 Task: Toggle the enabled animation.
Action: Mouse moved to (18, 518)
Screenshot: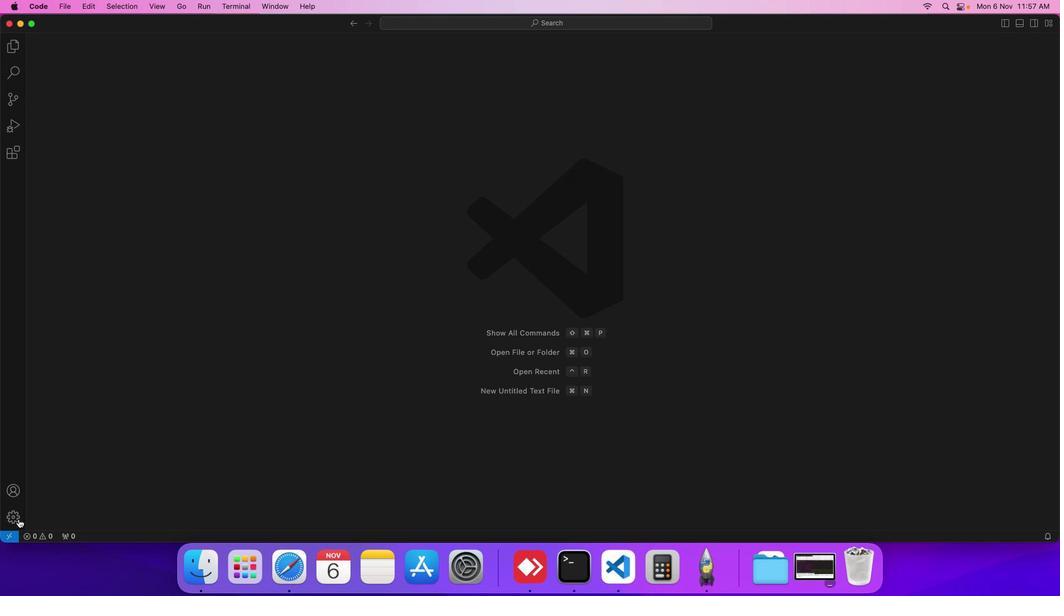 
Action: Mouse pressed left at (18, 518)
Screenshot: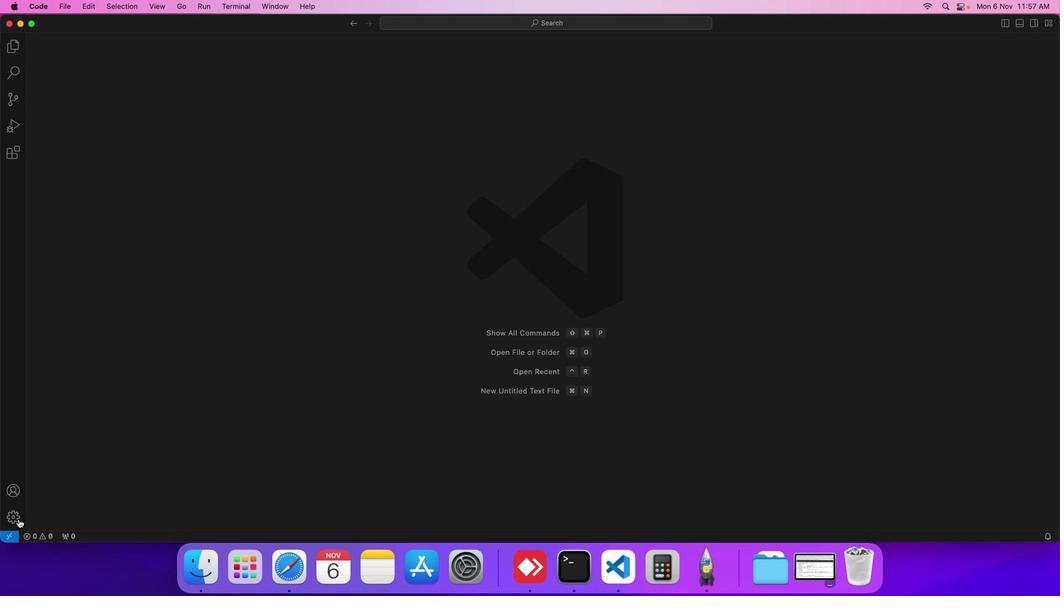 
Action: Mouse moved to (64, 432)
Screenshot: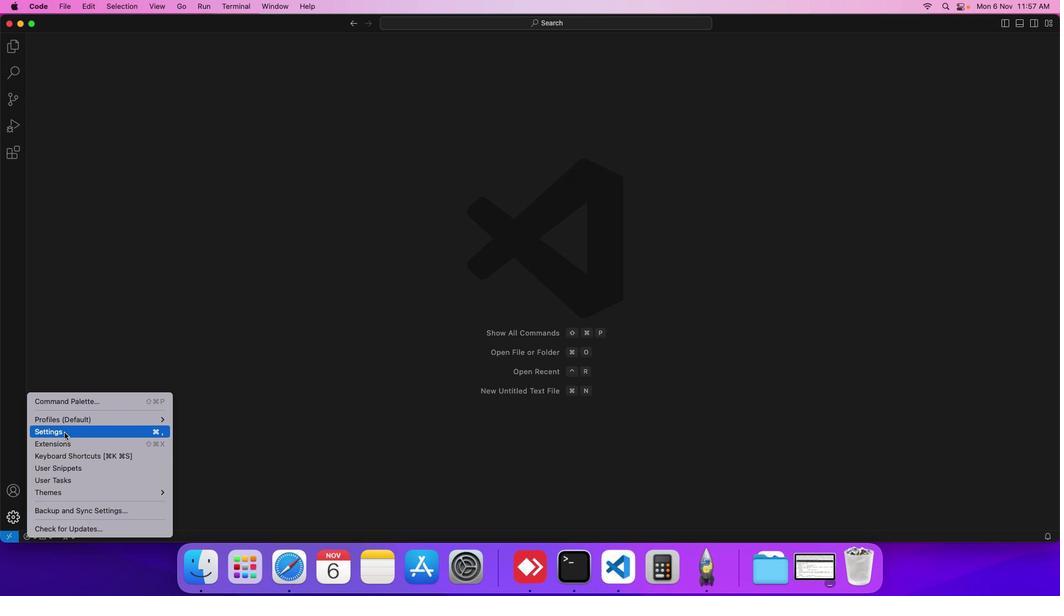 
Action: Mouse pressed left at (64, 432)
Screenshot: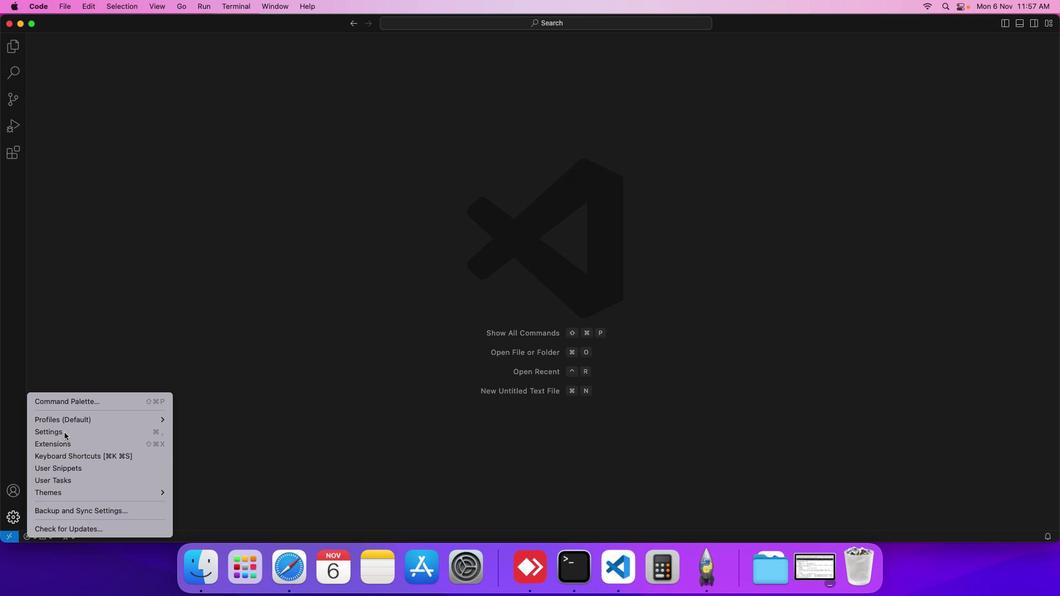 
Action: Mouse moved to (256, 160)
Screenshot: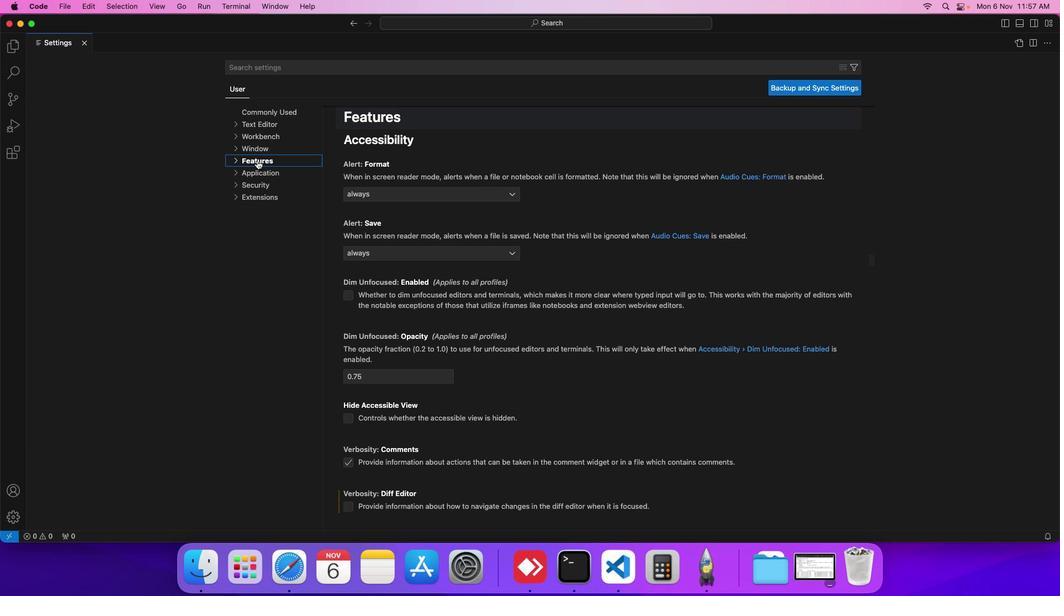 
Action: Mouse pressed left at (256, 160)
Screenshot: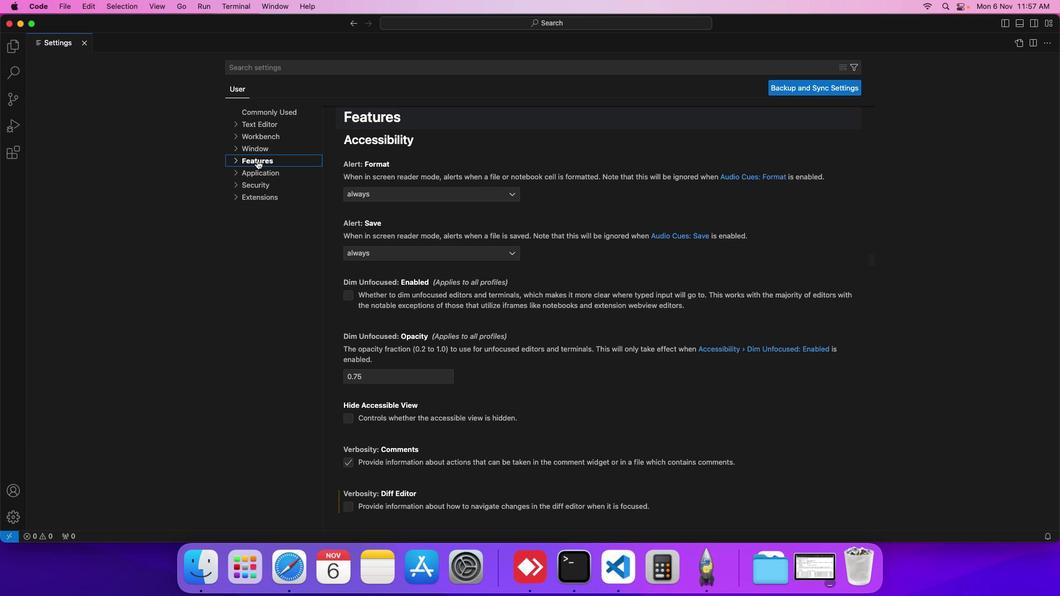 
Action: Mouse moved to (273, 261)
Screenshot: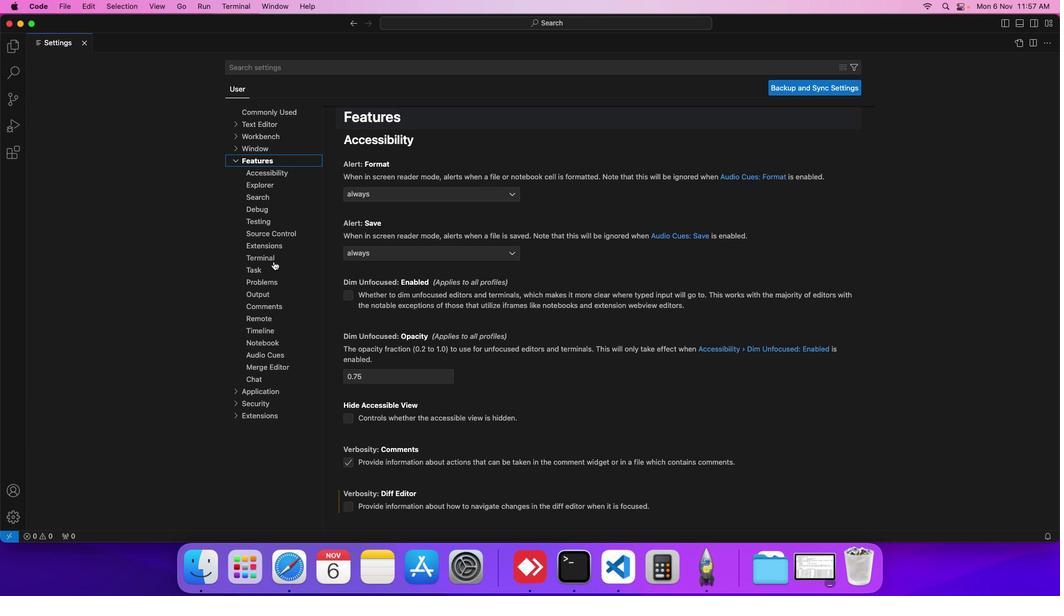 
Action: Mouse pressed left at (273, 261)
Screenshot: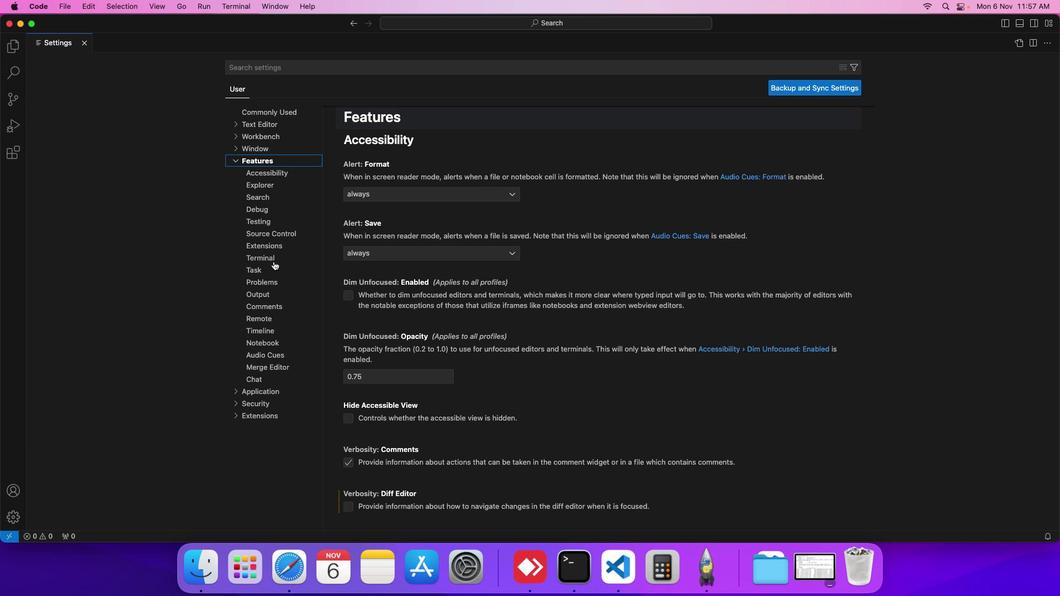 
Action: Mouse moved to (335, 352)
Screenshot: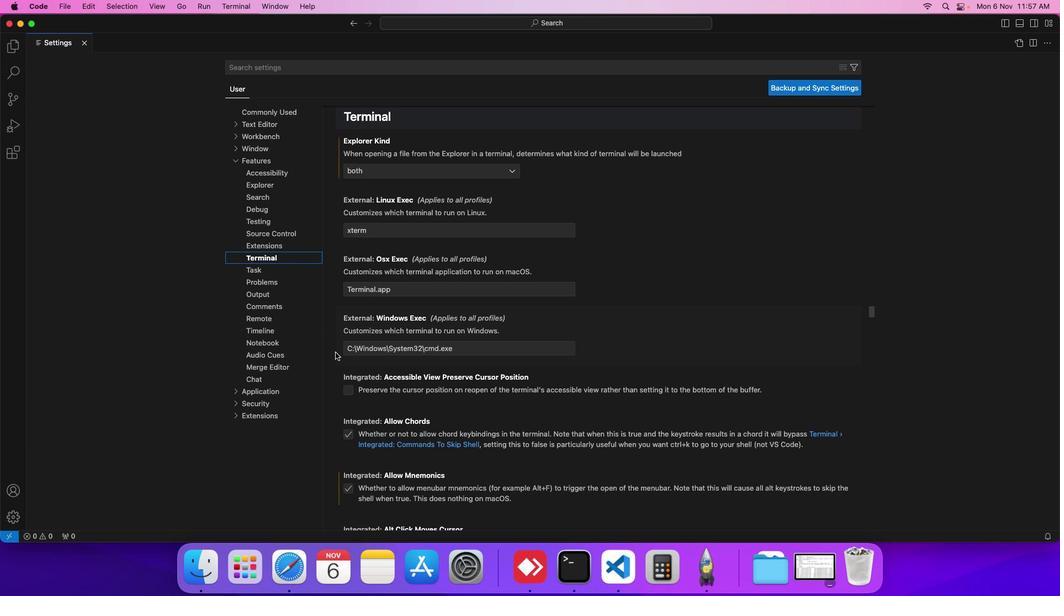 
Action: Mouse scrolled (335, 352) with delta (0, 0)
Screenshot: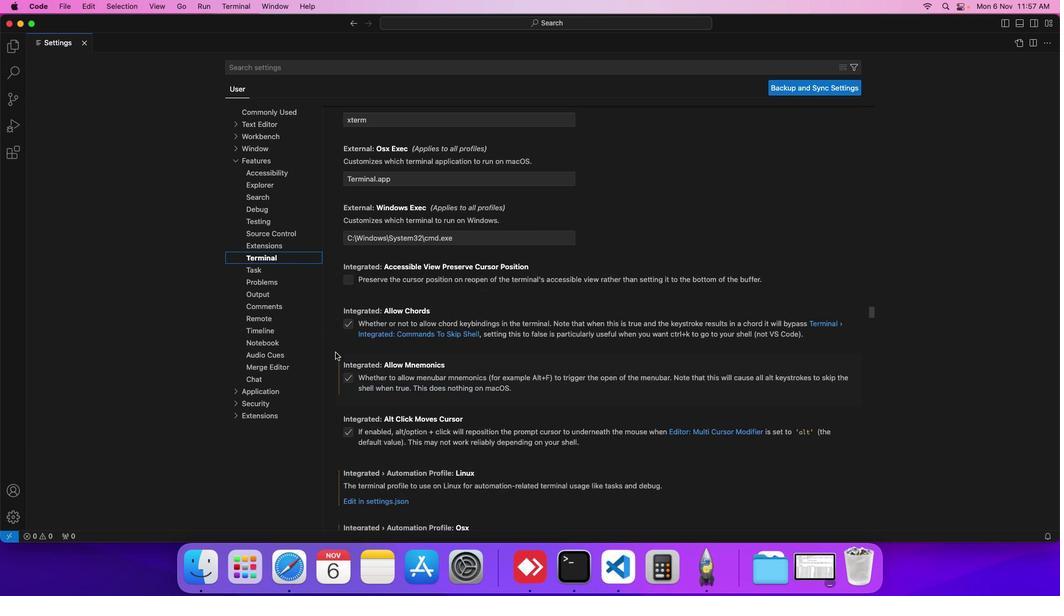 
Action: Mouse scrolled (335, 352) with delta (0, 0)
Screenshot: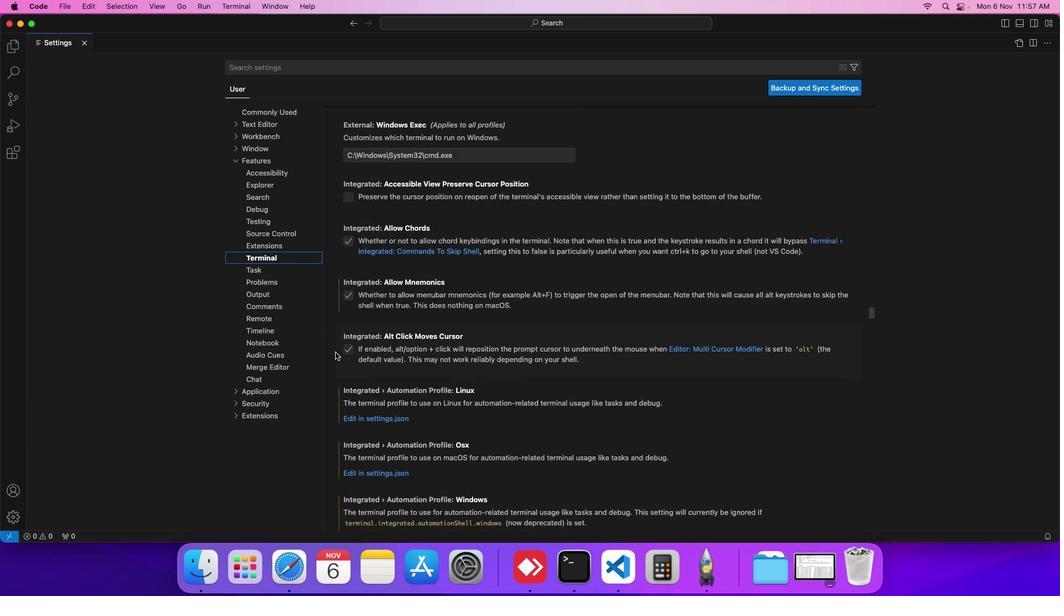 
Action: Mouse scrolled (335, 352) with delta (0, -1)
Screenshot: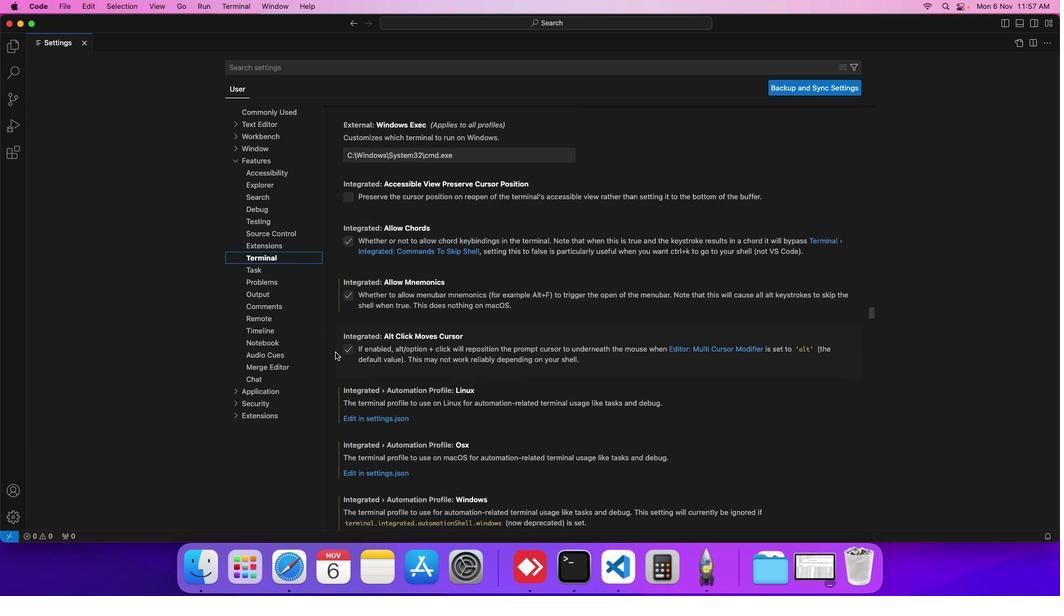 
Action: Mouse scrolled (335, 352) with delta (0, -1)
Screenshot: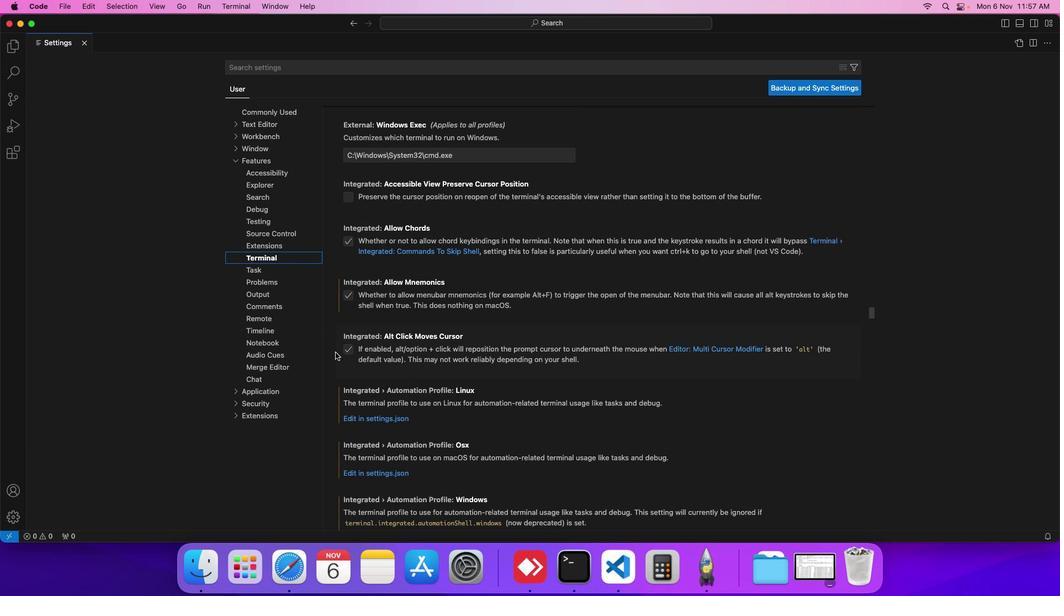 
Action: Mouse scrolled (335, 352) with delta (0, 0)
Screenshot: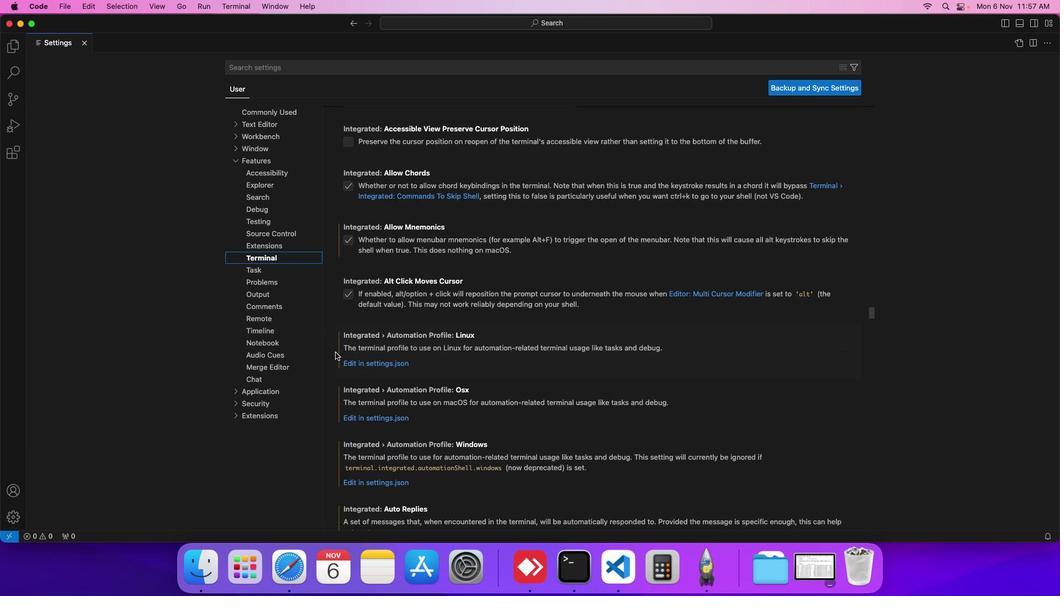 
Action: Mouse scrolled (335, 352) with delta (0, 0)
Screenshot: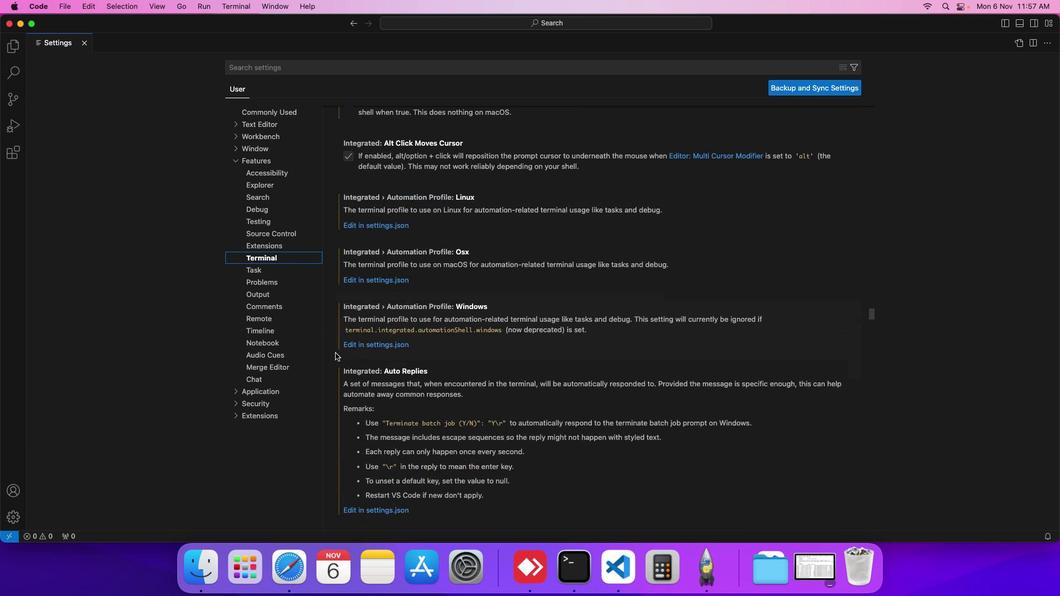 
Action: Mouse moved to (335, 352)
Screenshot: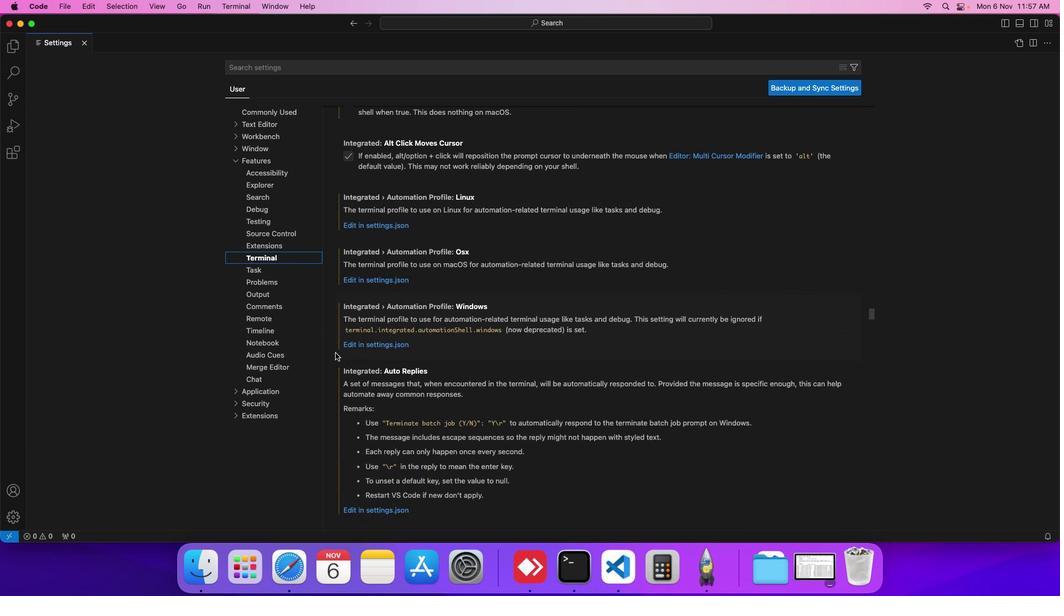 
Action: Mouse scrolled (335, 352) with delta (0, -1)
Screenshot: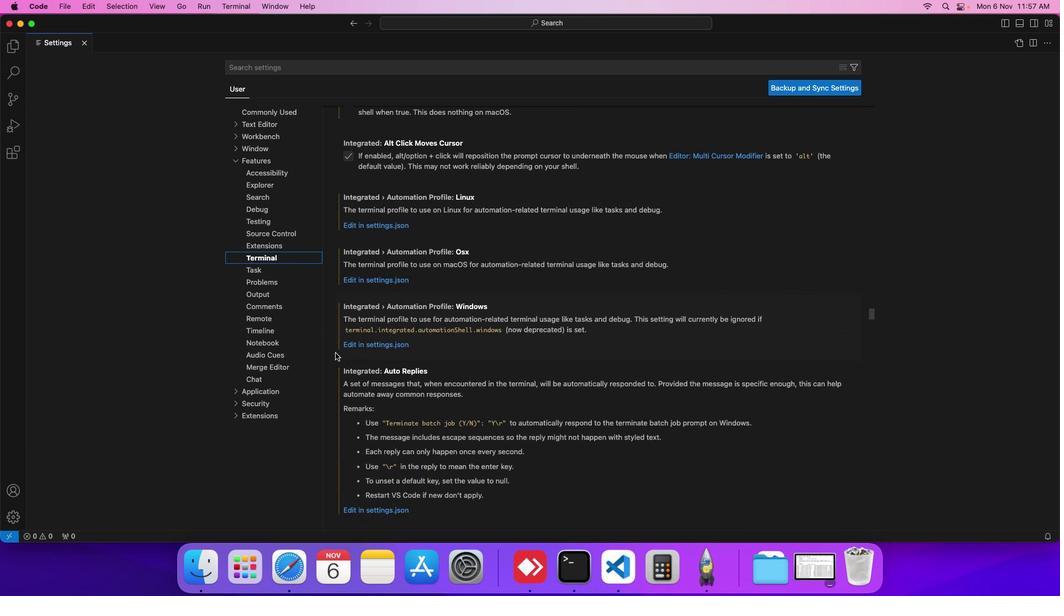 
Action: Mouse moved to (335, 352)
Screenshot: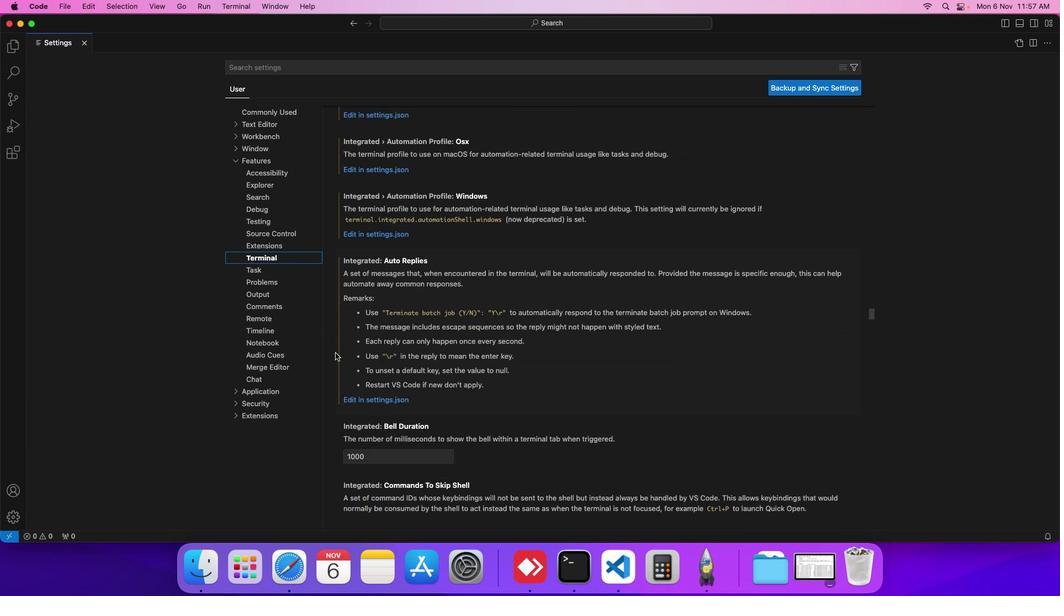 
Action: Mouse scrolled (335, 352) with delta (0, -1)
Screenshot: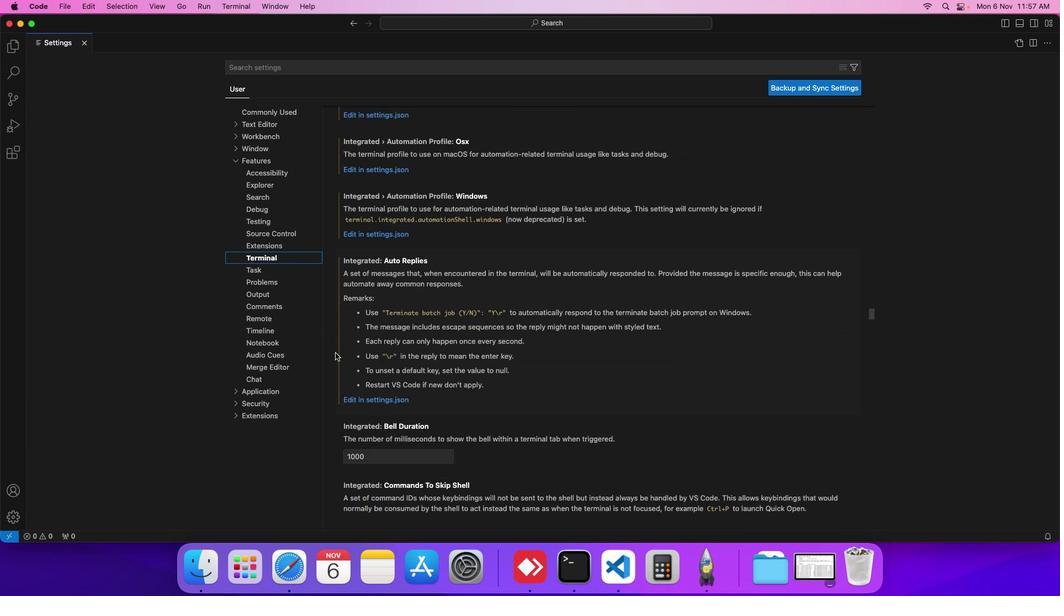 
Action: Mouse scrolled (335, 352) with delta (0, -2)
Screenshot: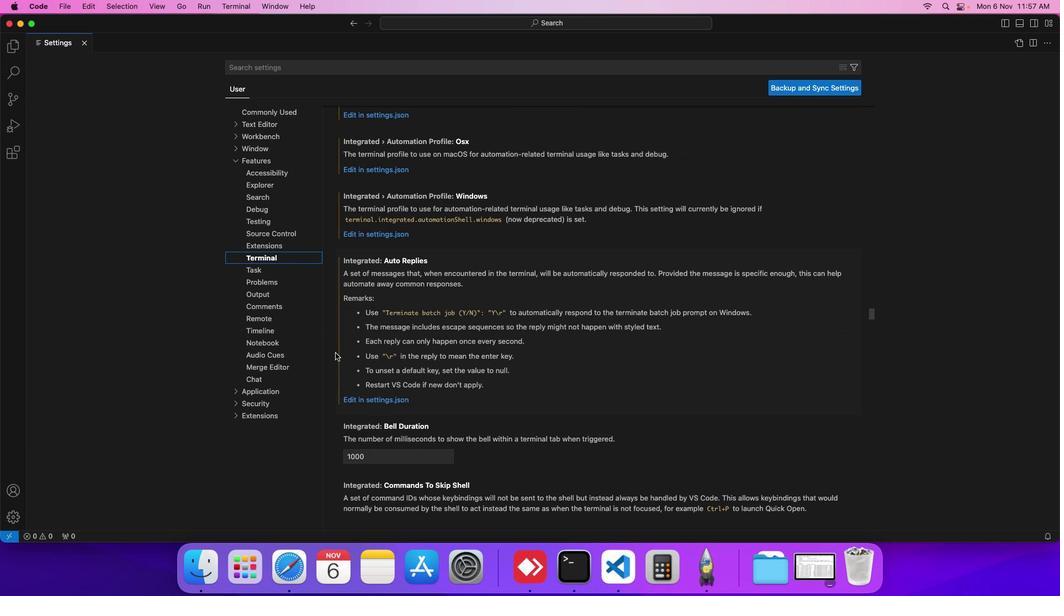 
Action: Mouse scrolled (335, 352) with delta (0, 0)
Screenshot: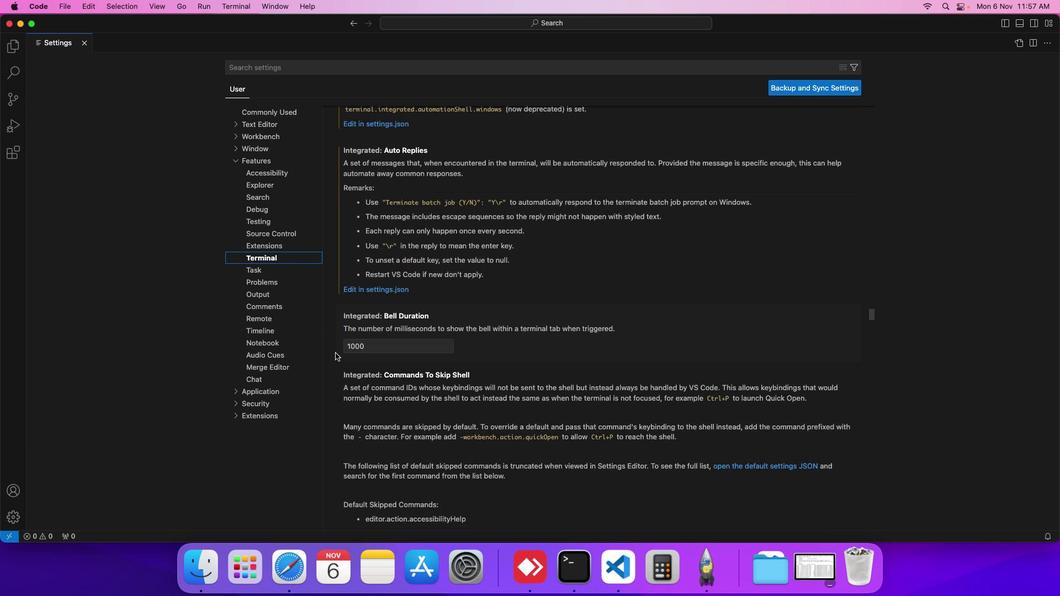 
Action: Mouse scrolled (335, 352) with delta (0, 0)
Screenshot: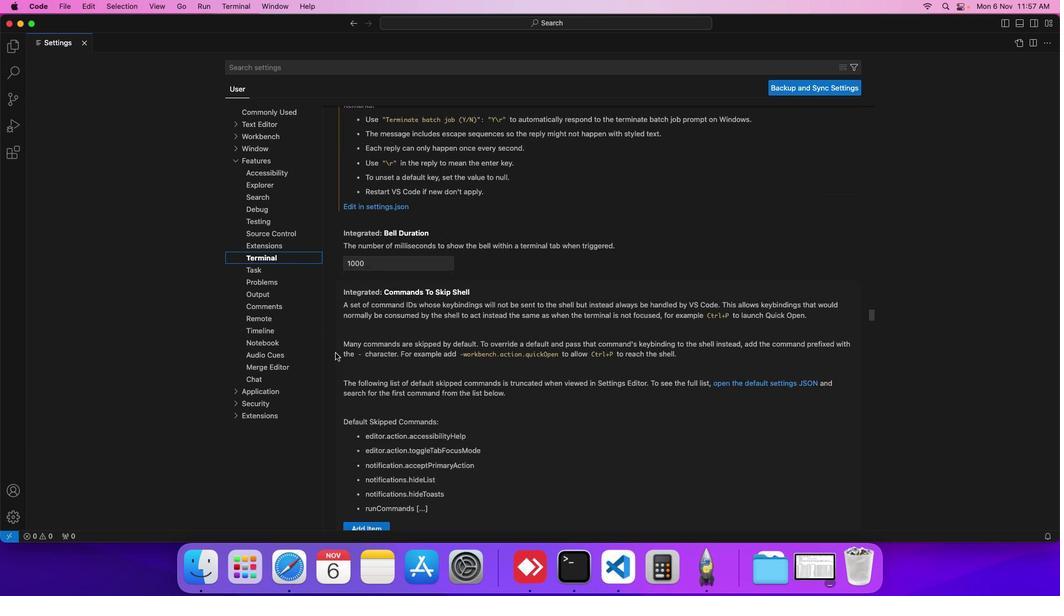 
Action: Mouse scrolled (335, 352) with delta (0, -1)
Screenshot: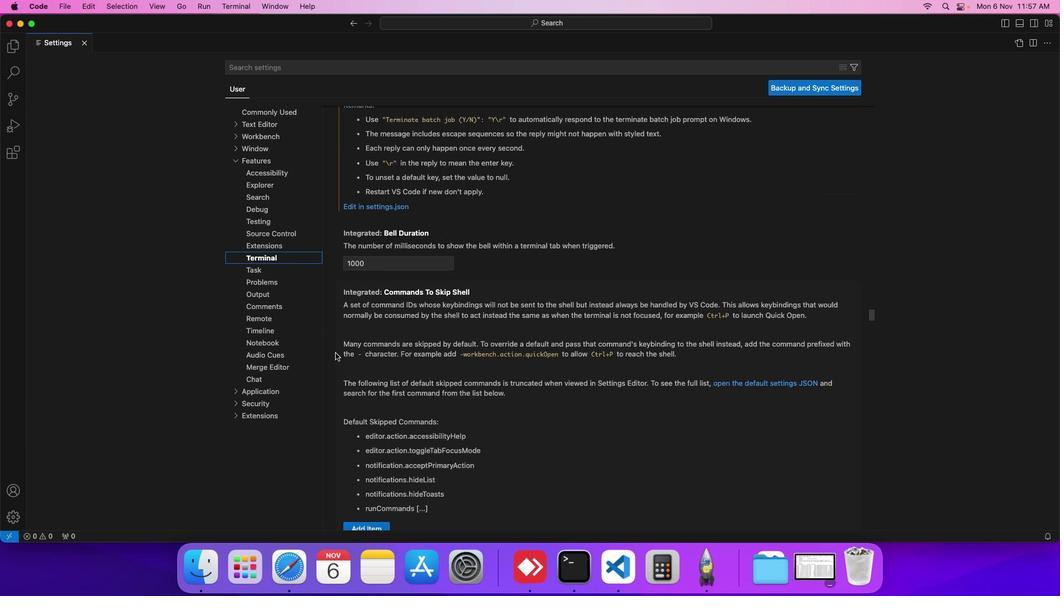 
Action: Mouse scrolled (335, 352) with delta (0, -1)
Screenshot: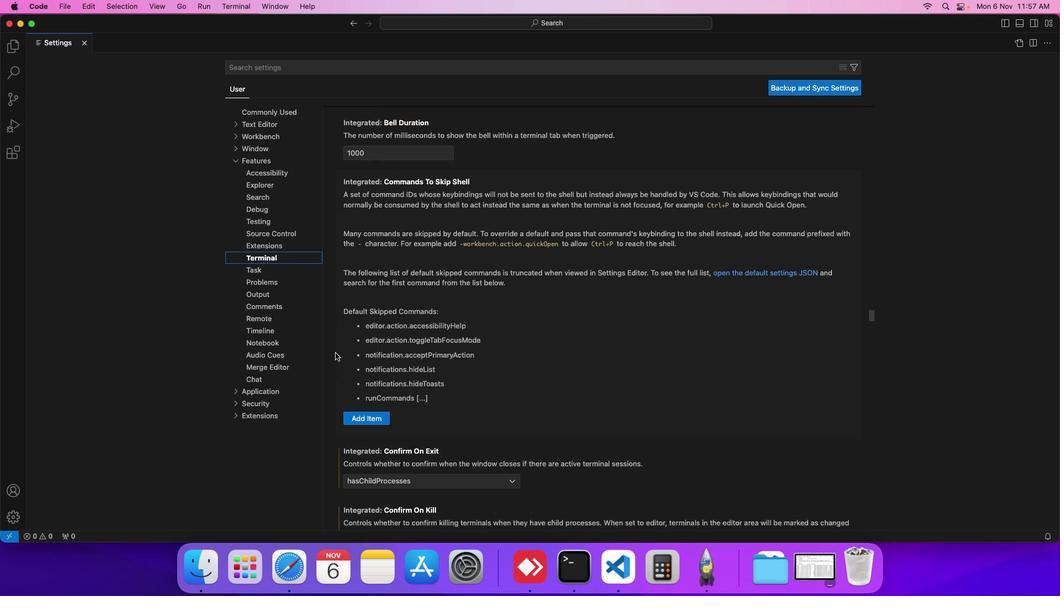 
Action: Mouse scrolled (335, 352) with delta (0, -2)
Screenshot: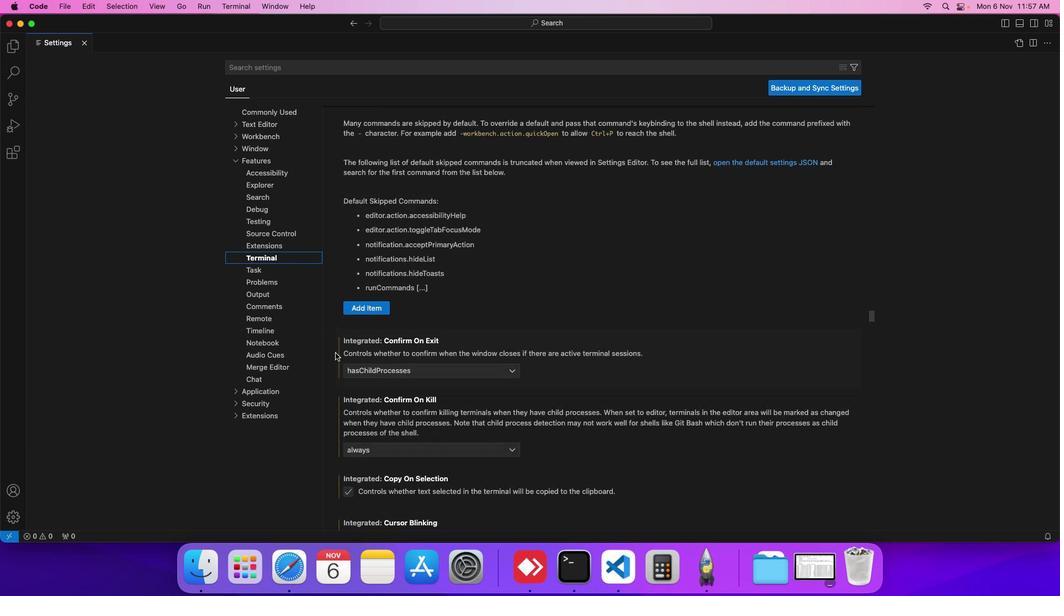 
Action: Mouse scrolled (335, 352) with delta (0, -2)
Screenshot: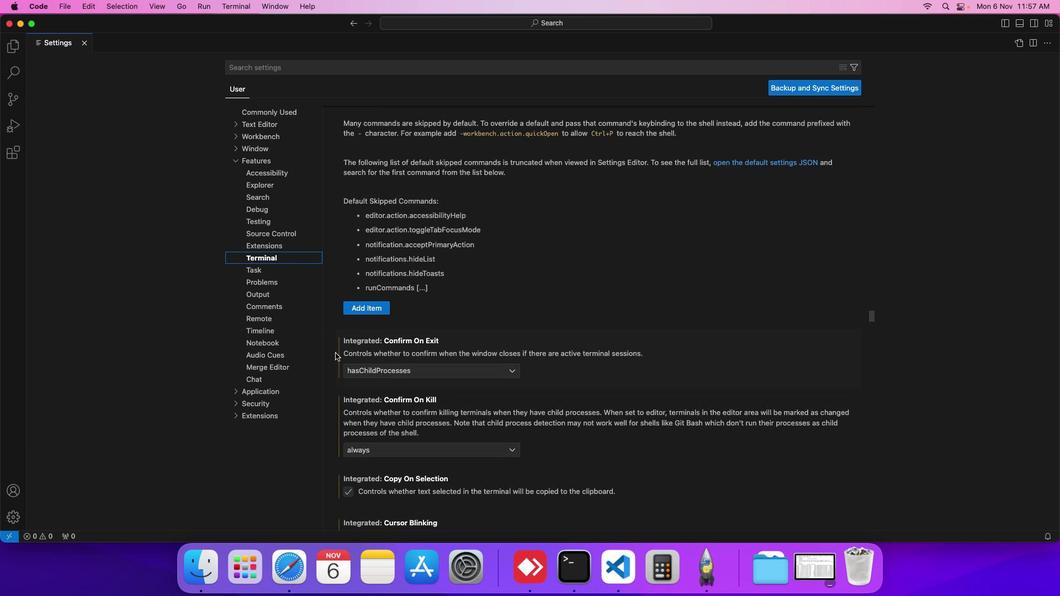 
Action: Mouse scrolled (335, 352) with delta (0, 0)
Screenshot: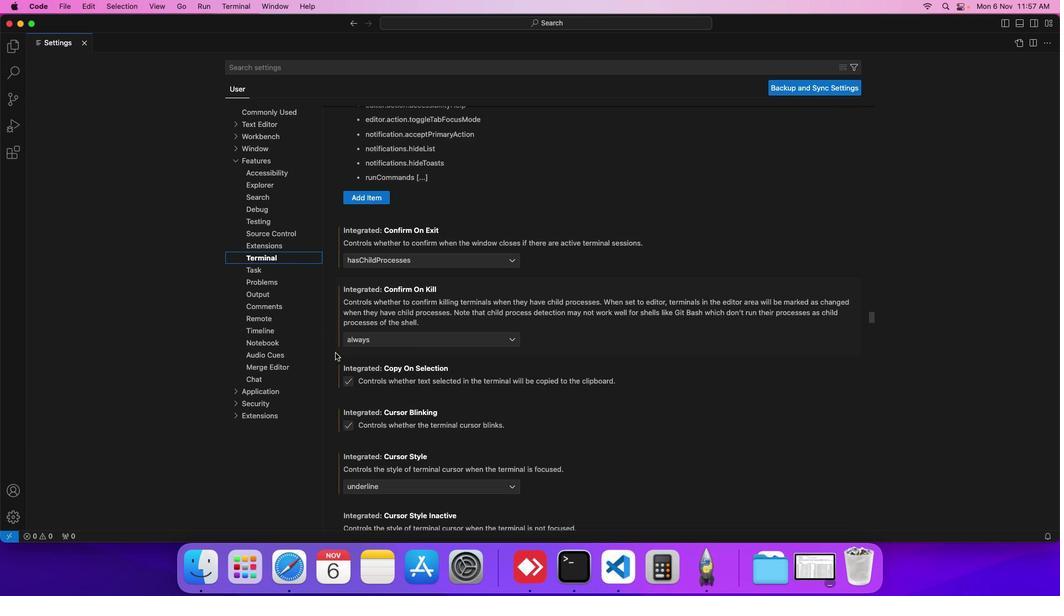 
Action: Mouse scrolled (335, 352) with delta (0, 0)
Screenshot: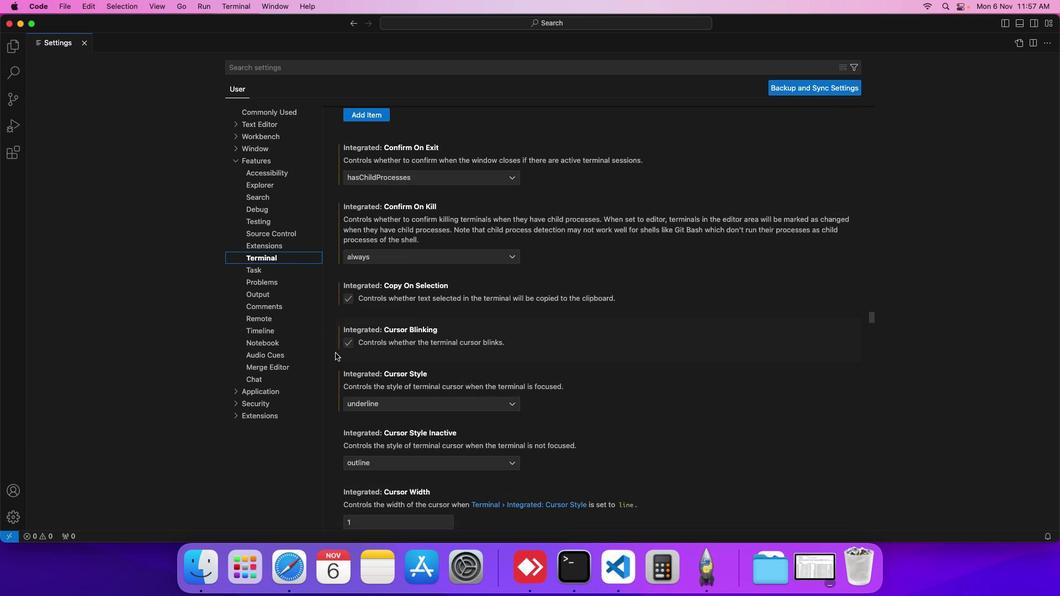 
Action: Mouse scrolled (335, 352) with delta (0, -1)
Screenshot: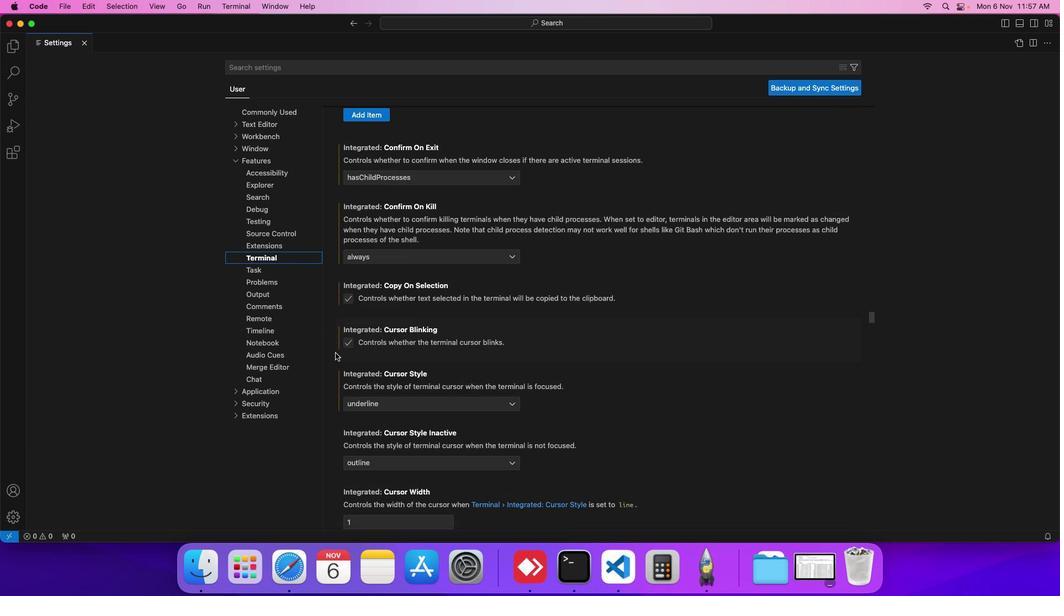 
Action: Mouse scrolled (335, 352) with delta (0, -1)
Screenshot: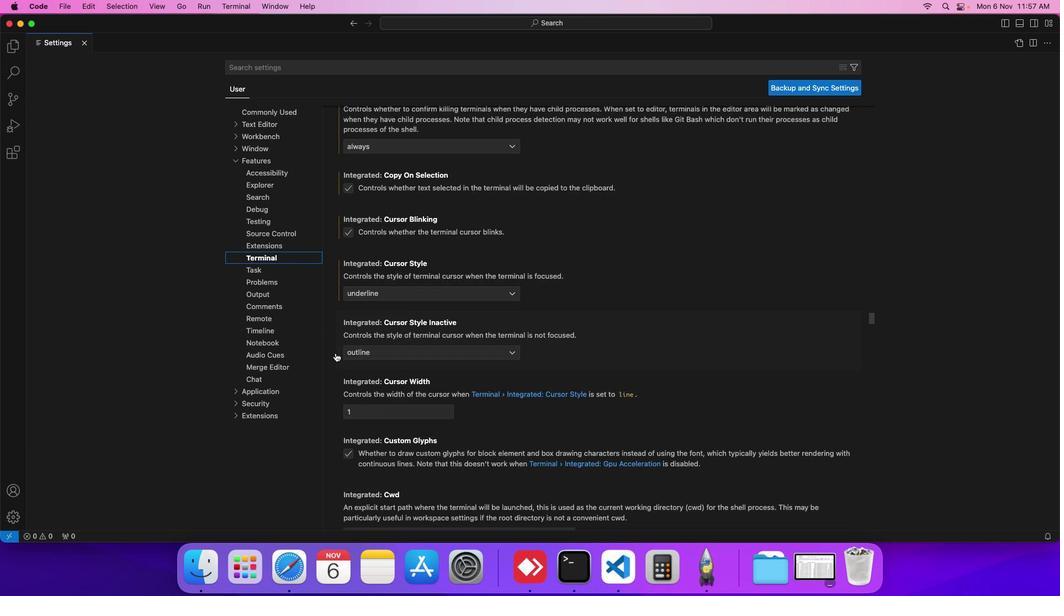 
Action: Mouse scrolled (335, 352) with delta (0, -2)
Screenshot: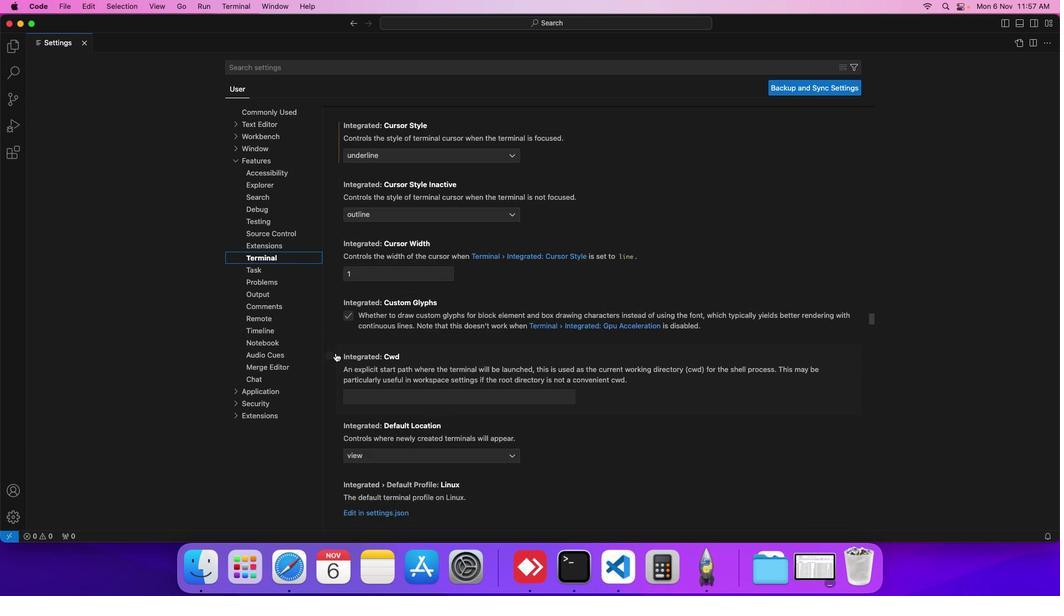 
Action: Mouse scrolled (335, 352) with delta (0, -2)
Screenshot: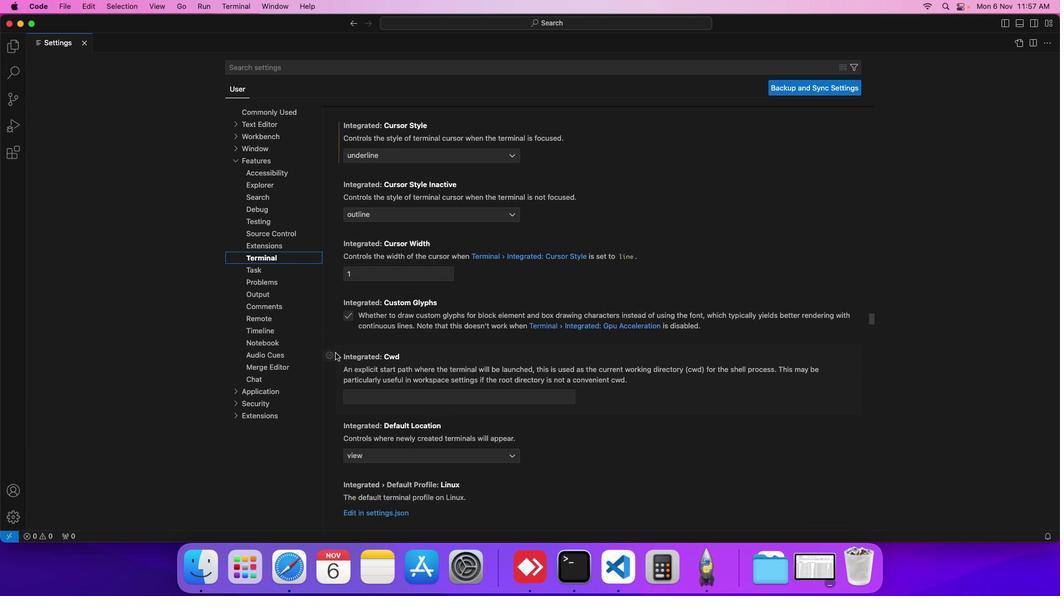 
Action: Mouse scrolled (335, 352) with delta (0, -2)
Screenshot: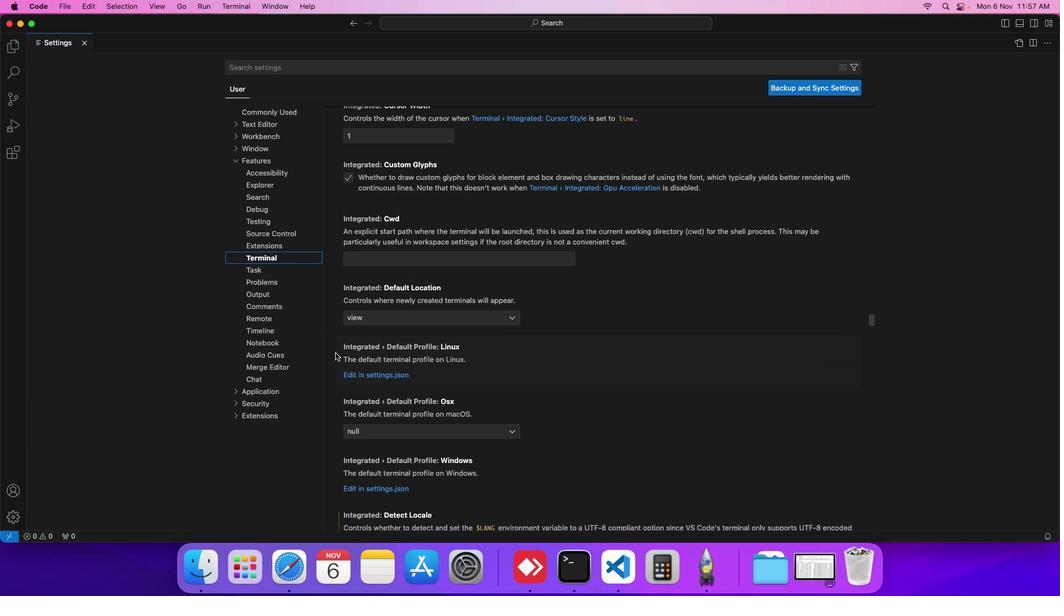 
Action: Mouse scrolled (335, 352) with delta (0, 0)
Screenshot: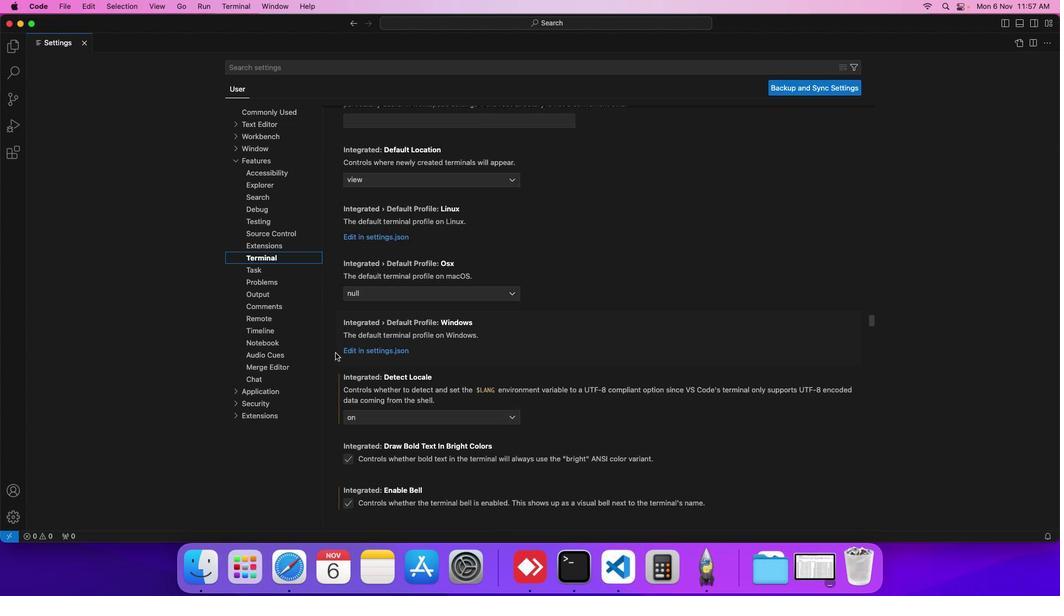 
Action: Mouse scrolled (335, 352) with delta (0, 0)
Screenshot: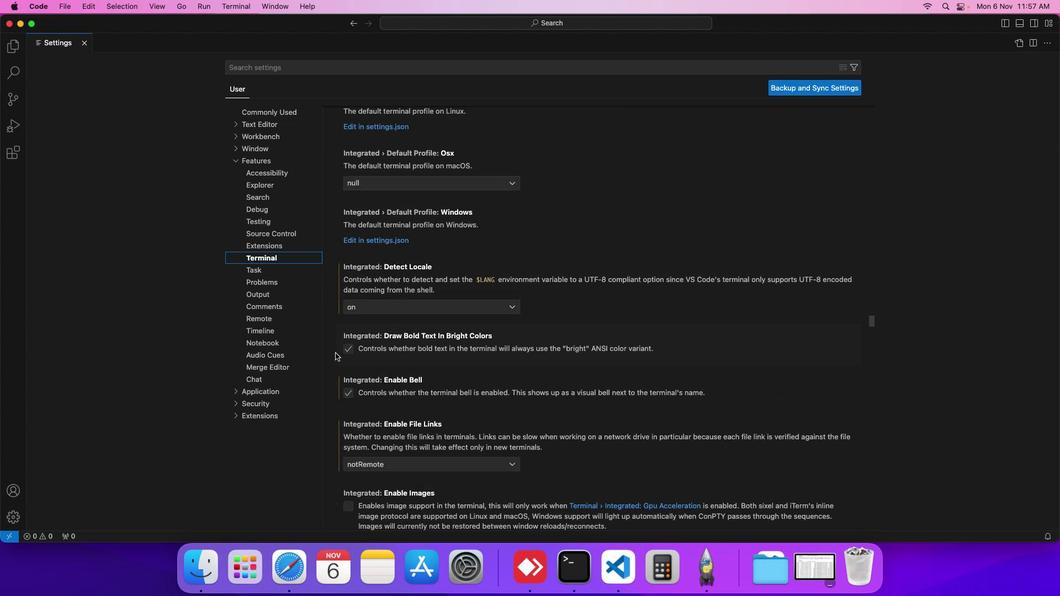 
Action: Mouse scrolled (335, 352) with delta (0, -1)
Screenshot: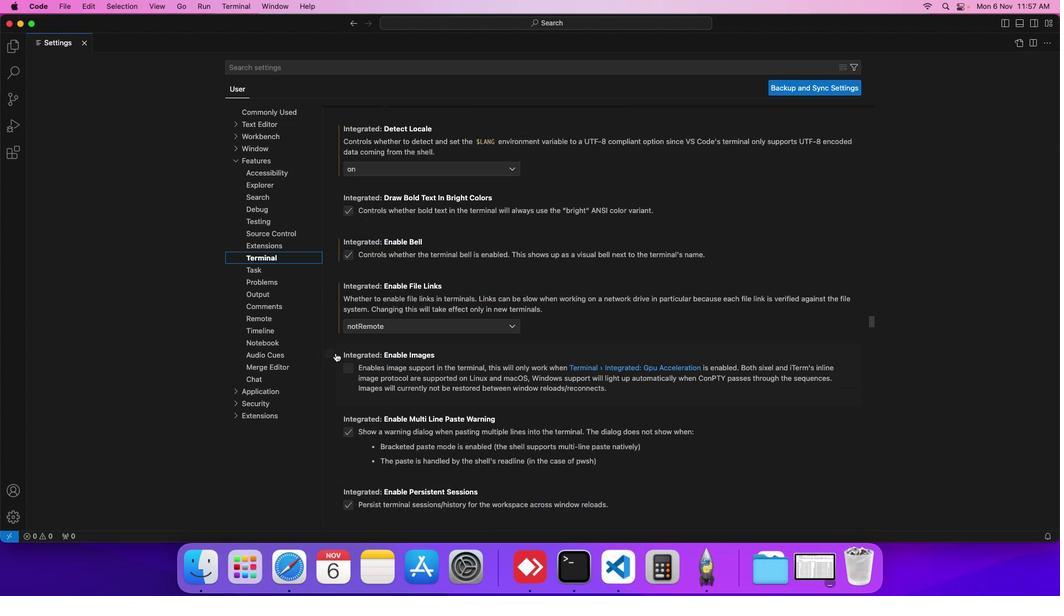 
Action: Mouse scrolled (335, 352) with delta (0, -2)
Screenshot: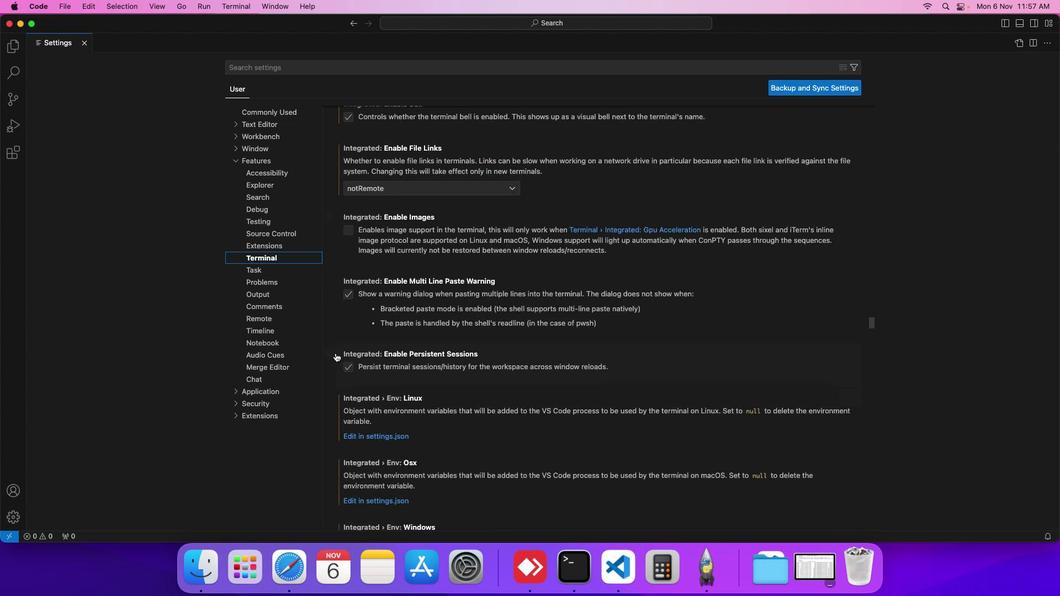 
Action: Mouse scrolled (335, 352) with delta (0, -2)
Screenshot: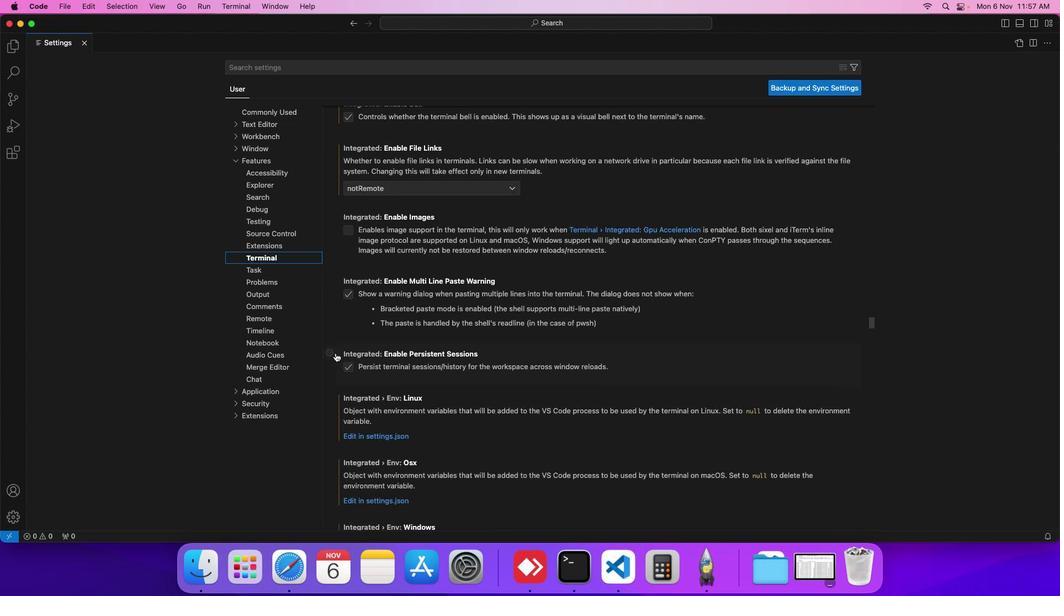 
Action: Mouse scrolled (335, 352) with delta (0, -2)
Screenshot: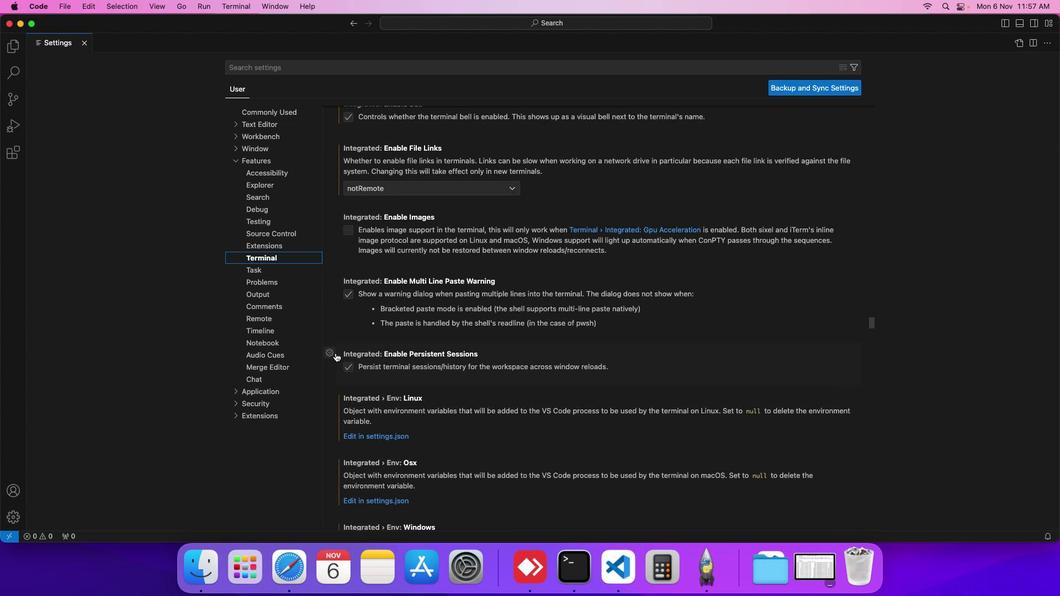 
Action: Mouse scrolled (335, 352) with delta (0, 0)
Screenshot: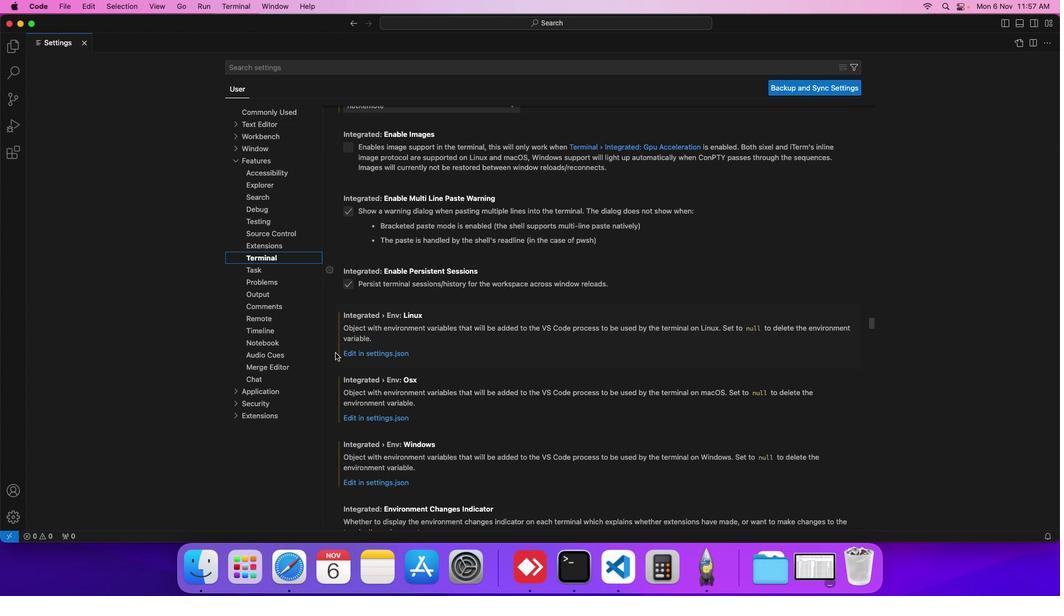 
Action: Mouse scrolled (335, 352) with delta (0, 0)
Screenshot: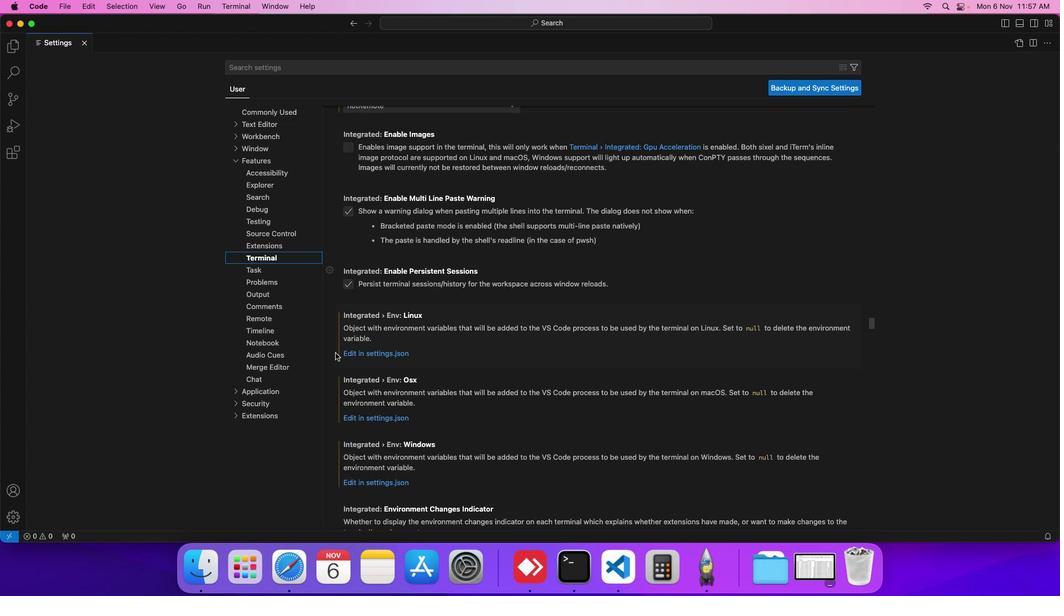 
Action: Mouse scrolled (335, 352) with delta (0, 0)
Screenshot: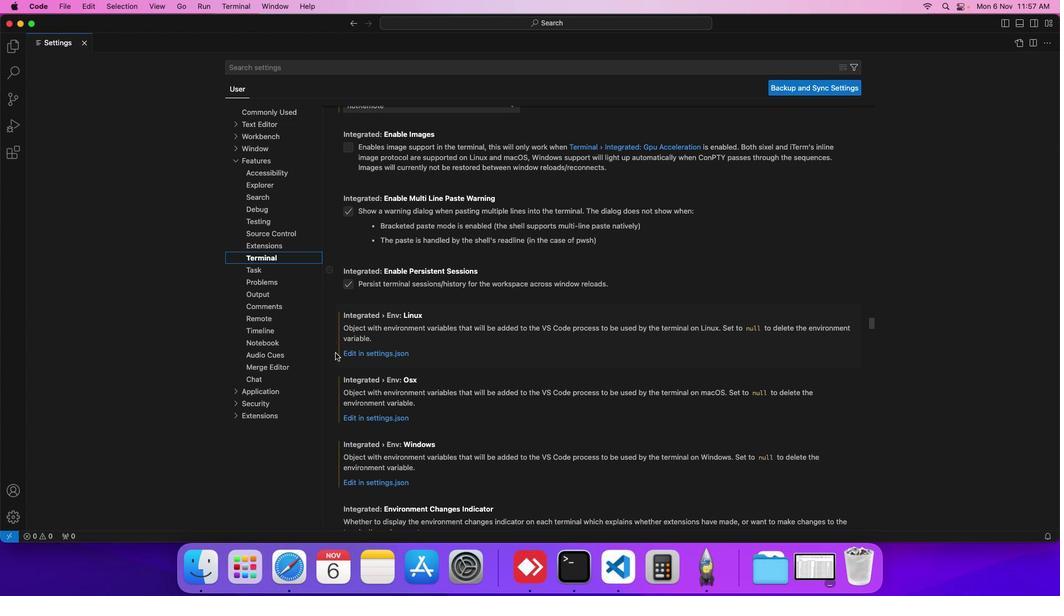 
Action: Mouse scrolled (335, 352) with delta (0, -1)
Screenshot: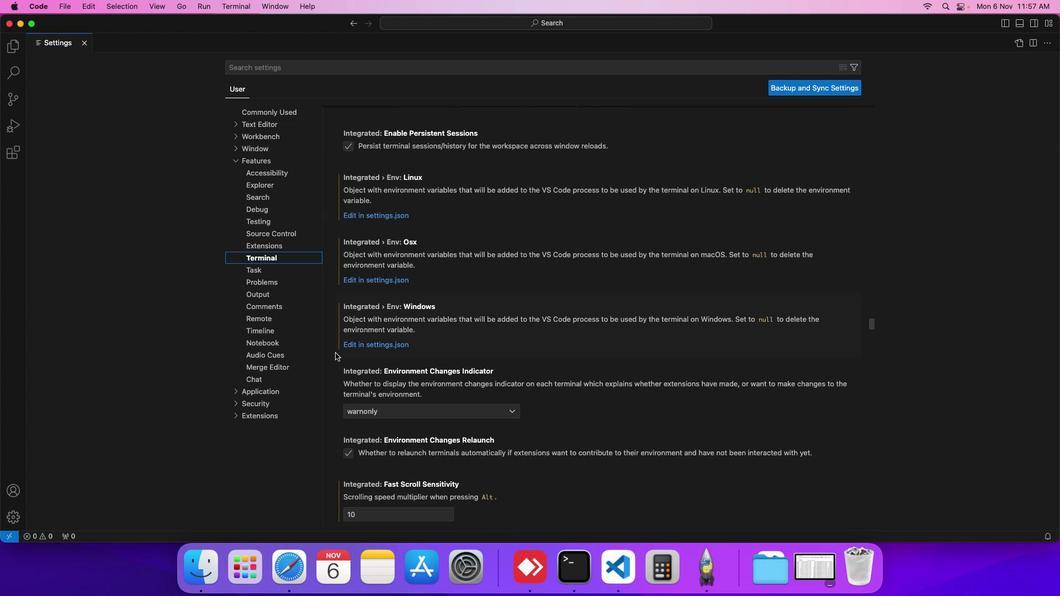 
Action: Mouse scrolled (335, 352) with delta (0, -1)
Screenshot: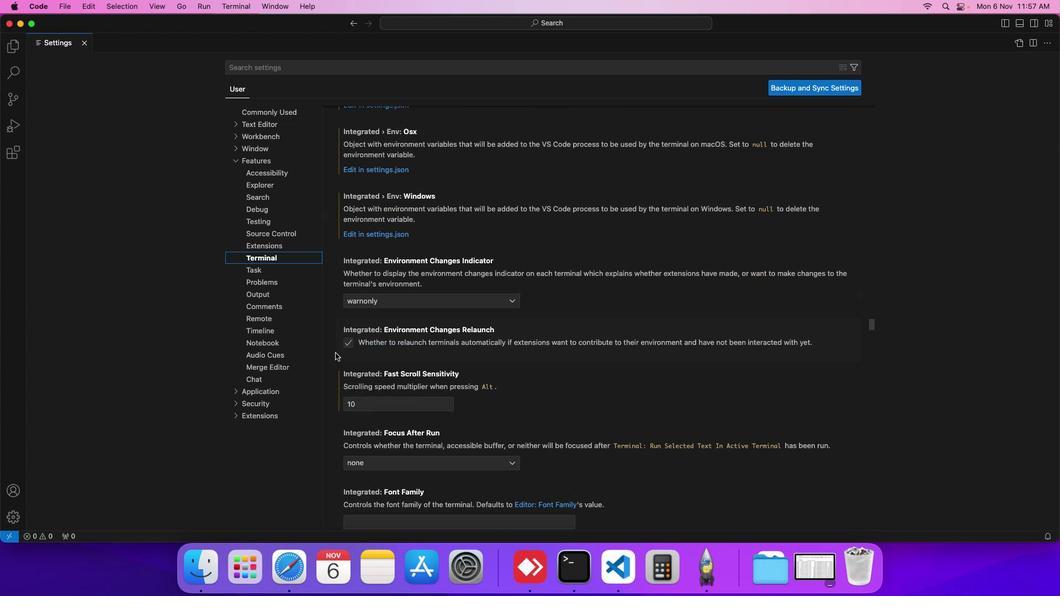 
Action: Mouse scrolled (335, 352) with delta (0, -2)
Screenshot: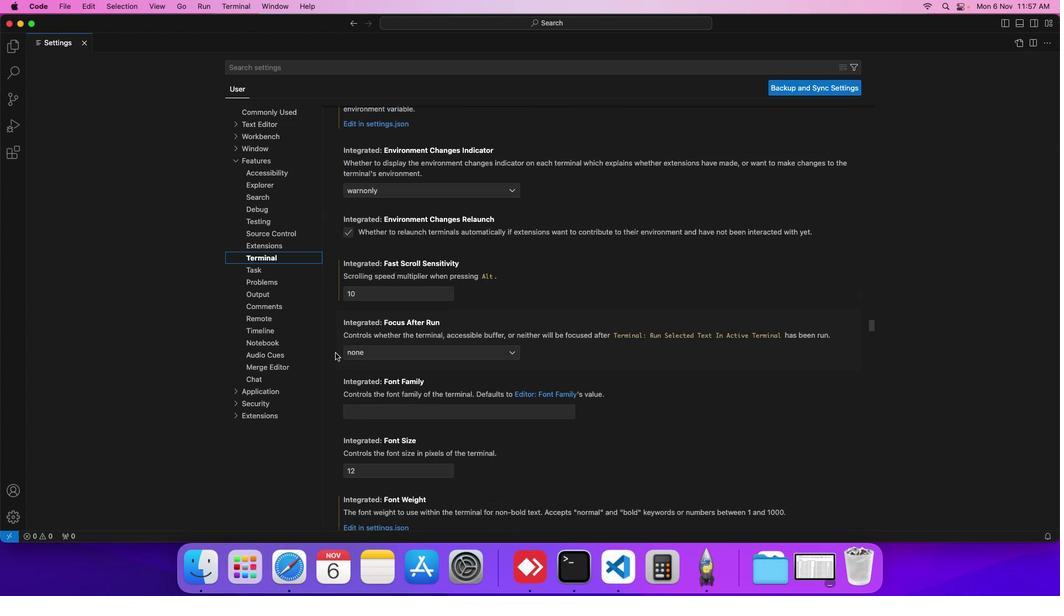 
Action: Mouse scrolled (335, 352) with delta (0, -2)
Screenshot: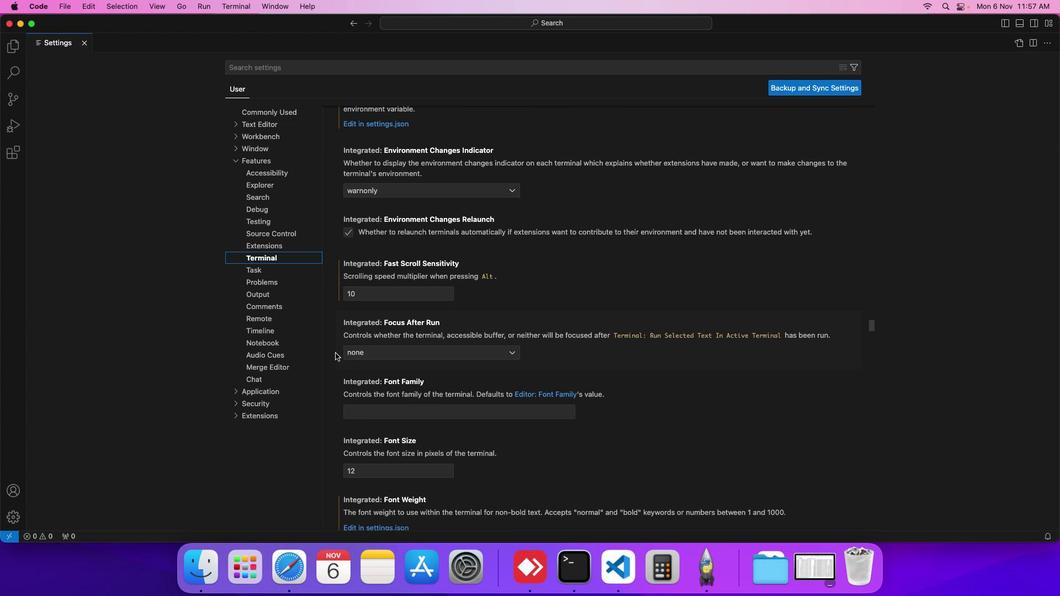 
Action: Mouse scrolled (335, 352) with delta (0, 0)
Screenshot: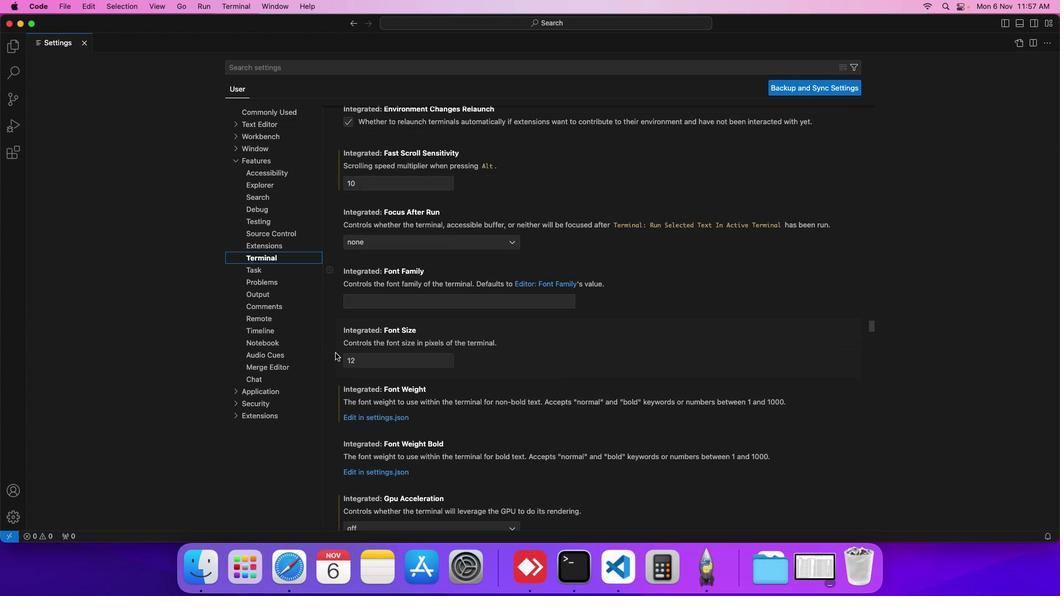 
Action: Mouse scrolled (335, 352) with delta (0, 0)
Screenshot: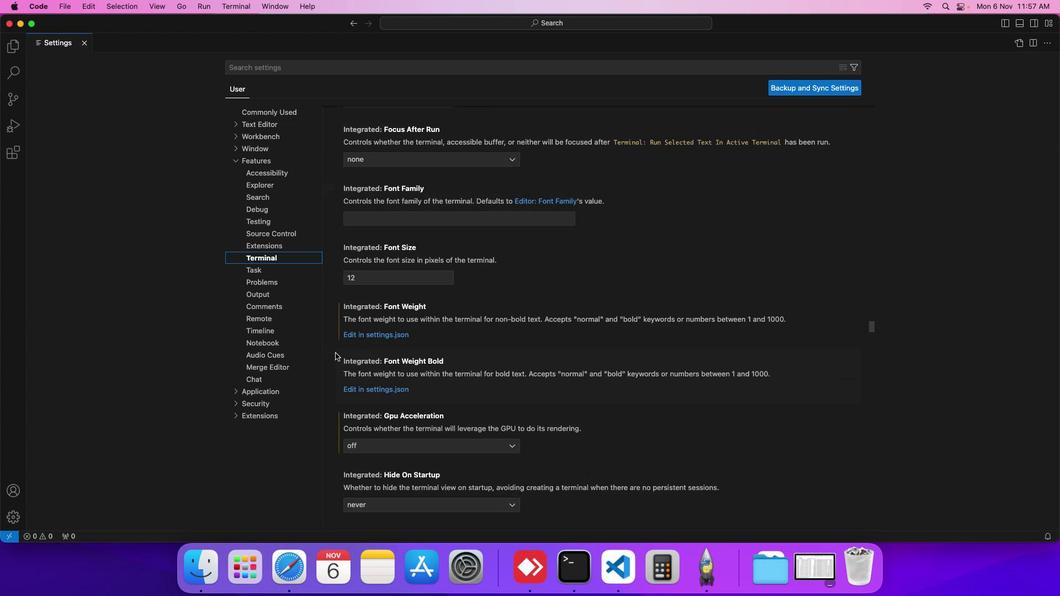 
Action: Mouse scrolled (335, 352) with delta (0, -1)
Screenshot: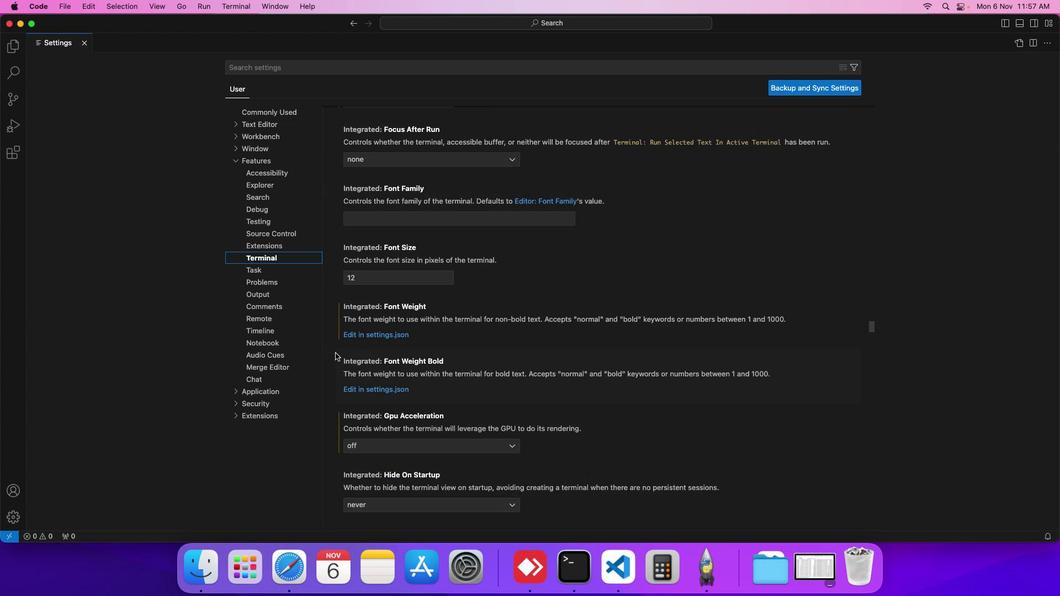 
Action: Mouse scrolled (335, 352) with delta (0, -1)
Screenshot: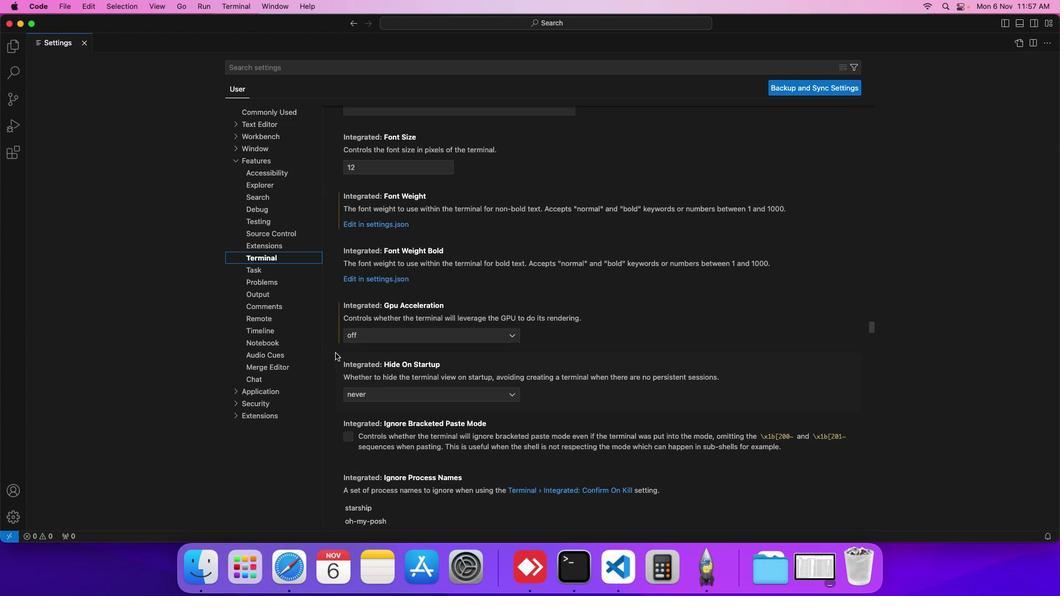 
Action: Mouse scrolled (335, 352) with delta (0, -2)
Screenshot: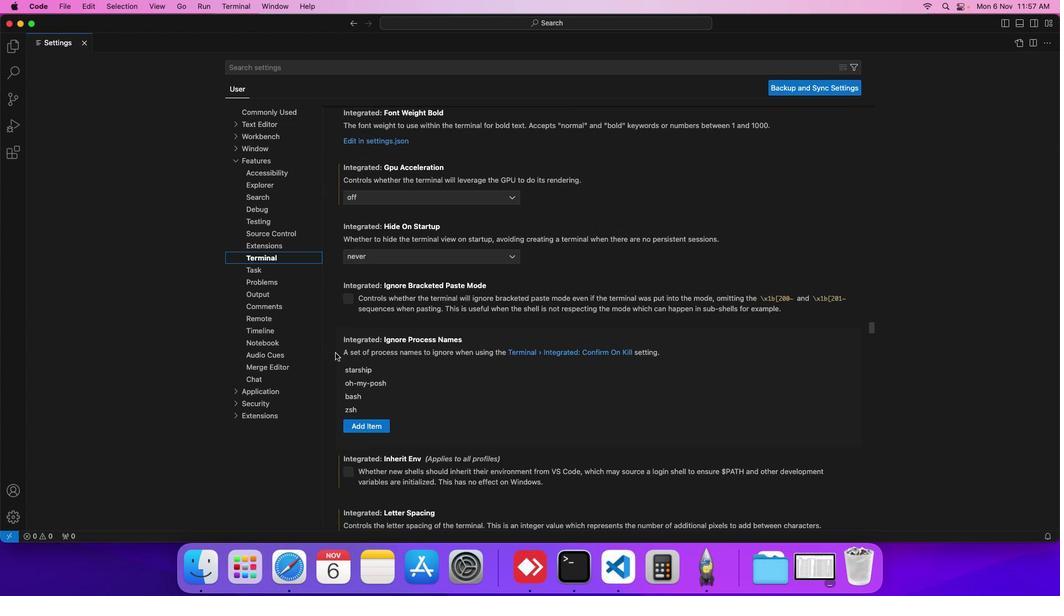 
Action: Mouse scrolled (335, 352) with delta (0, -2)
Screenshot: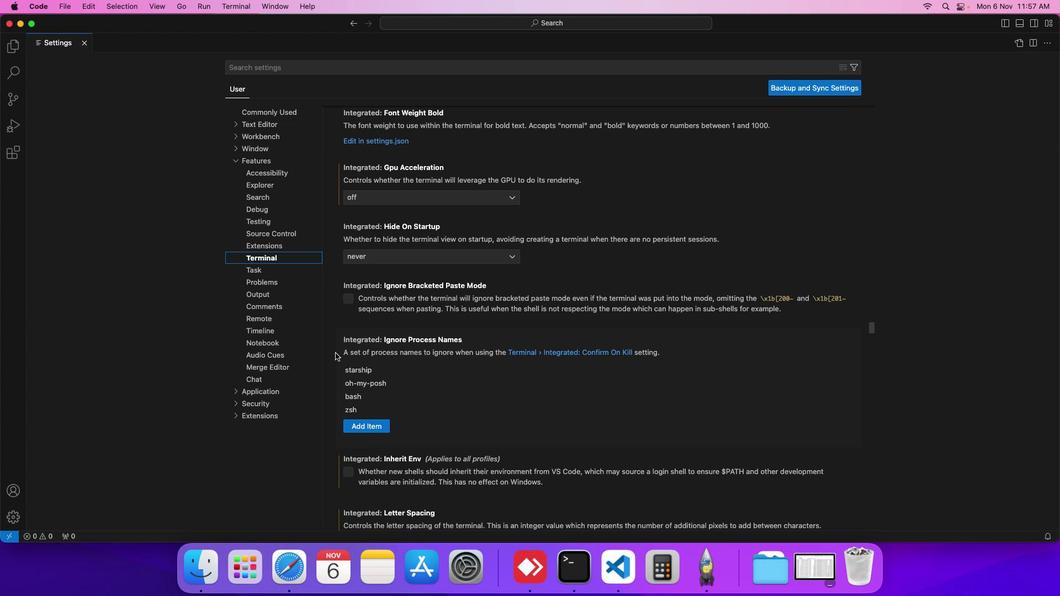
Action: Mouse scrolled (335, 352) with delta (0, 0)
Screenshot: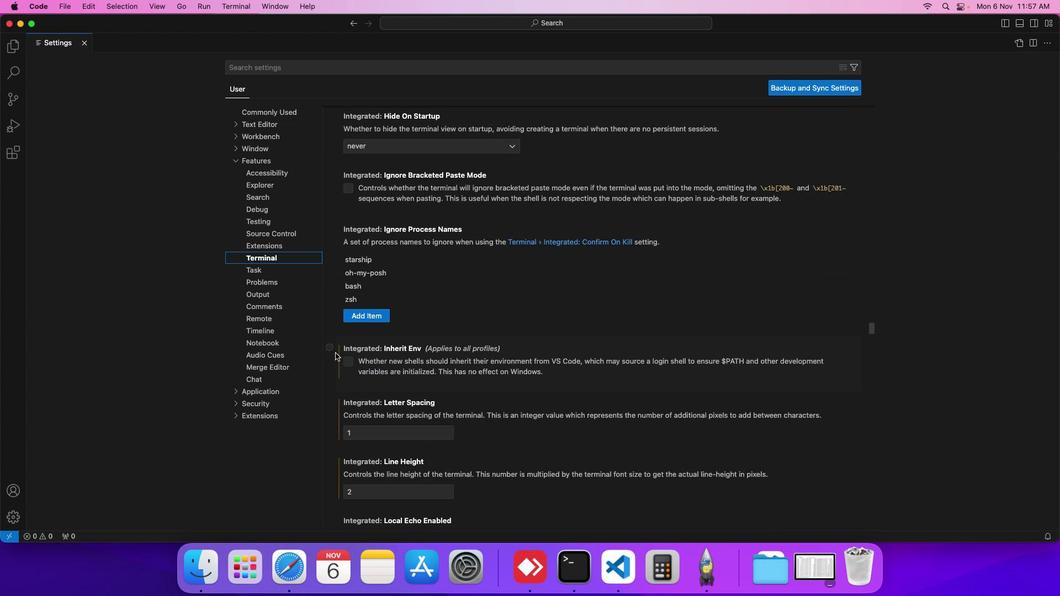 
Action: Mouse scrolled (335, 352) with delta (0, 0)
Screenshot: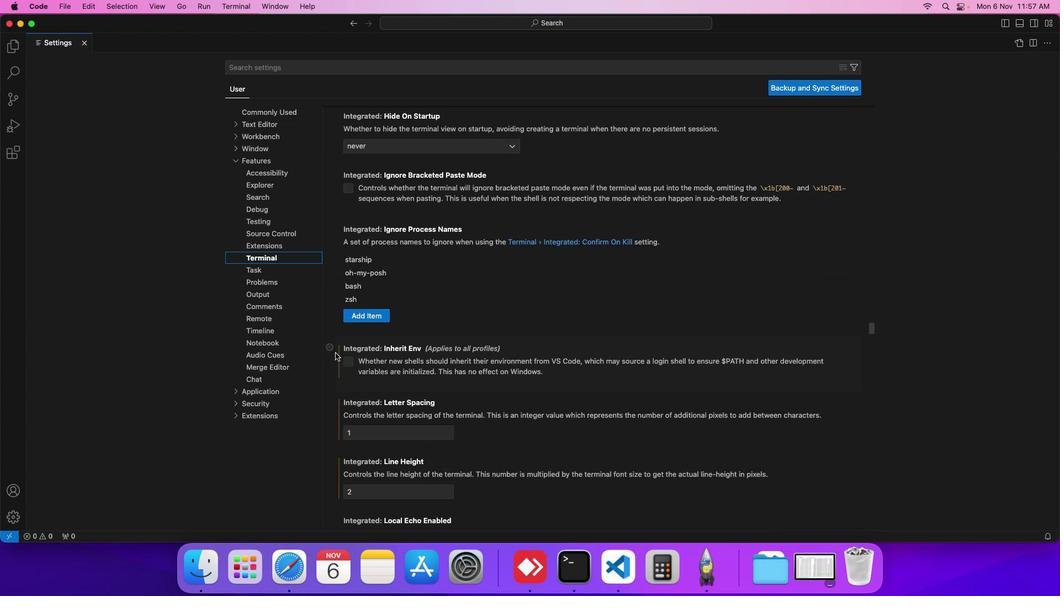 
Action: Mouse scrolled (335, 352) with delta (0, -1)
Screenshot: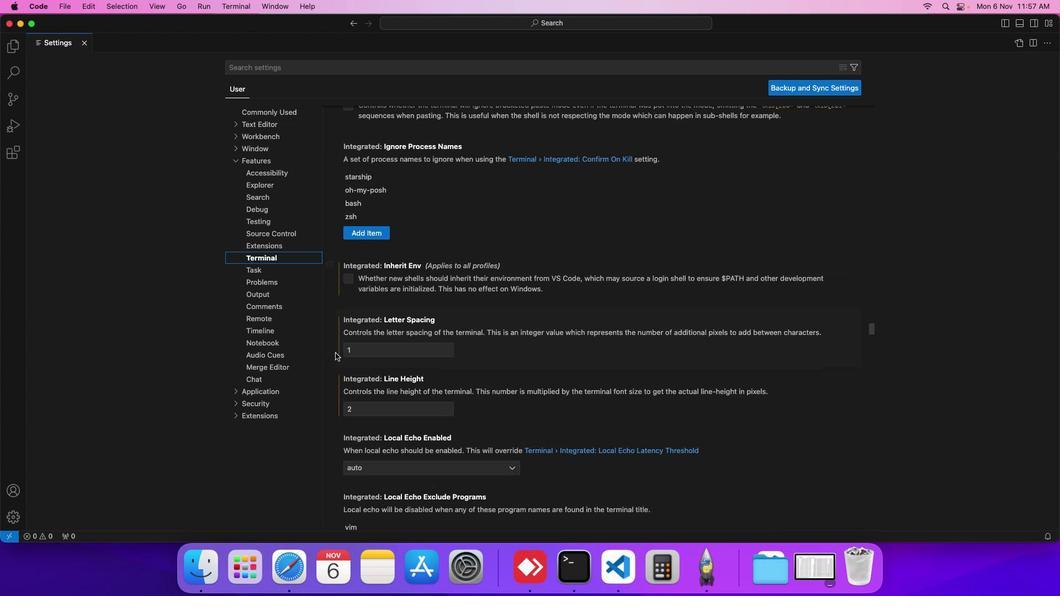 
Action: Mouse scrolled (335, 352) with delta (0, -1)
Screenshot: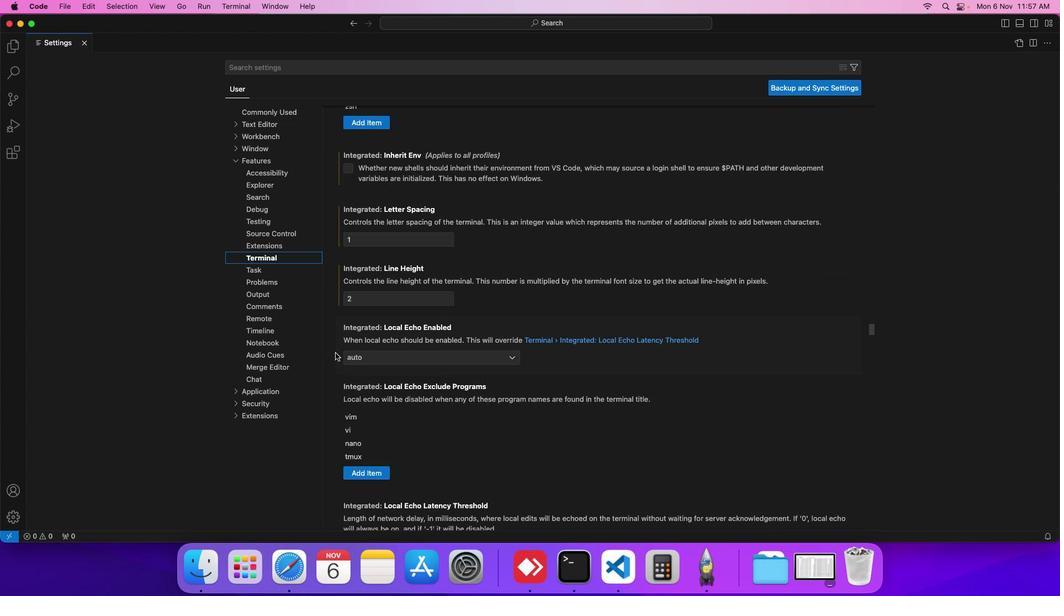 
Action: Mouse scrolled (335, 352) with delta (0, -2)
Screenshot: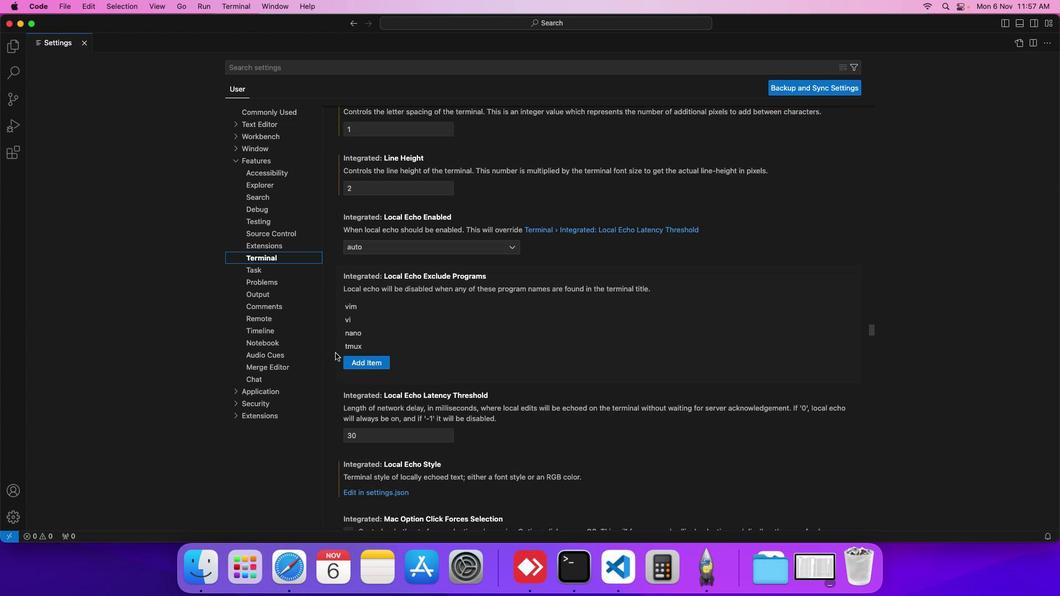 
Action: Mouse scrolled (335, 352) with delta (0, -2)
Screenshot: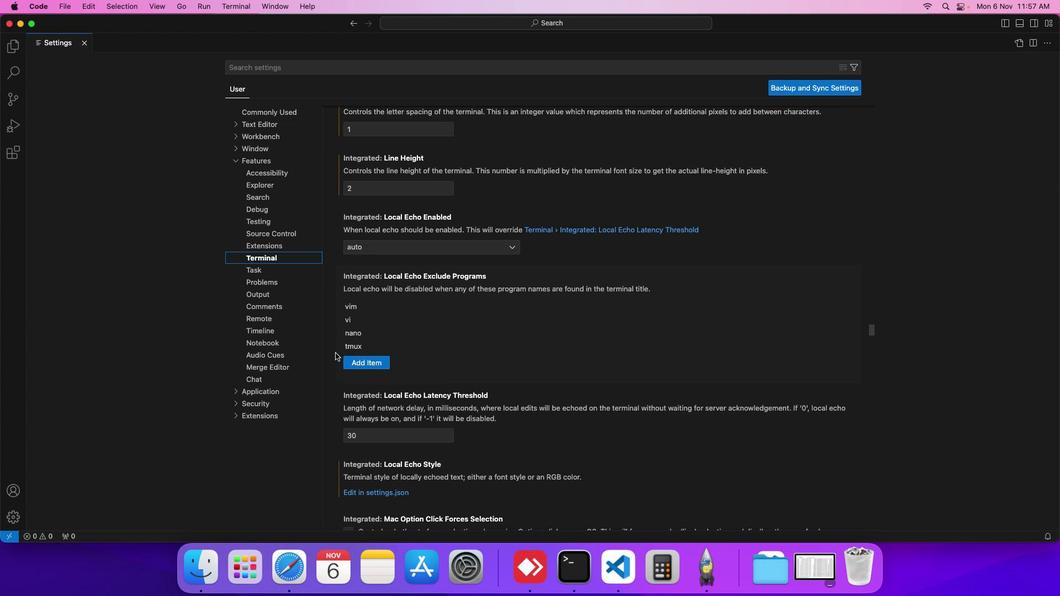 
Action: Mouse scrolled (335, 352) with delta (0, 0)
Screenshot: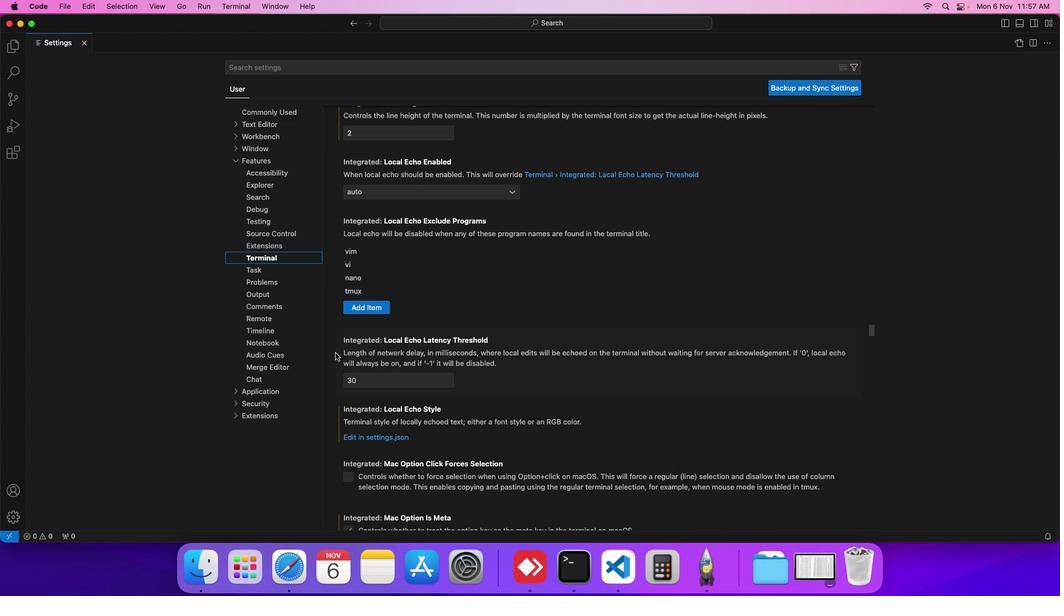 
Action: Mouse scrolled (335, 352) with delta (0, 0)
Screenshot: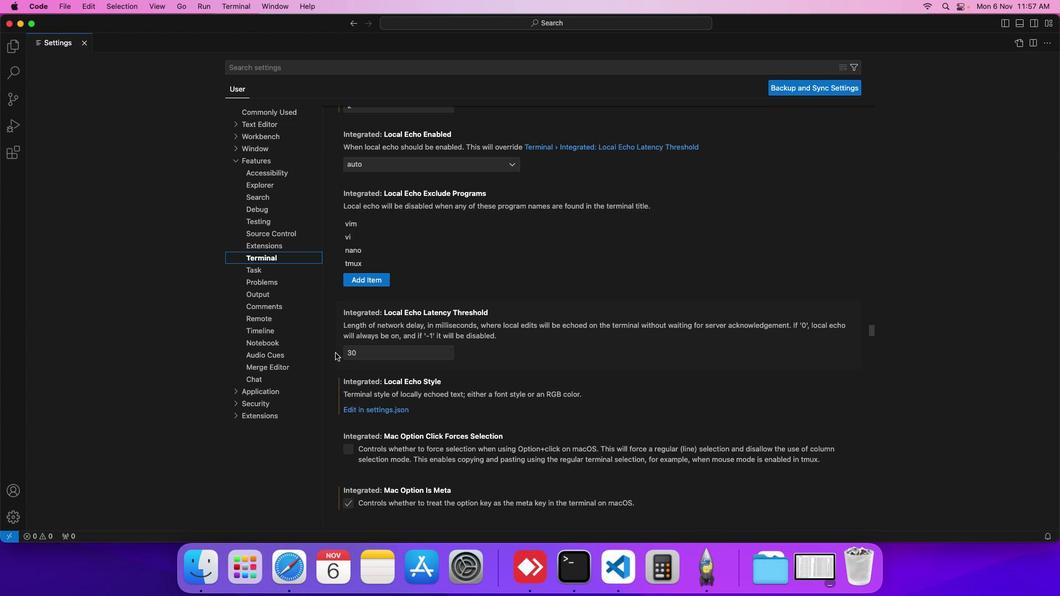 
Action: Mouse scrolled (335, 352) with delta (0, 0)
Screenshot: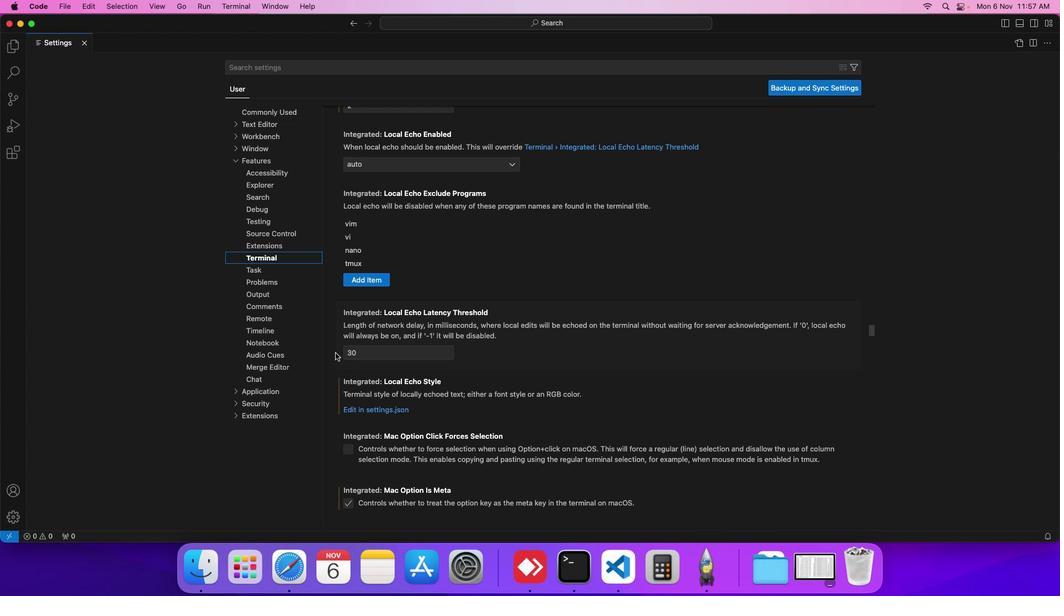 
Action: Mouse scrolled (335, 352) with delta (0, 0)
Screenshot: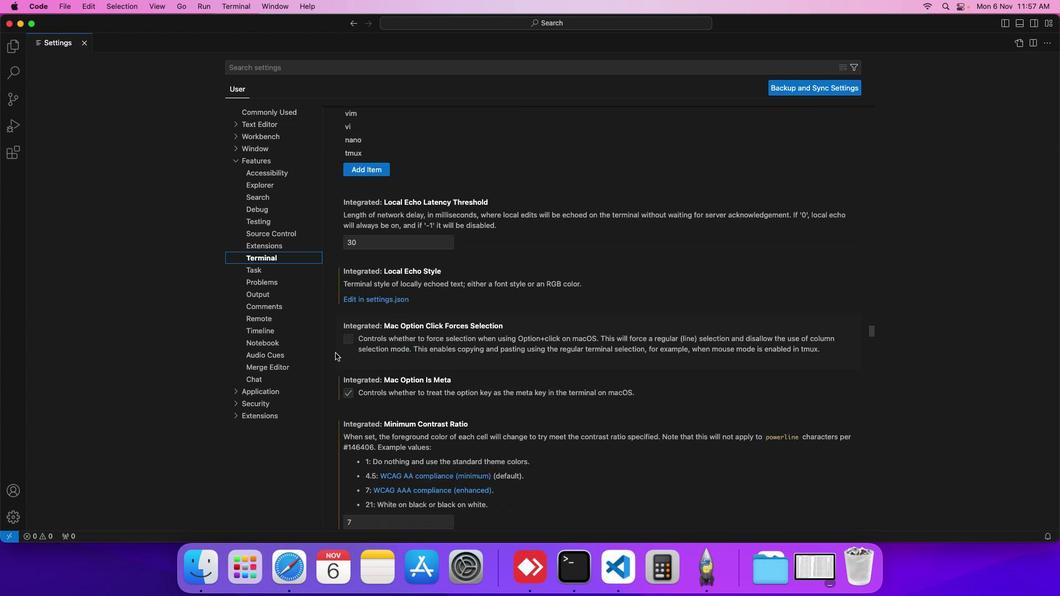 
Action: Mouse scrolled (335, 352) with delta (0, 0)
Screenshot: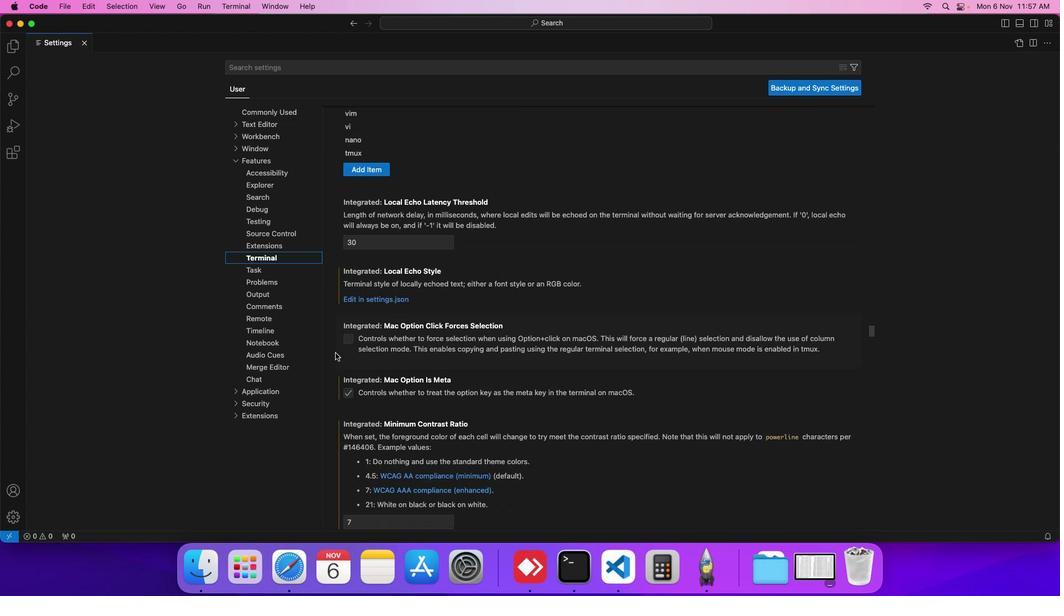
Action: Mouse scrolled (335, 352) with delta (0, -1)
Screenshot: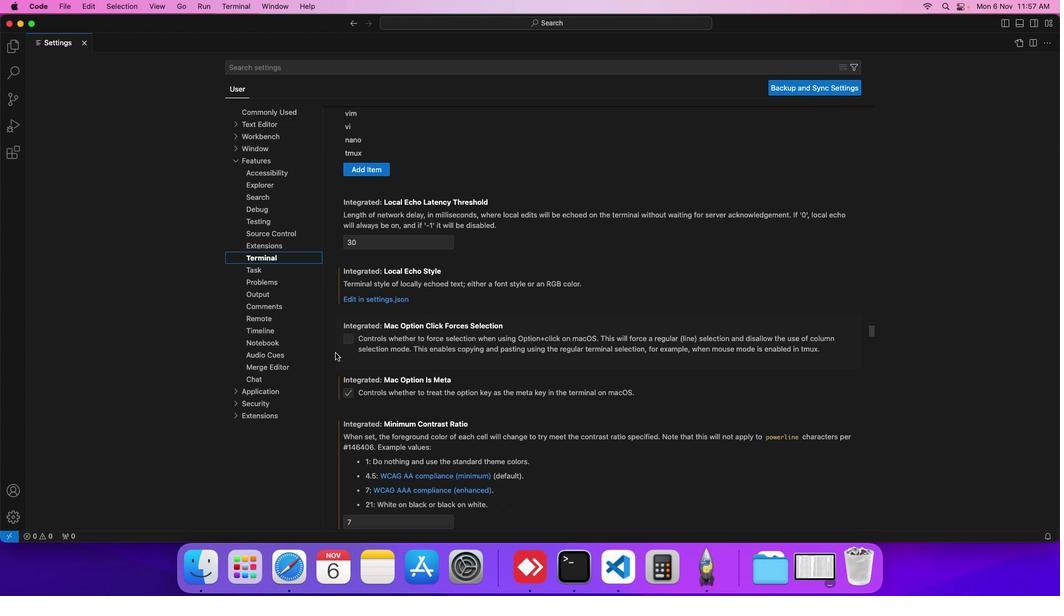 
Action: Mouse moved to (335, 352)
Screenshot: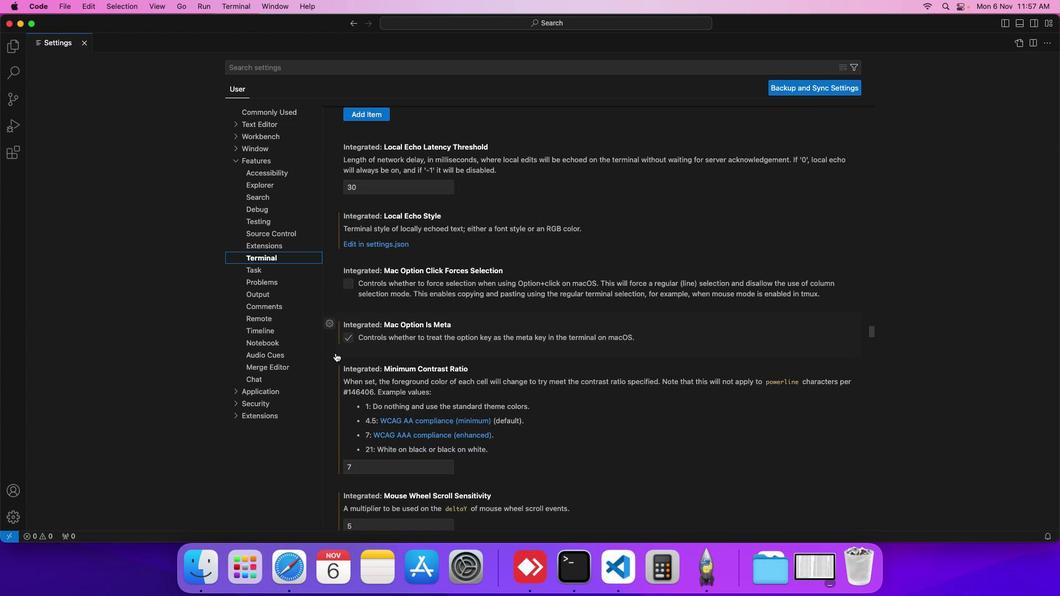 
Action: Mouse scrolled (335, 352) with delta (0, 0)
Screenshot: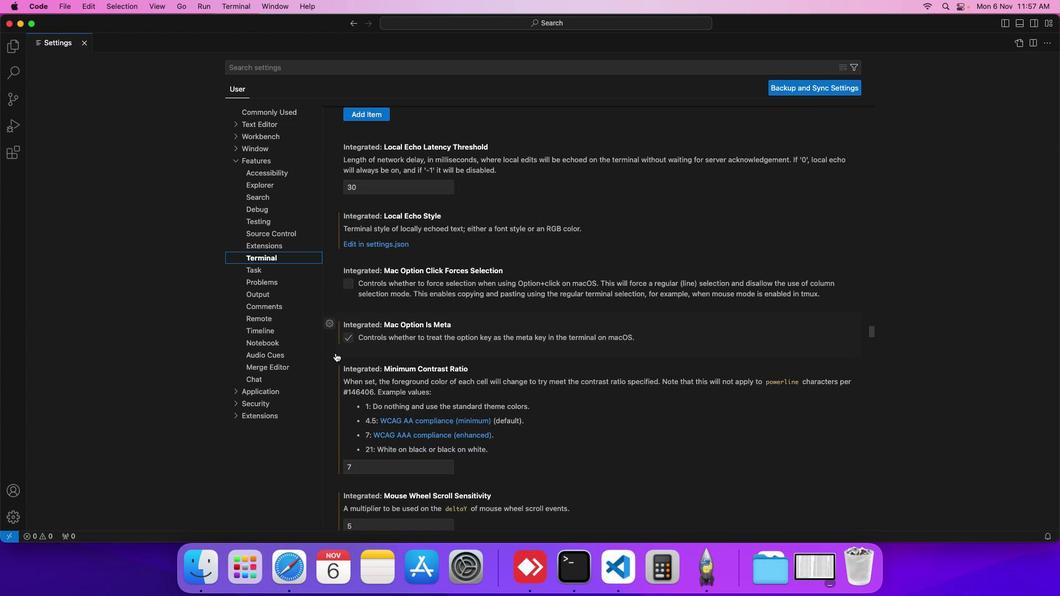 
Action: Mouse scrolled (335, 352) with delta (0, 0)
Screenshot: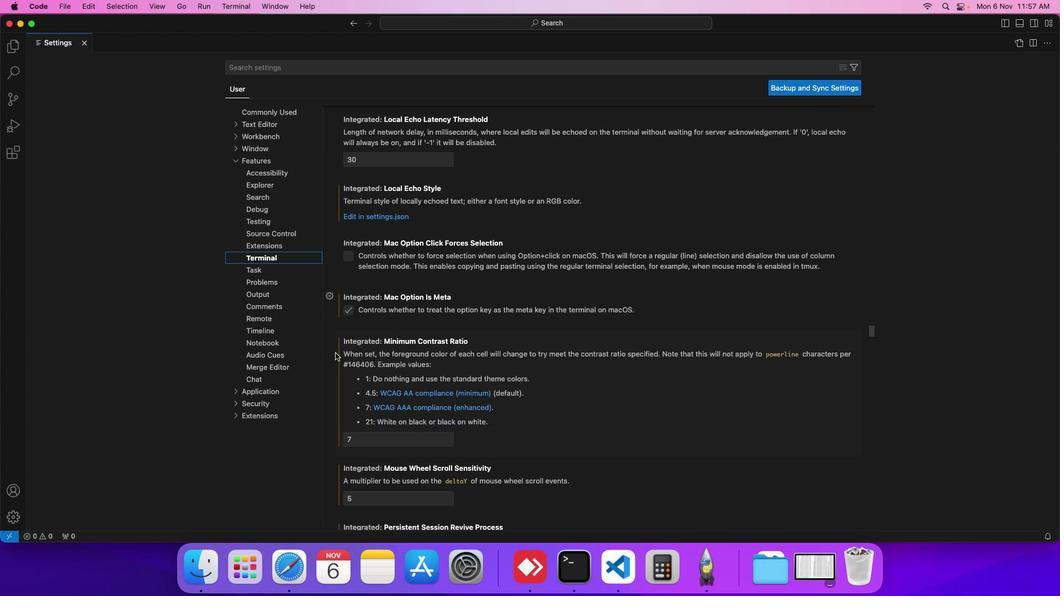 
Action: Mouse scrolled (335, 352) with delta (0, 0)
Screenshot: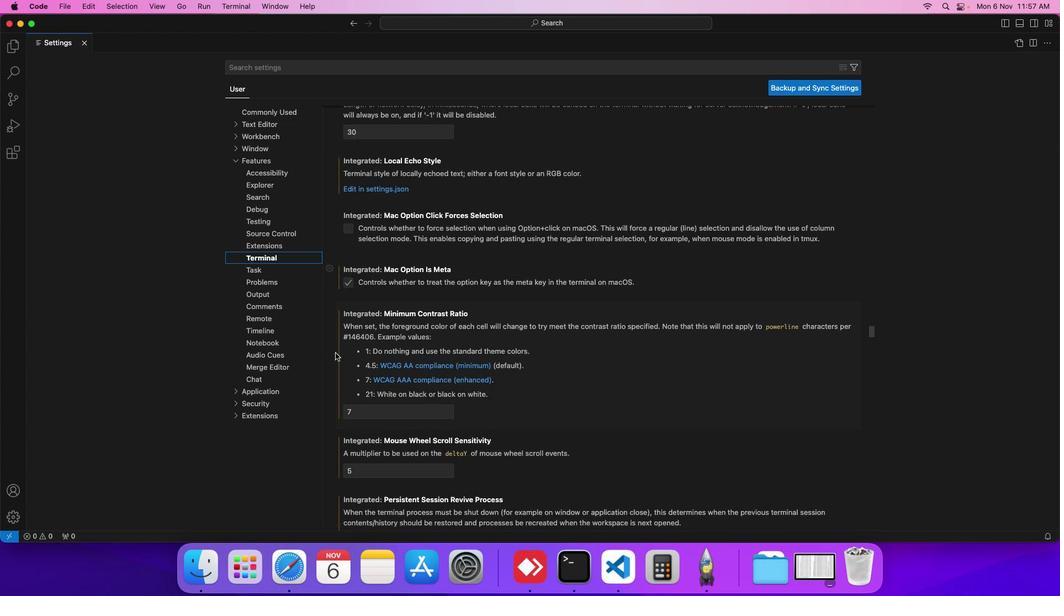 
Action: Mouse scrolled (335, 352) with delta (0, 0)
Screenshot: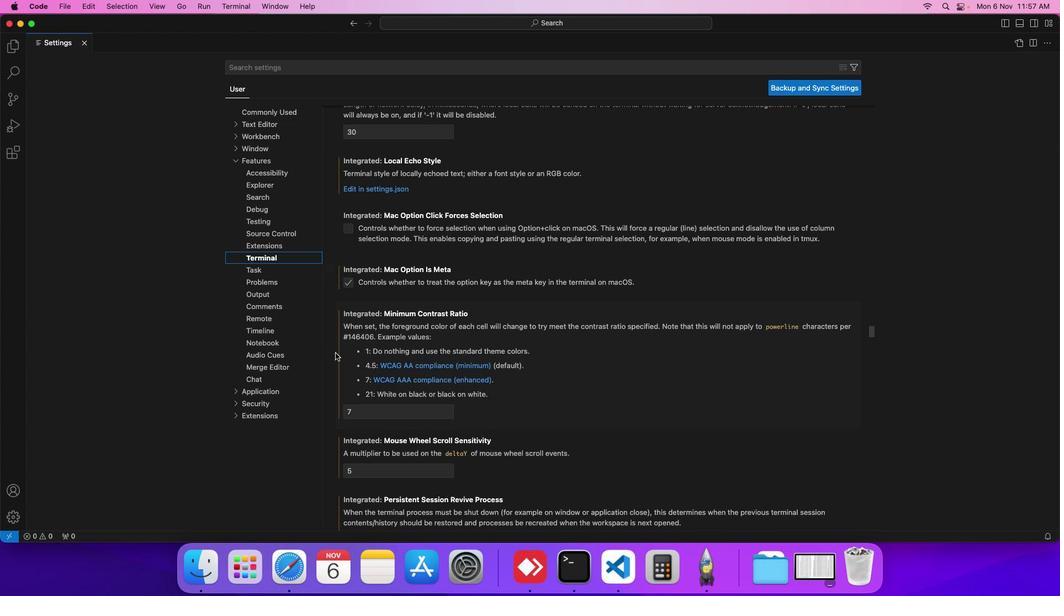 
Action: Mouse scrolled (335, 352) with delta (0, 0)
Screenshot: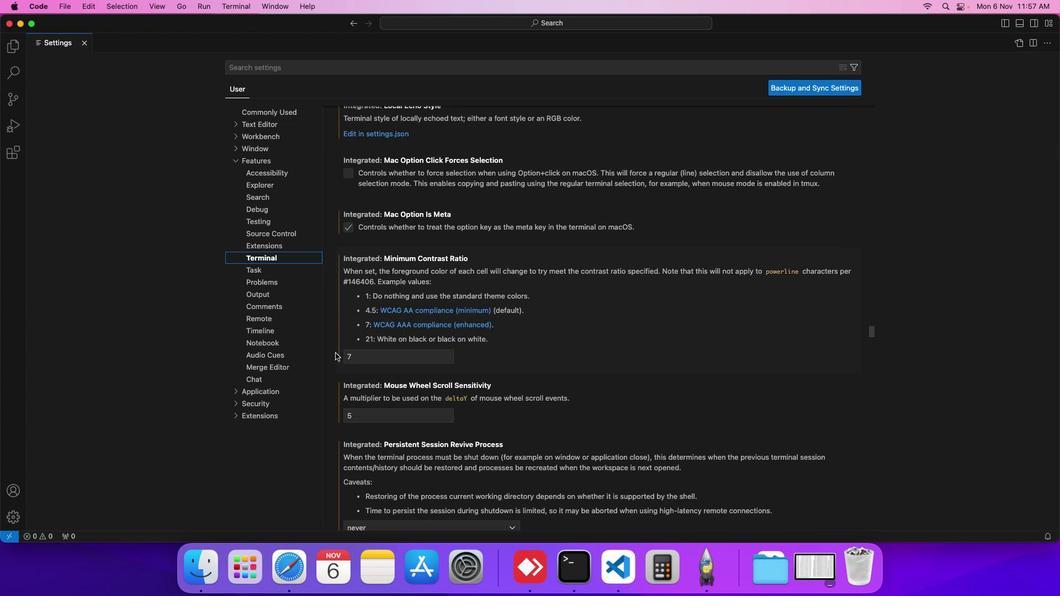
Action: Mouse scrolled (335, 352) with delta (0, 0)
Screenshot: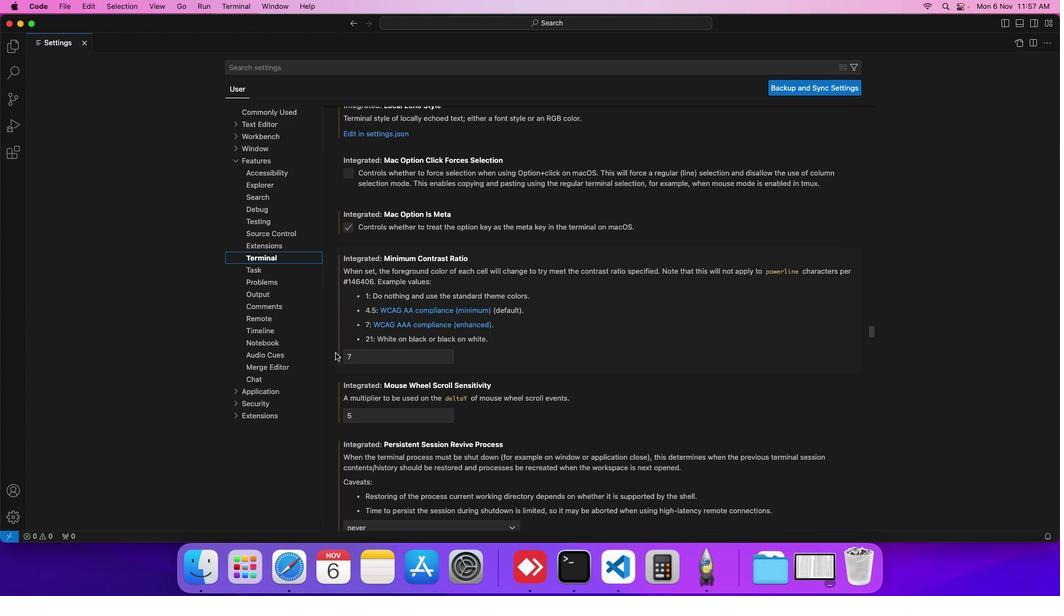 
Action: Mouse scrolled (335, 352) with delta (0, 0)
Screenshot: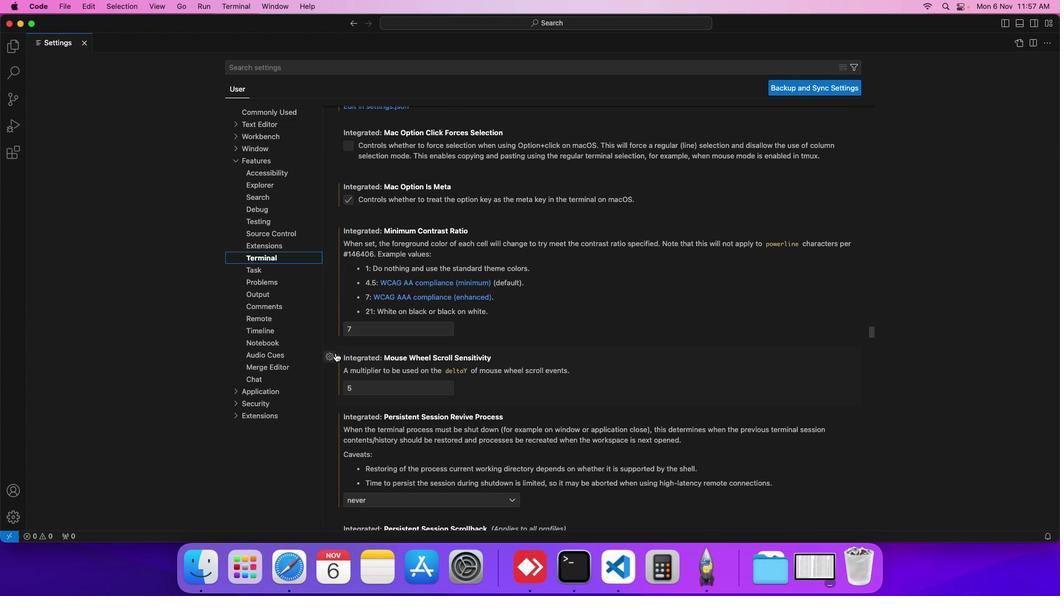 
Action: Mouse moved to (335, 352)
Screenshot: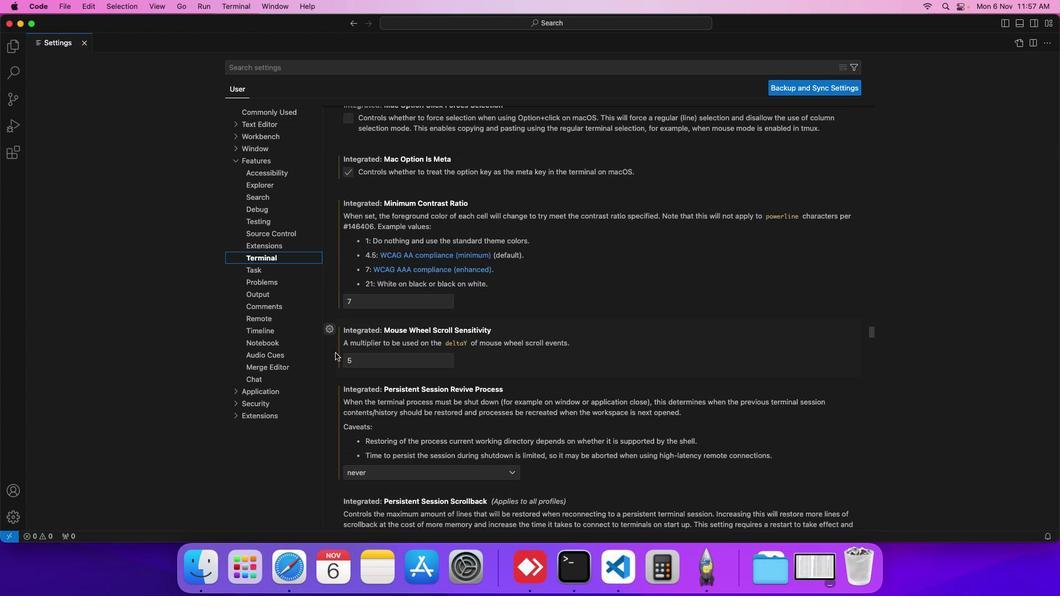 
Action: Mouse scrolled (335, 352) with delta (0, 0)
Screenshot: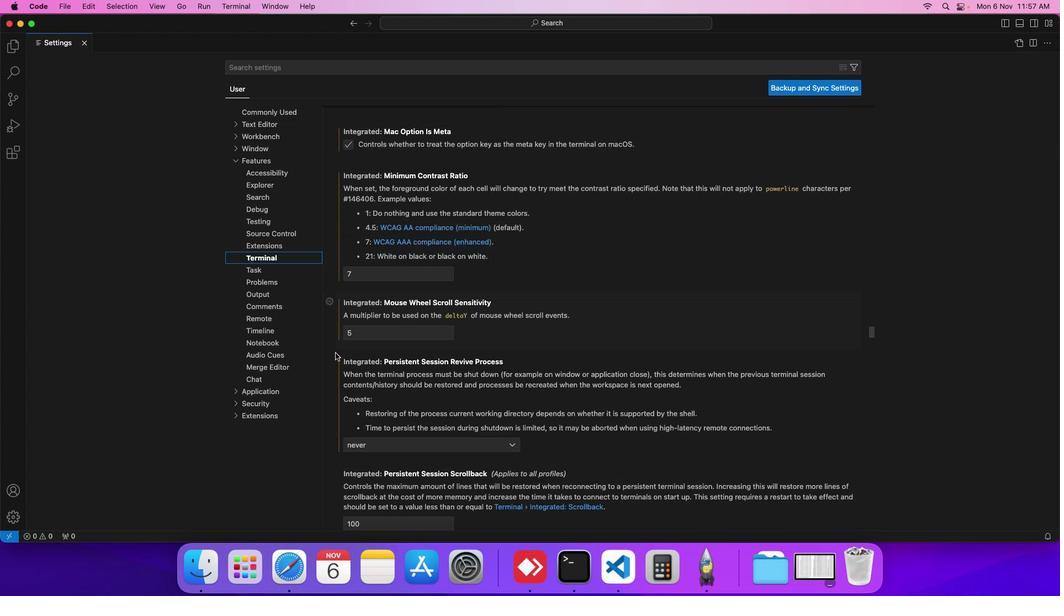
Action: Mouse scrolled (335, 352) with delta (0, 0)
Screenshot: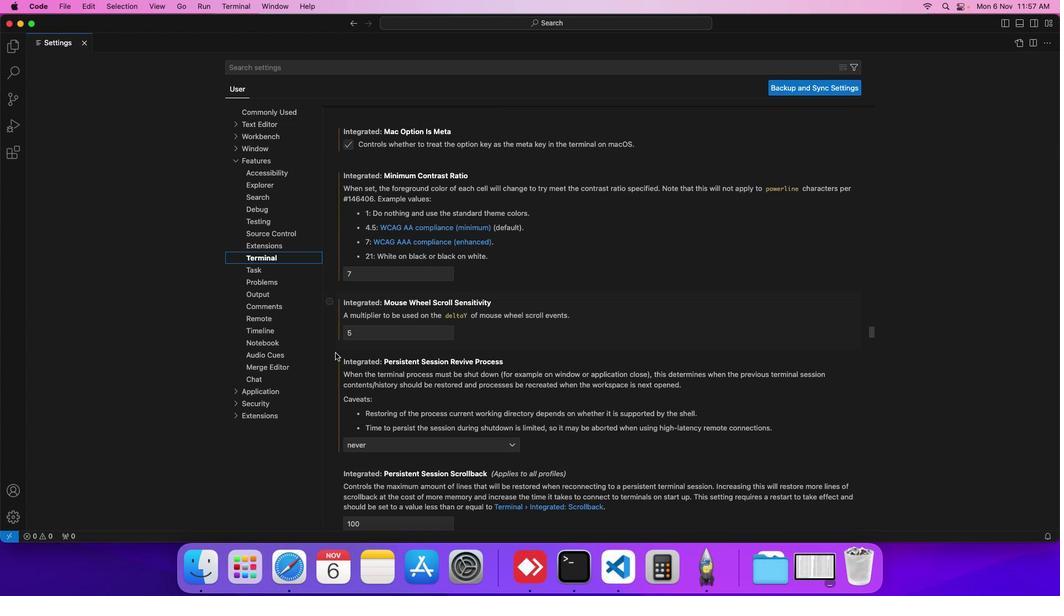 
Action: Mouse scrolled (335, 352) with delta (0, 0)
Screenshot: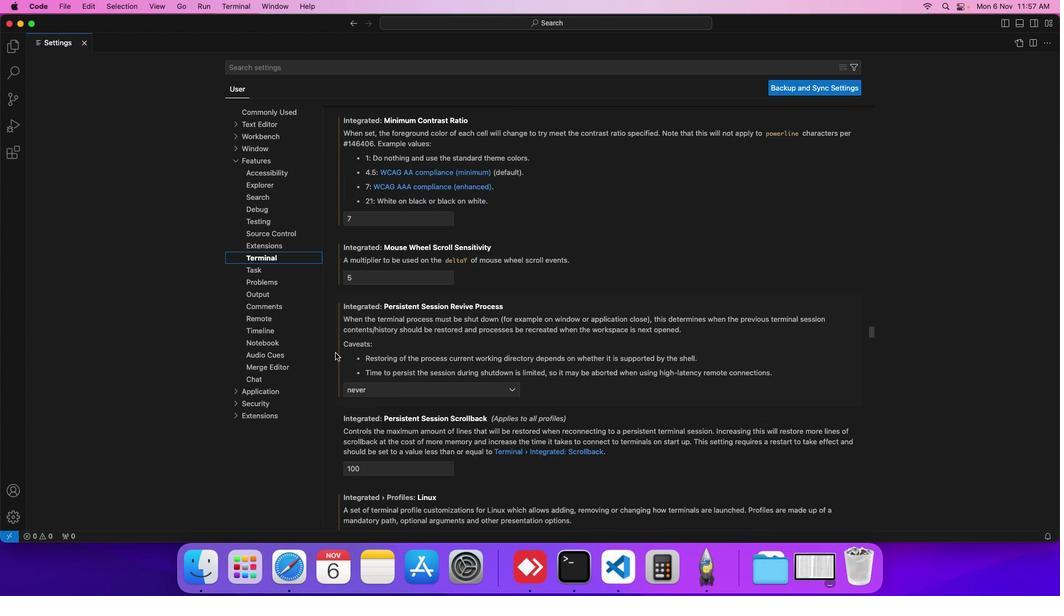 
Action: Mouse scrolled (335, 352) with delta (0, 0)
Screenshot: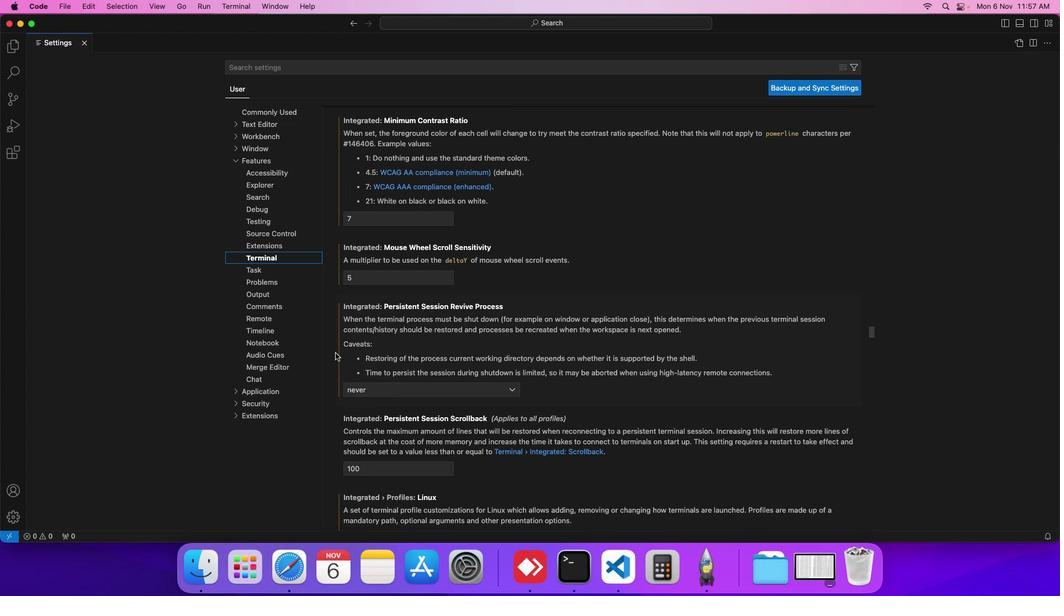 
Action: Mouse scrolled (335, 352) with delta (0, 0)
Screenshot: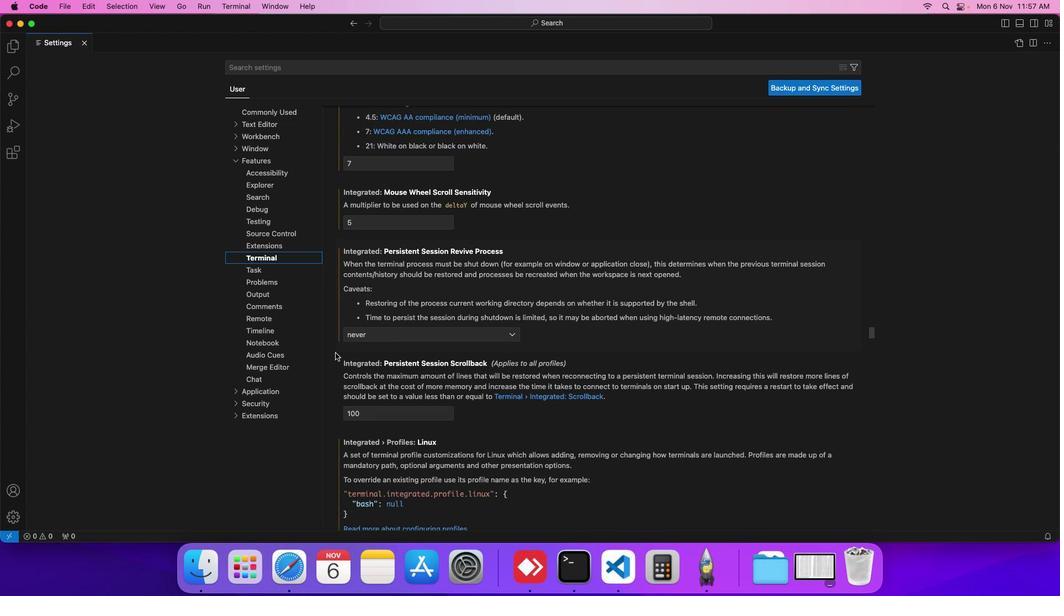
Action: Mouse scrolled (335, 352) with delta (0, 0)
Screenshot: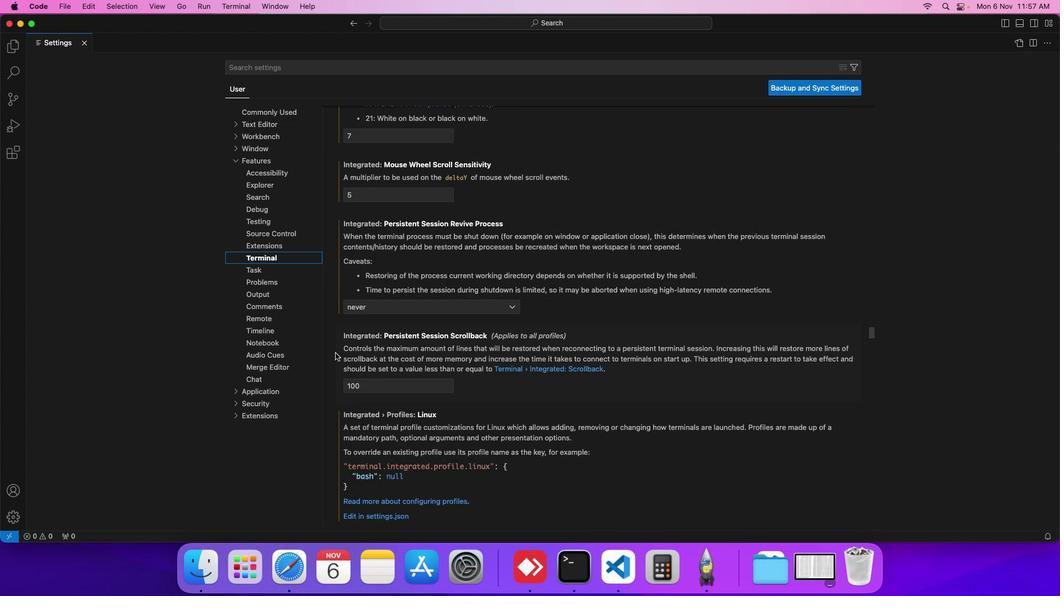 
Action: Mouse scrolled (335, 352) with delta (0, 0)
Screenshot: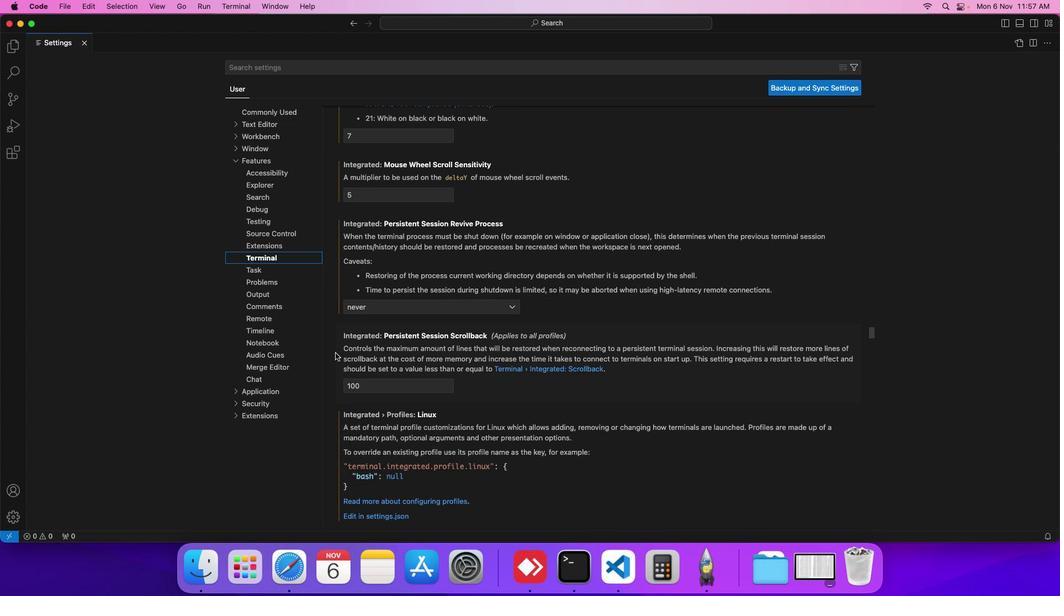 
Action: Mouse scrolled (335, 352) with delta (0, 0)
Screenshot: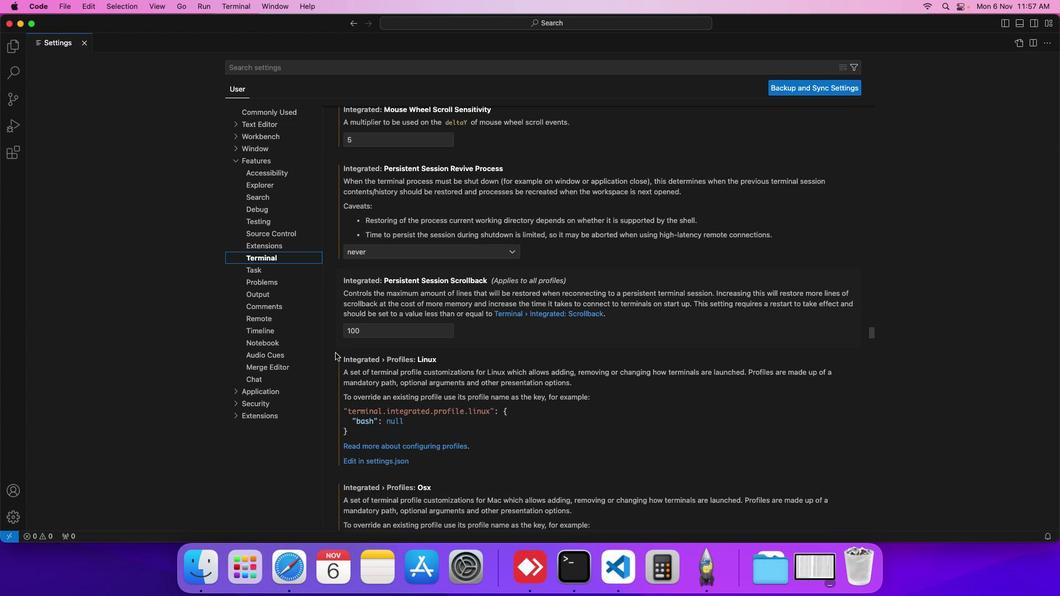 
Action: Mouse scrolled (335, 352) with delta (0, 0)
Screenshot: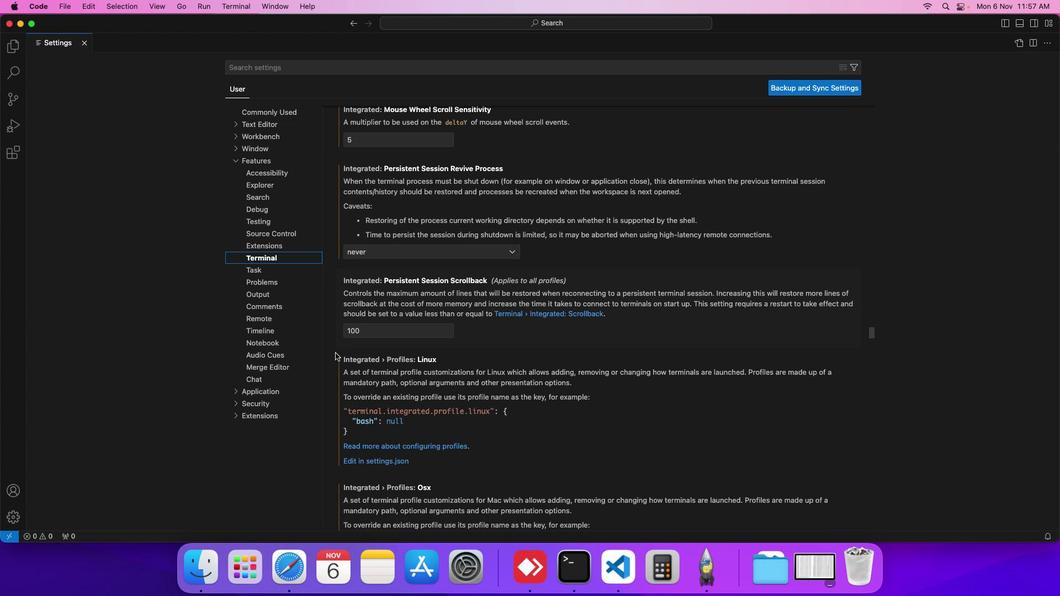 
Action: Mouse scrolled (335, 352) with delta (0, 0)
Screenshot: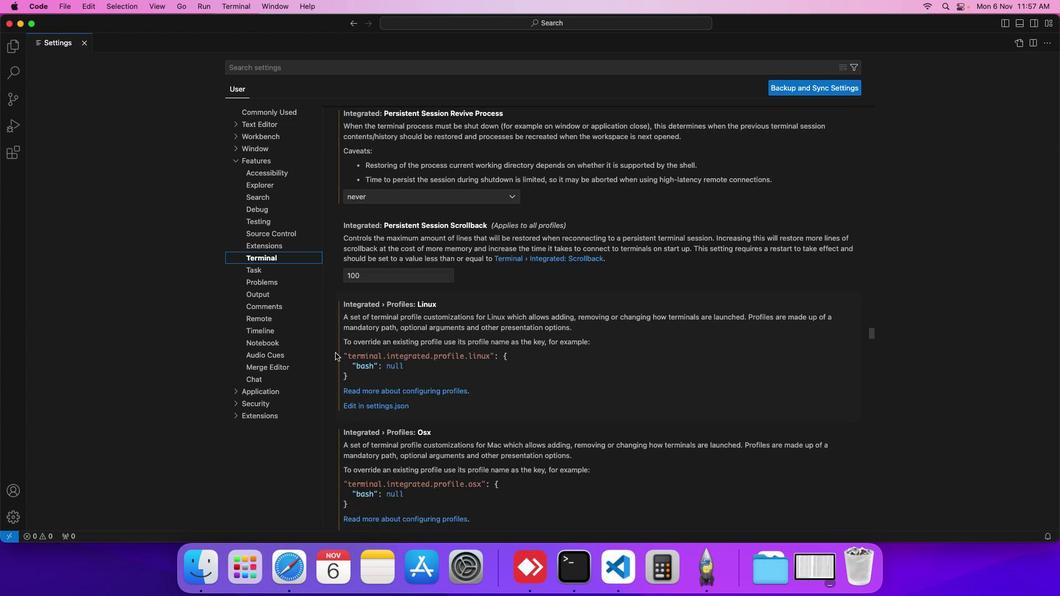 
Action: Mouse scrolled (335, 352) with delta (0, 0)
Screenshot: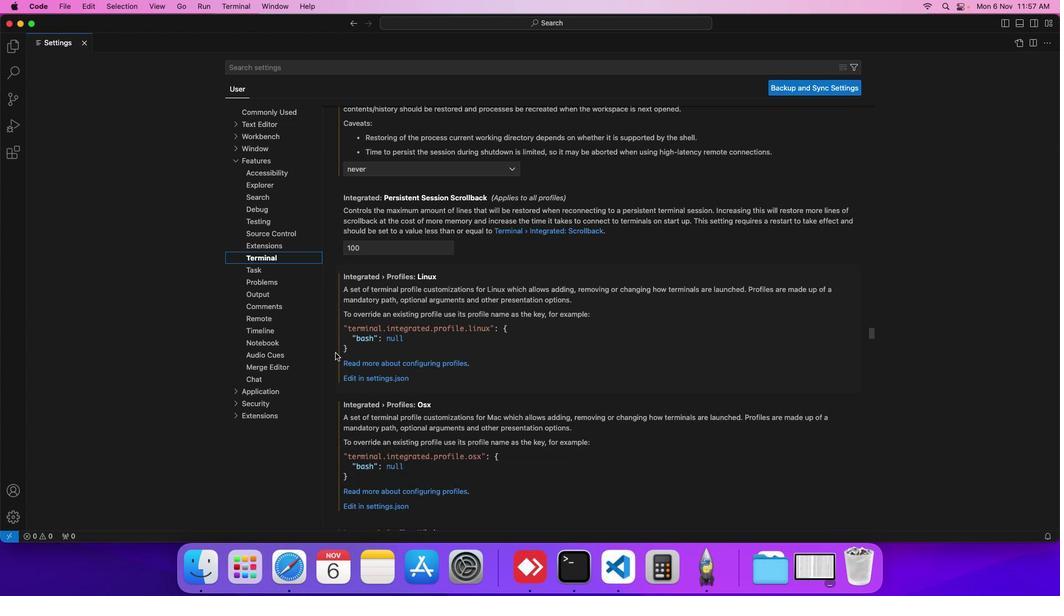 
Action: Mouse scrolled (335, 352) with delta (0, 0)
Screenshot: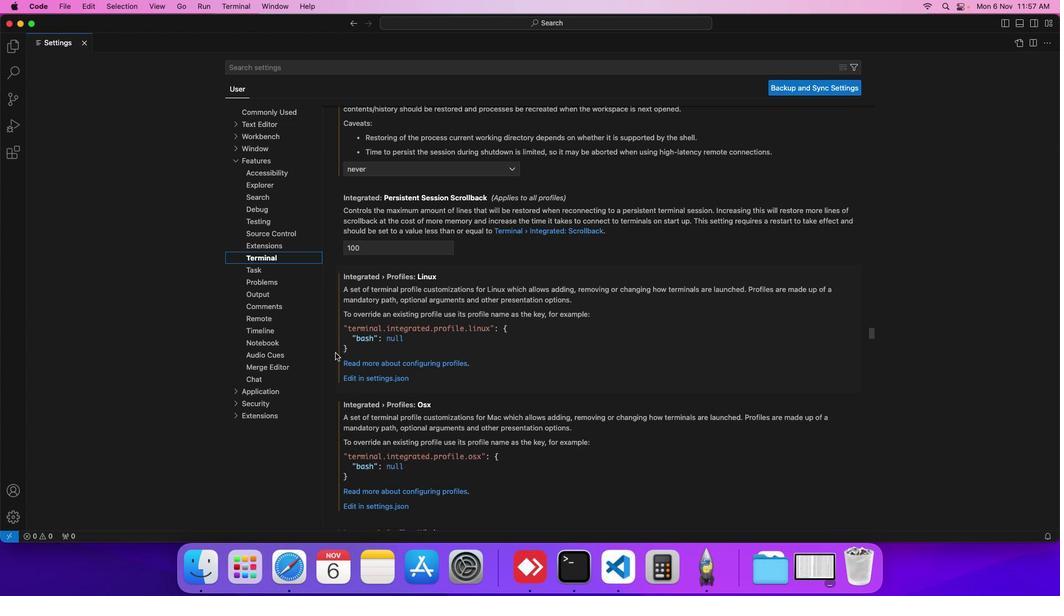 
Action: Mouse scrolled (335, 352) with delta (0, 0)
Screenshot: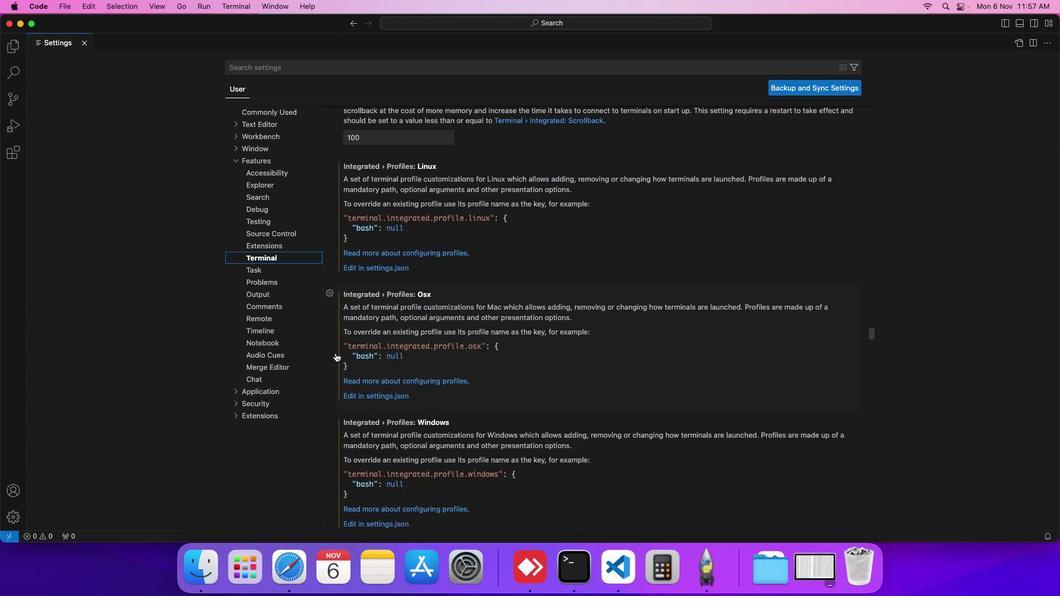 
Action: Mouse scrolled (335, 352) with delta (0, 0)
Screenshot: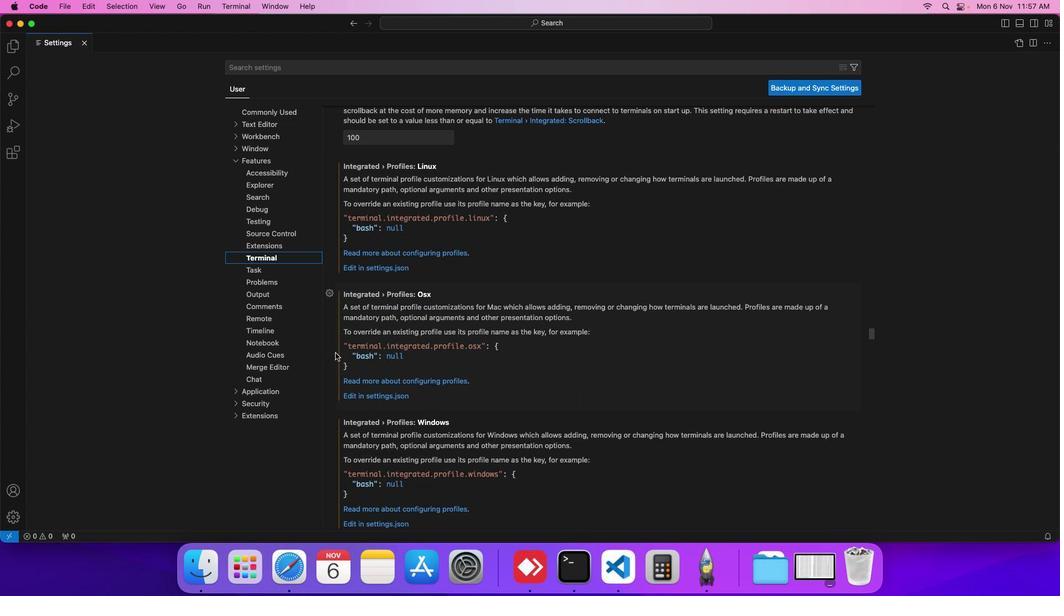 
Action: Mouse scrolled (335, 352) with delta (0, -1)
Screenshot: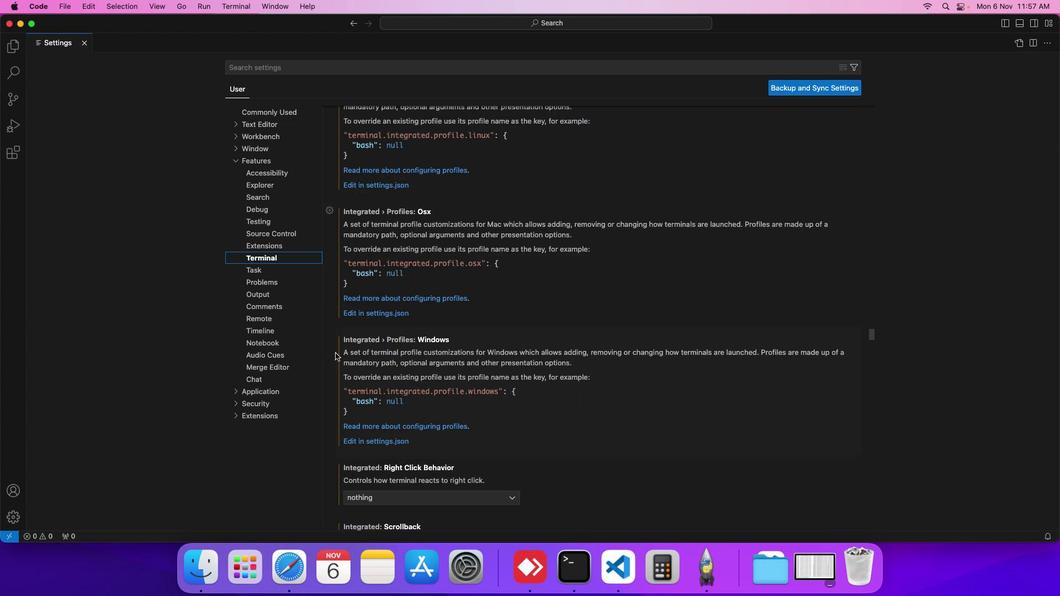 
Action: Mouse scrolled (335, 352) with delta (0, -1)
Screenshot: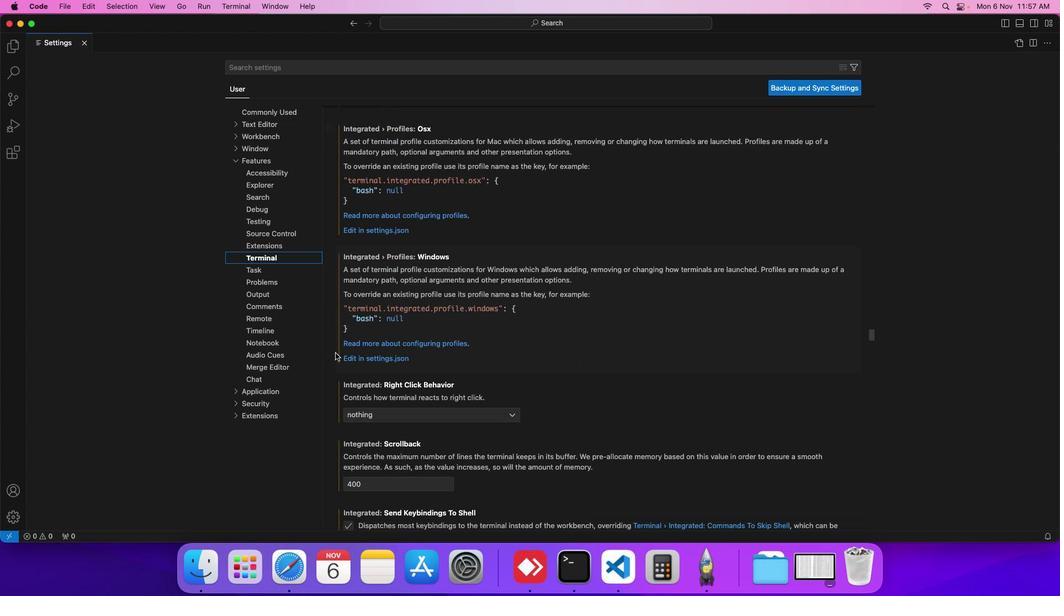 
Action: Mouse scrolled (335, 352) with delta (0, -1)
Screenshot: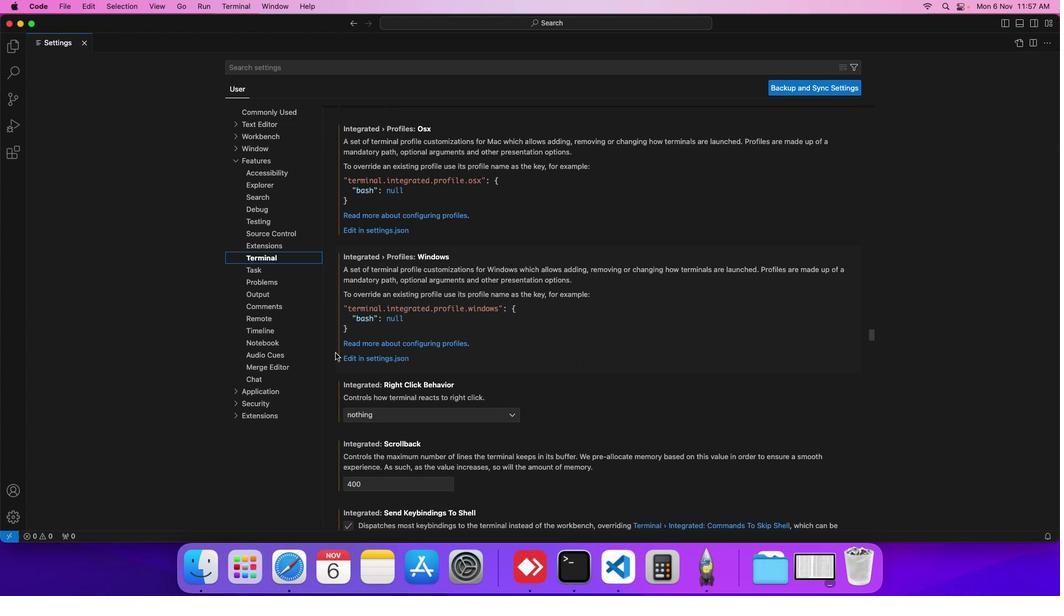 
Action: Mouse moved to (334, 352)
Screenshot: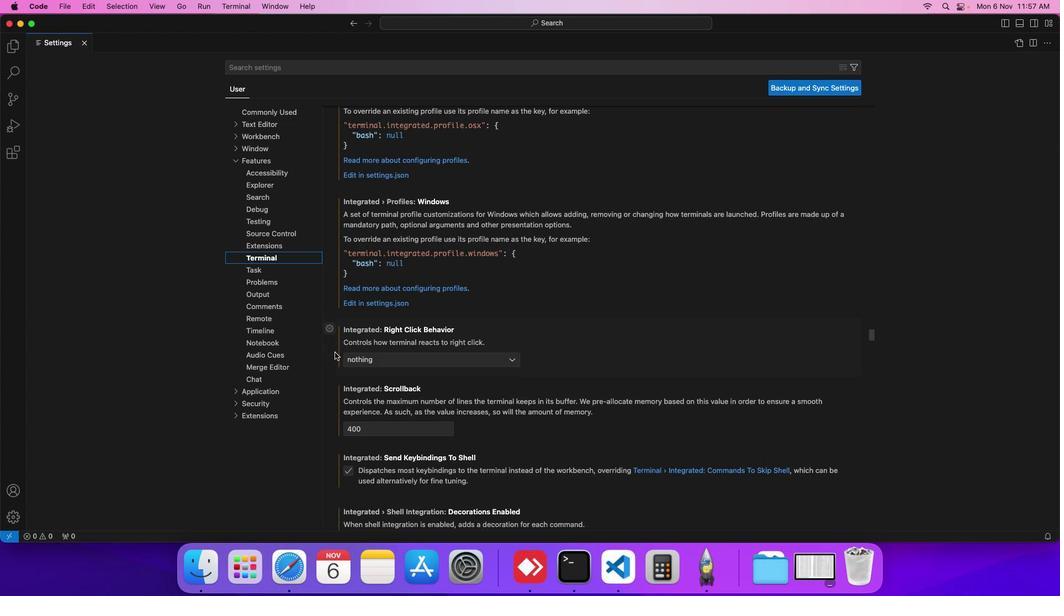 
Action: Mouse scrolled (334, 352) with delta (0, 0)
Screenshot: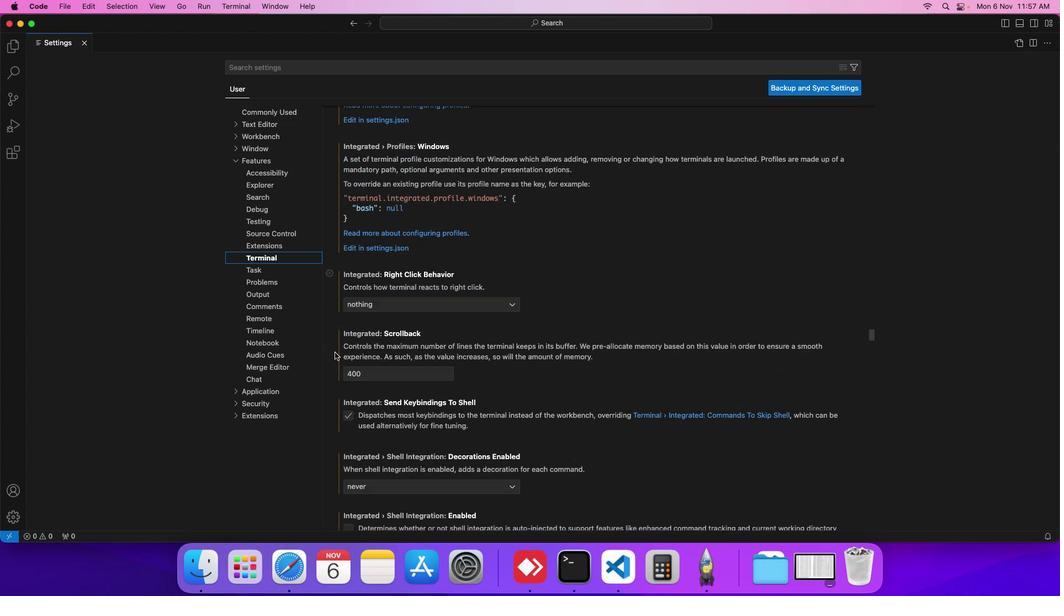 
Action: Mouse scrolled (334, 352) with delta (0, 0)
Screenshot: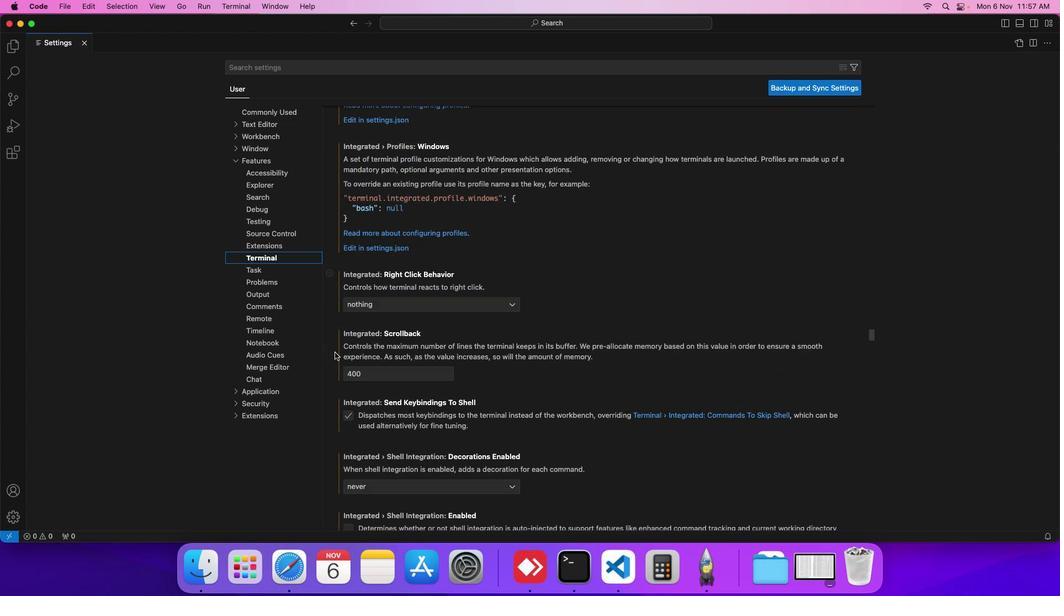 
Action: Mouse scrolled (334, 352) with delta (0, -1)
Screenshot: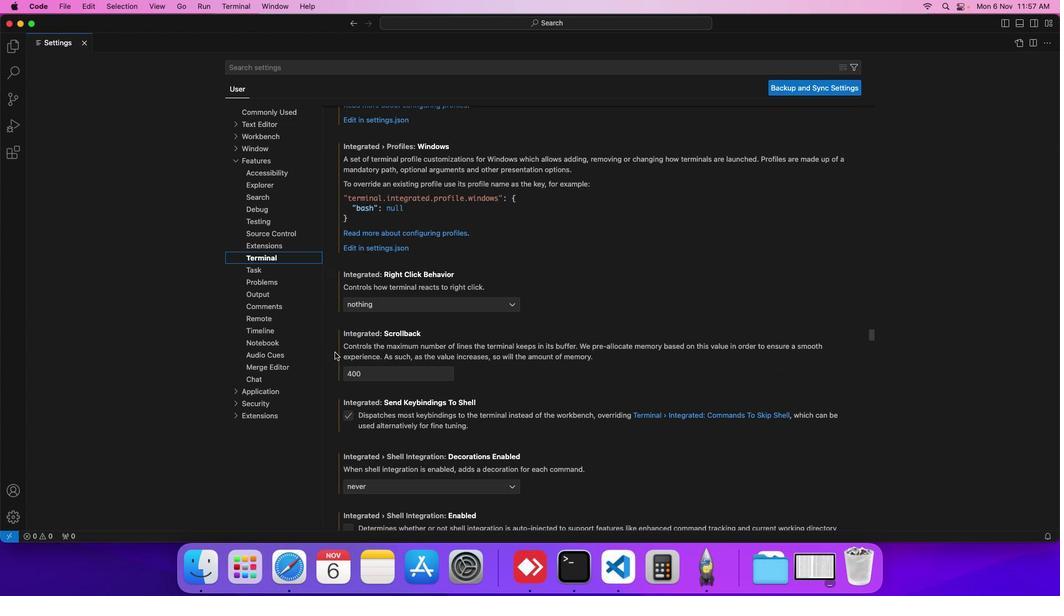 
Action: Mouse scrolled (334, 352) with delta (0, 0)
Screenshot: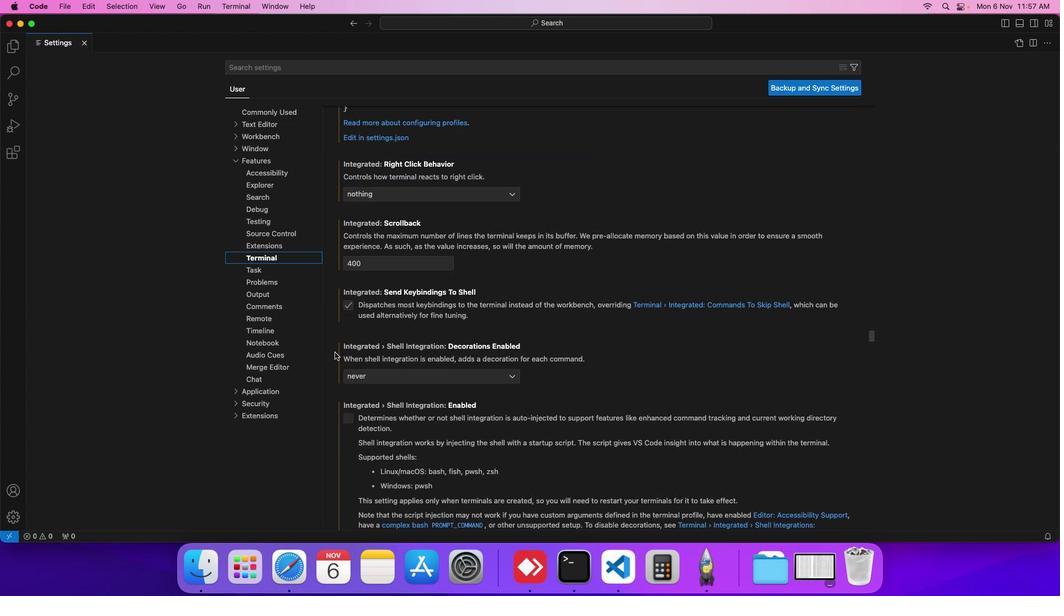 
Action: Mouse scrolled (334, 352) with delta (0, 0)
Screenshot: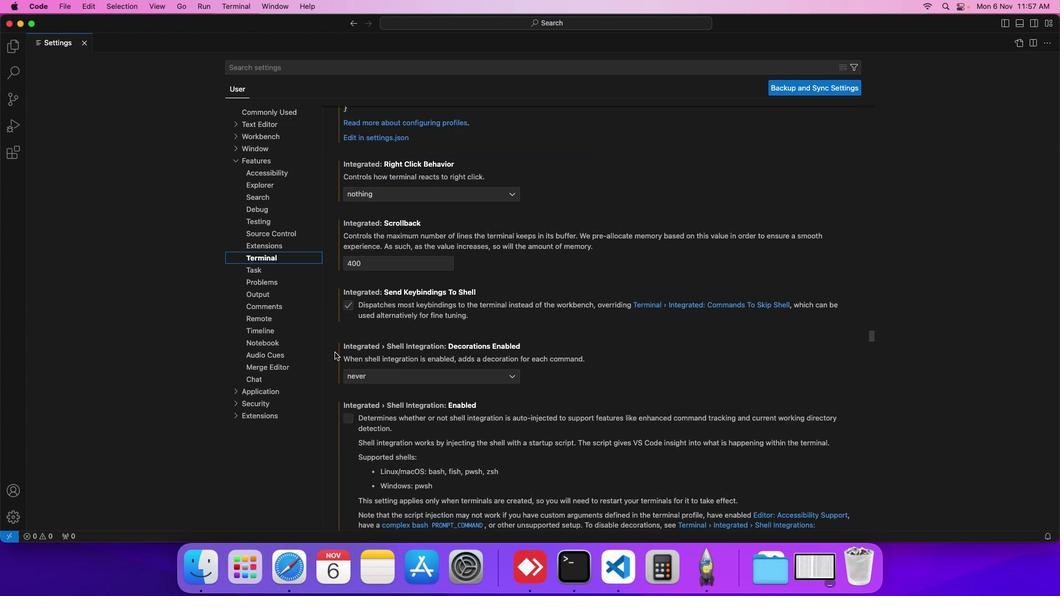 
Action: Mouse scrolled (334, 352) with delta (0, -1)
Screenshot: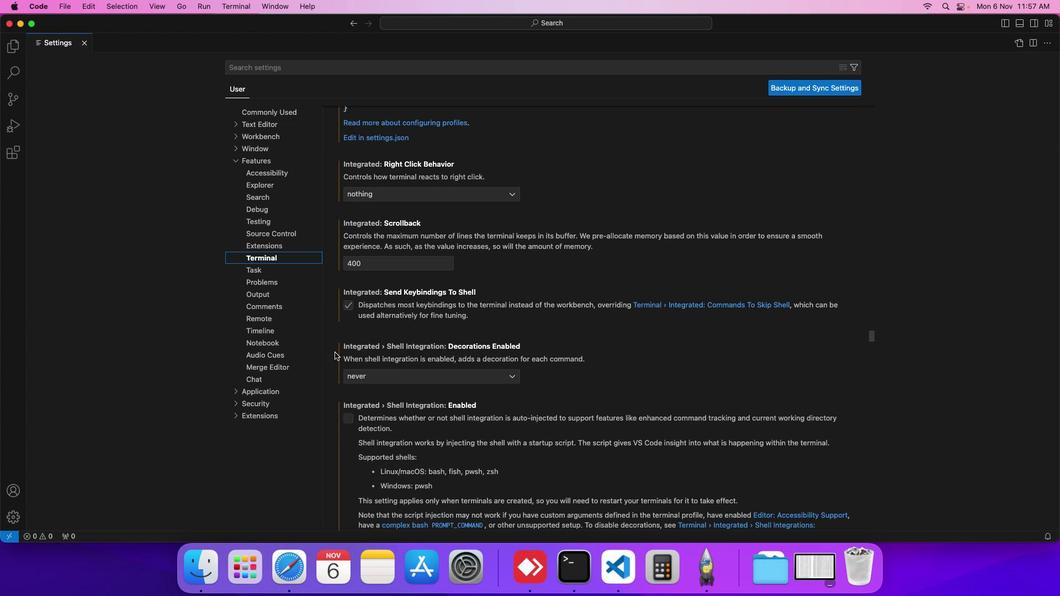 
Action: Mouse scrolled (334, 352) with delta (0, 0)
Screenshot: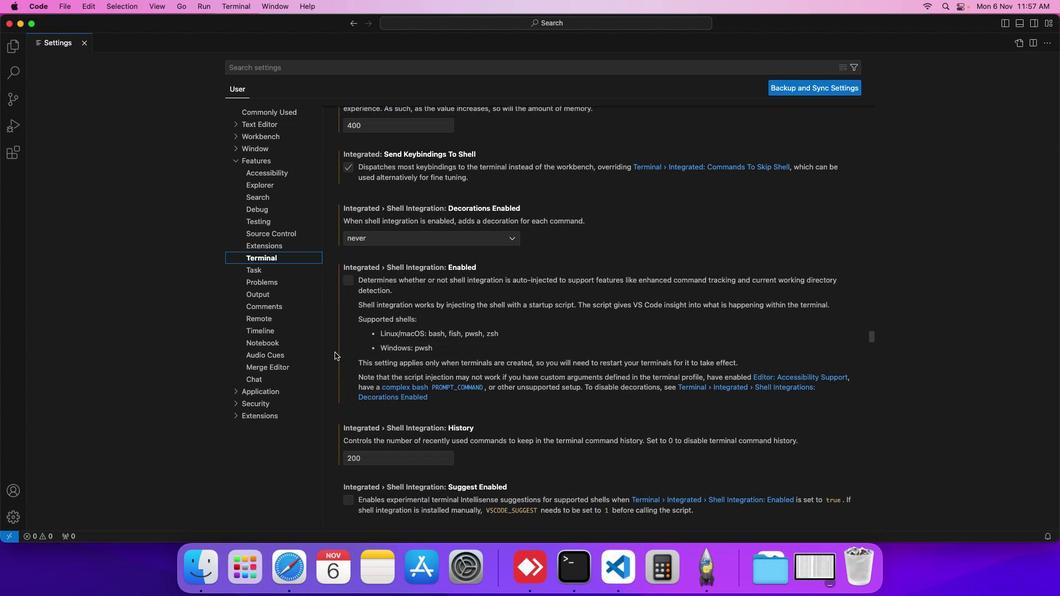 
Action: Mouse scrolled (334, 352) with delta (0, 0)
Screenshot: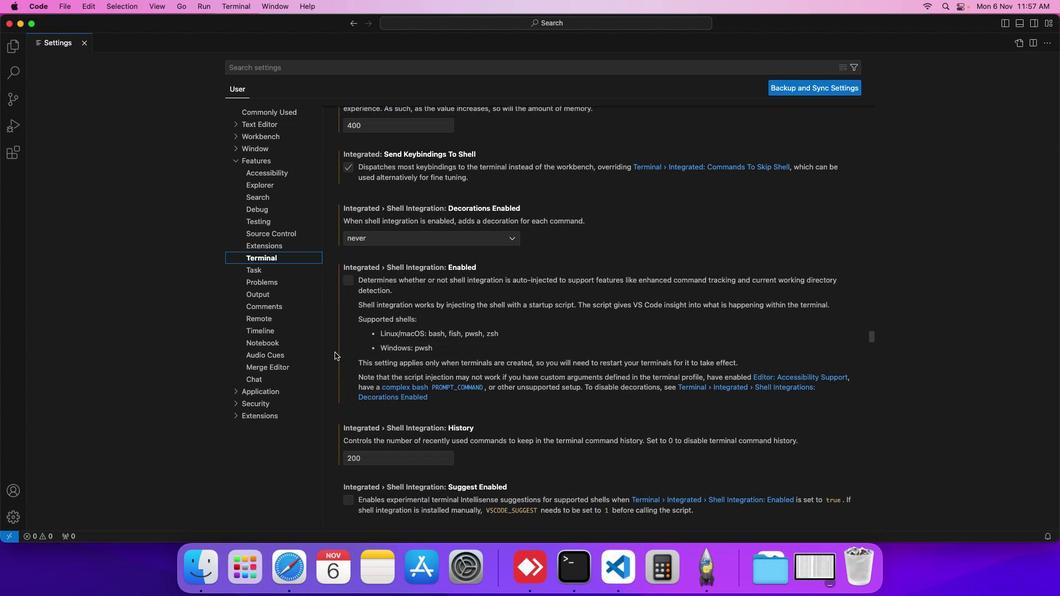 
Action: Mouse scrolled (334, 352) with delta (0, -1)
Screenshot: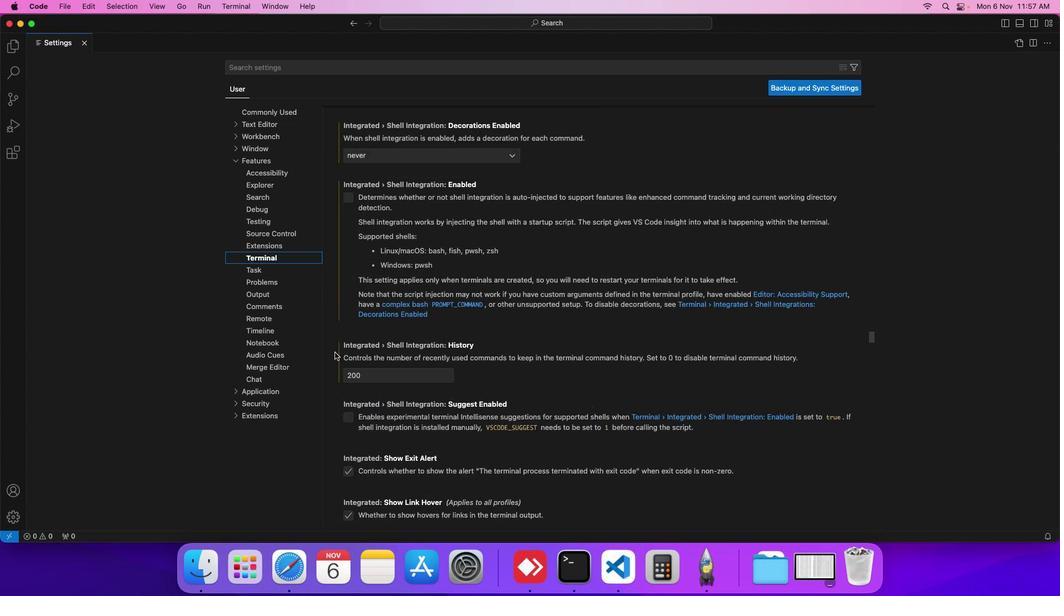 
Action: Mouse scrolled (334, 352) with delta (0, -1)
Screenshot: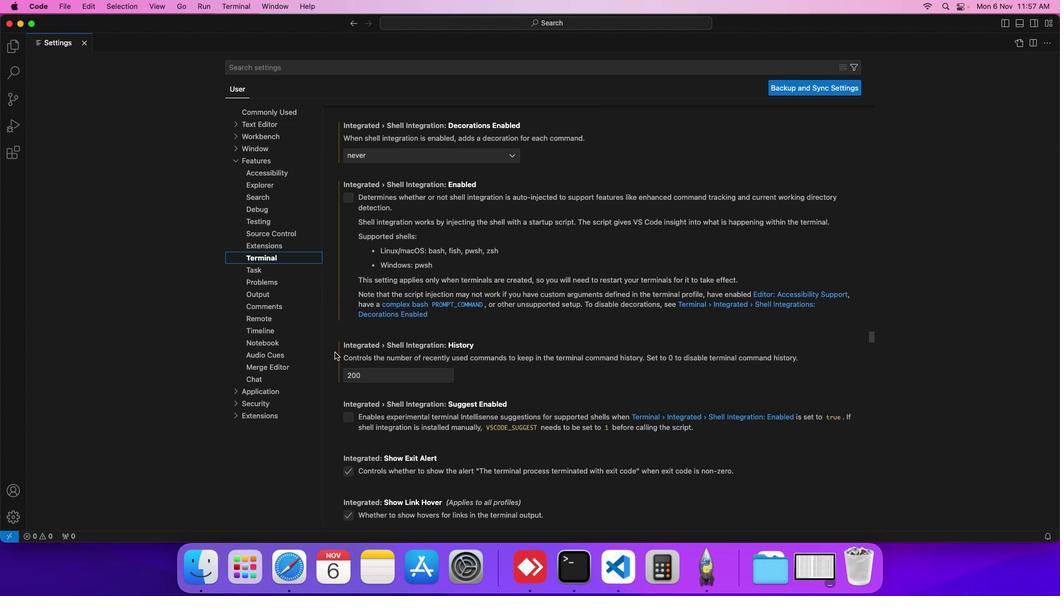 
Action: Mouse moved to (335, 352)
Screenshot: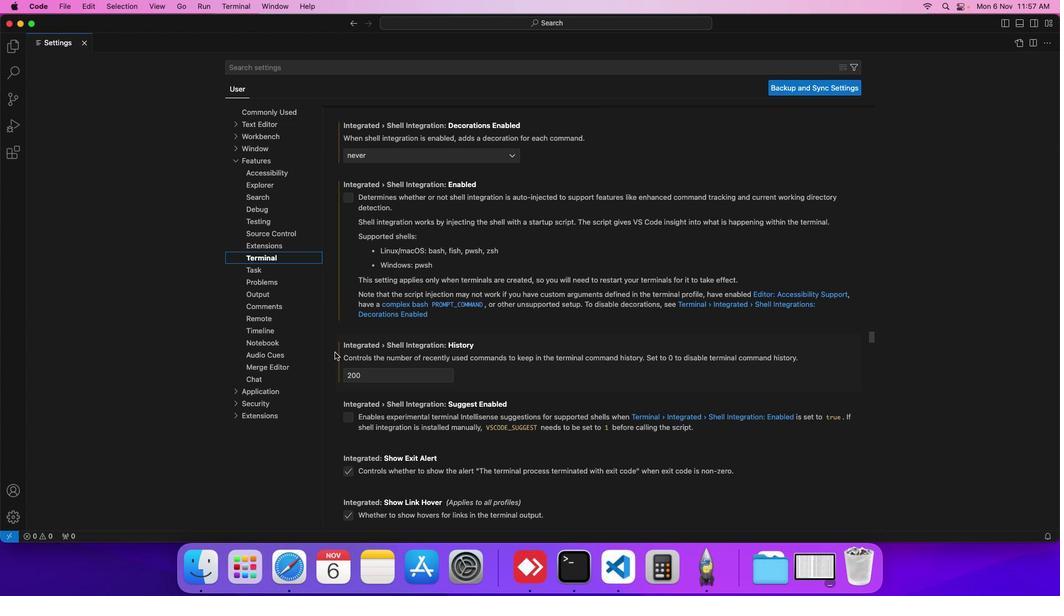 
Action: Mouse scrolled (335, 352) with delta (0, 0)
Screenshot: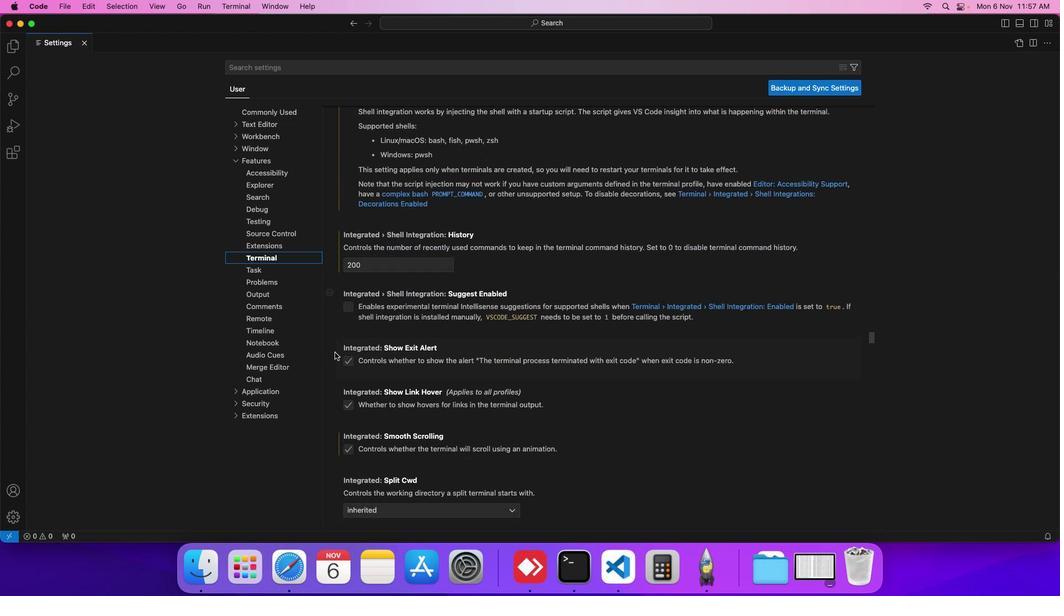 
Action: Mouse scrolled (335, 352) with delta (0, 0)
Screenshot: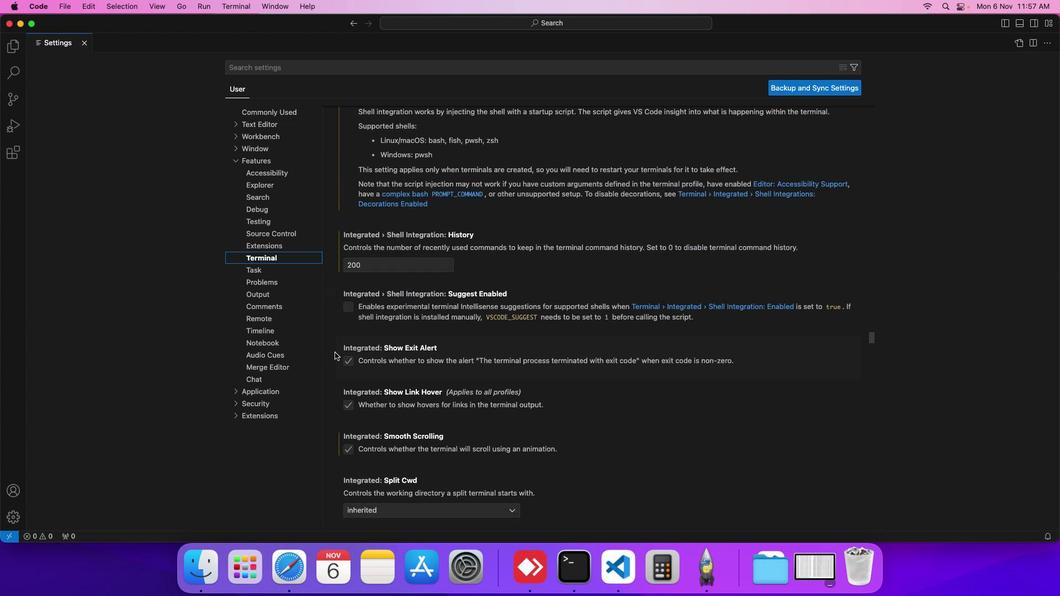
Action: Mouse scrolled (335, 352) with delta (0, -1)
Screenshot: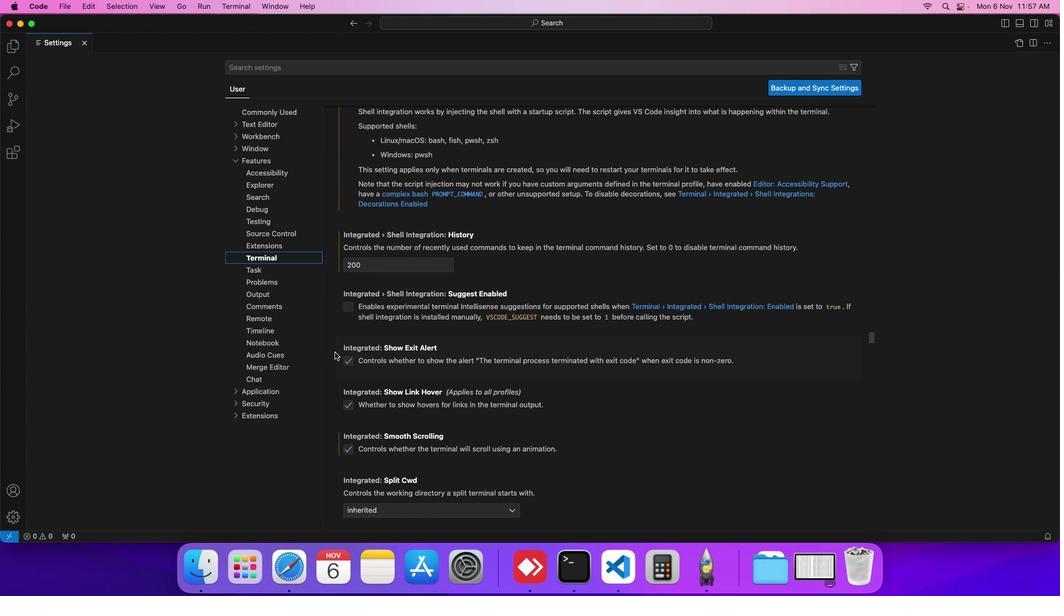 
Action: Mouse scrolled (335, 352) with delta (0, 0)
Screenshot: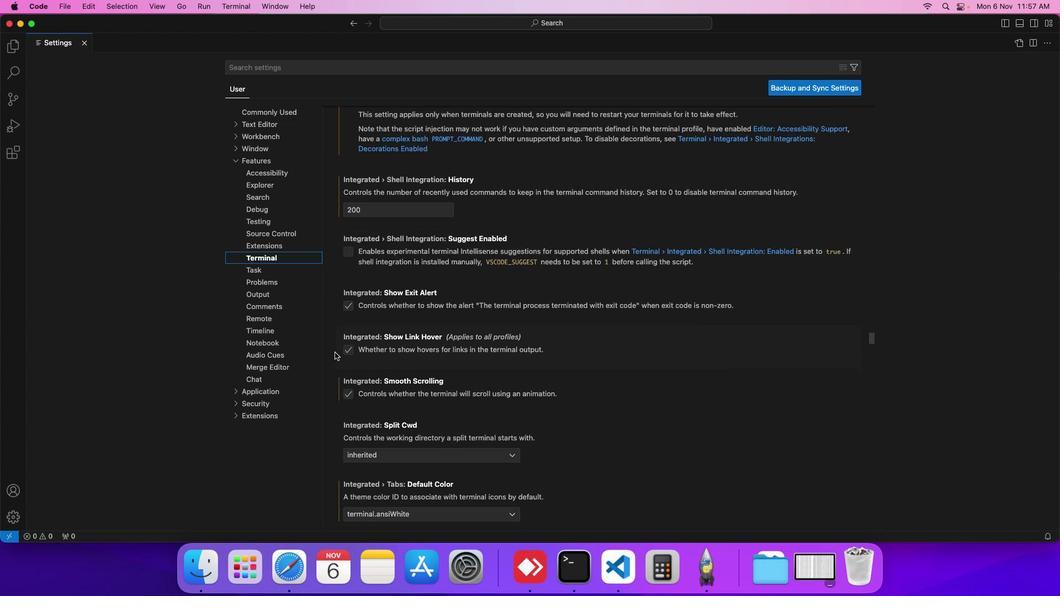 
Action: Mouse scrolled (335, 352) with delta (0, 0)
Screenshot: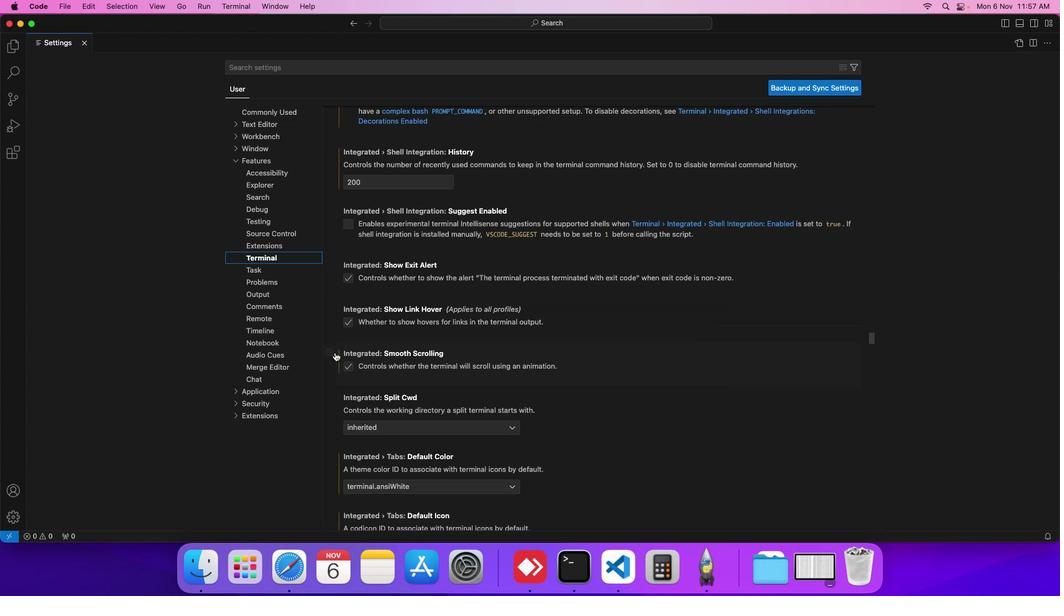 
Action: Mouse scrolled (335, 352) with delta (0, 0)
Screenshot: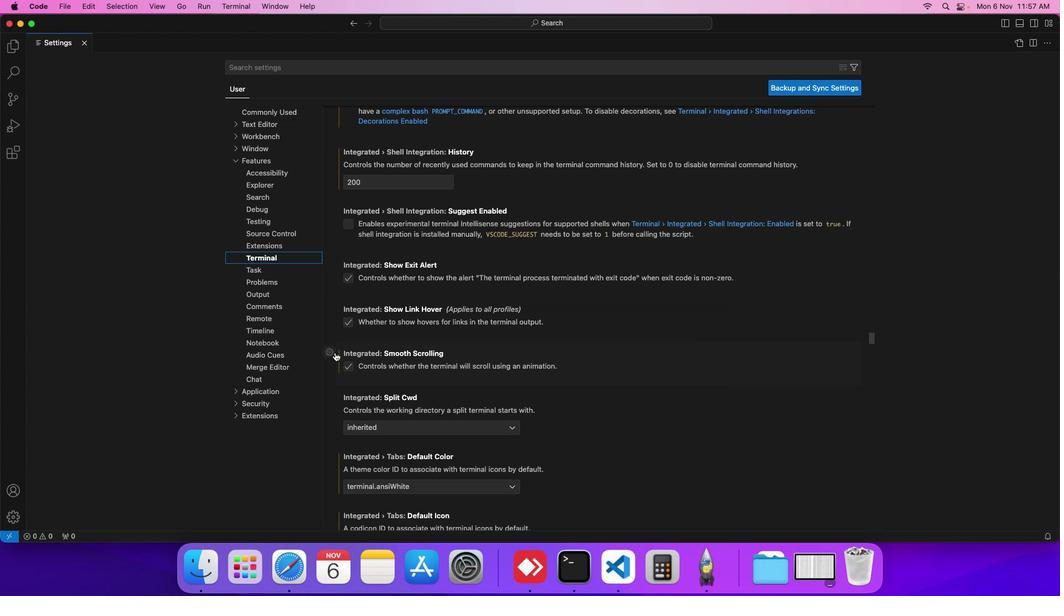 
Action: Mouse scrolled (335, 352) with delta (0, 0)
Screenshot: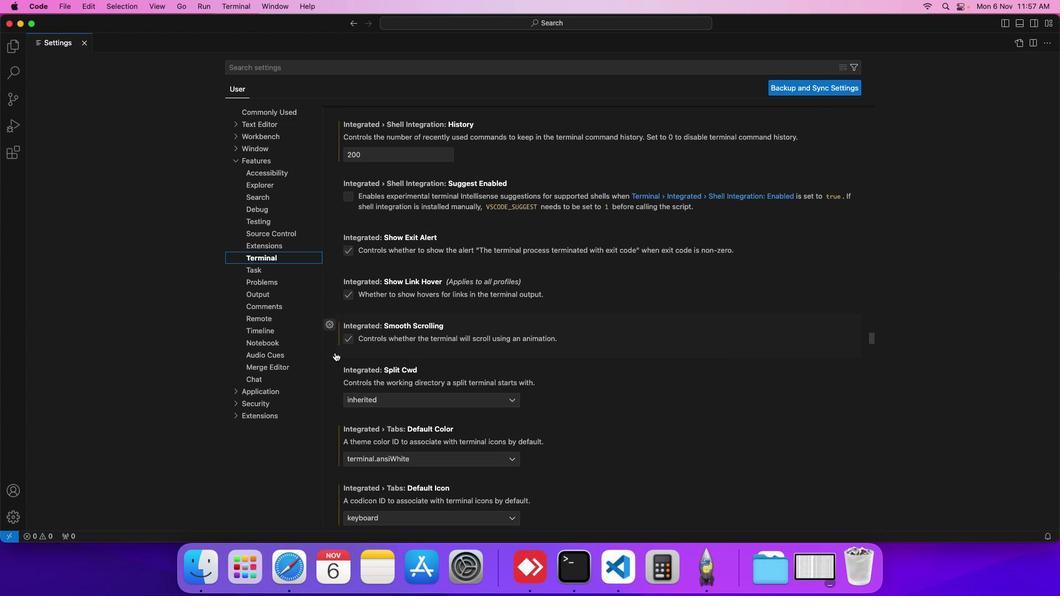
Action: Mouse scrolled (335, 352) with delta (0, 0)
Screenshot: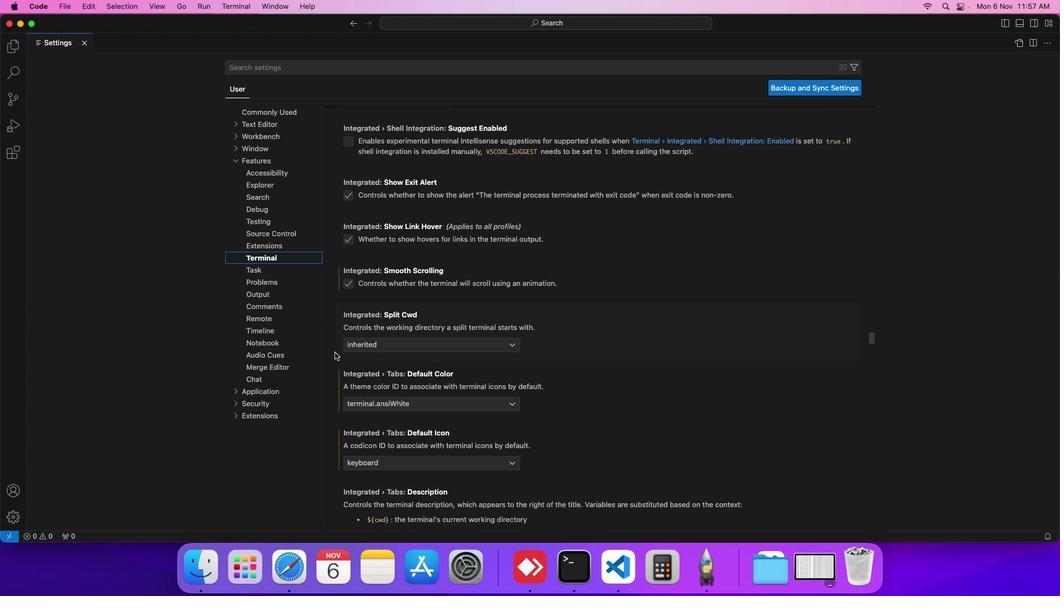 
Action: Mouse scrolled (335, 352) with delta (0, 0)
Screenshot: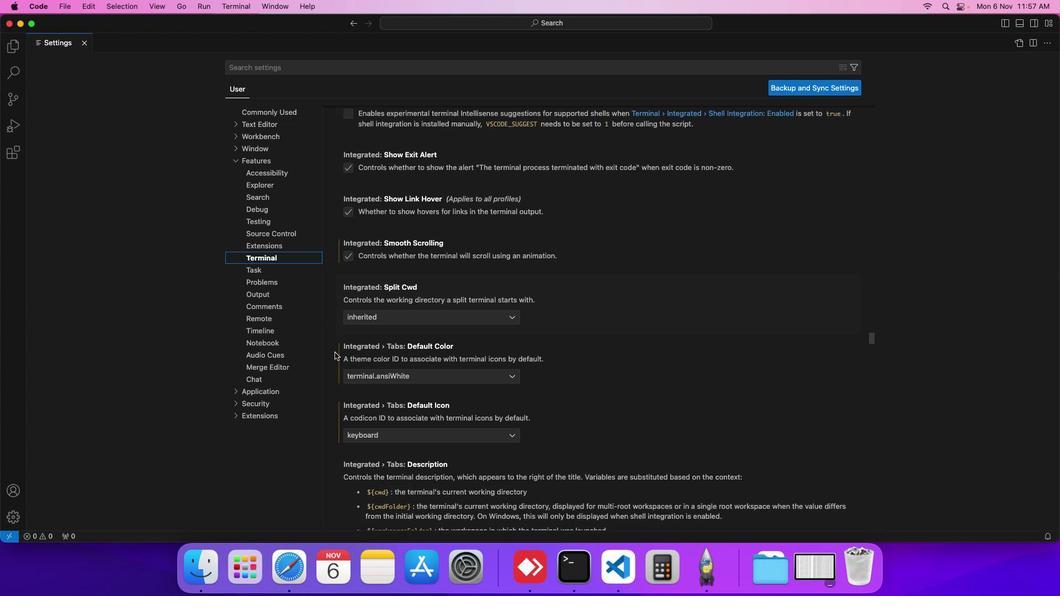 
Action: Mouse scrolled (335, 352) with delta (0, 0)
Screenshot: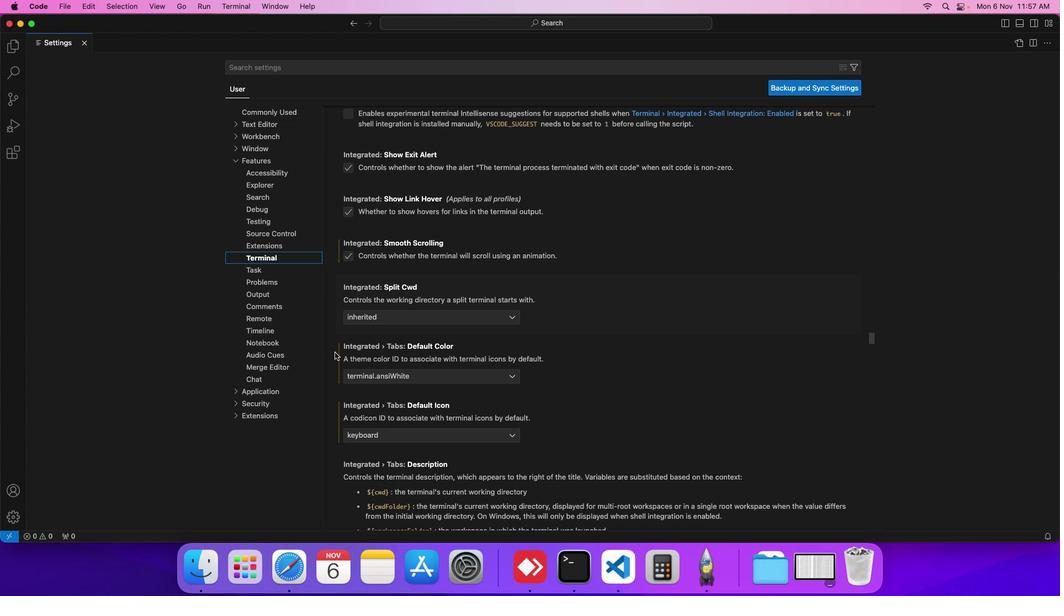
Action: Mouse scrolled (335, 352) with delta (0, 0)
Screenshot: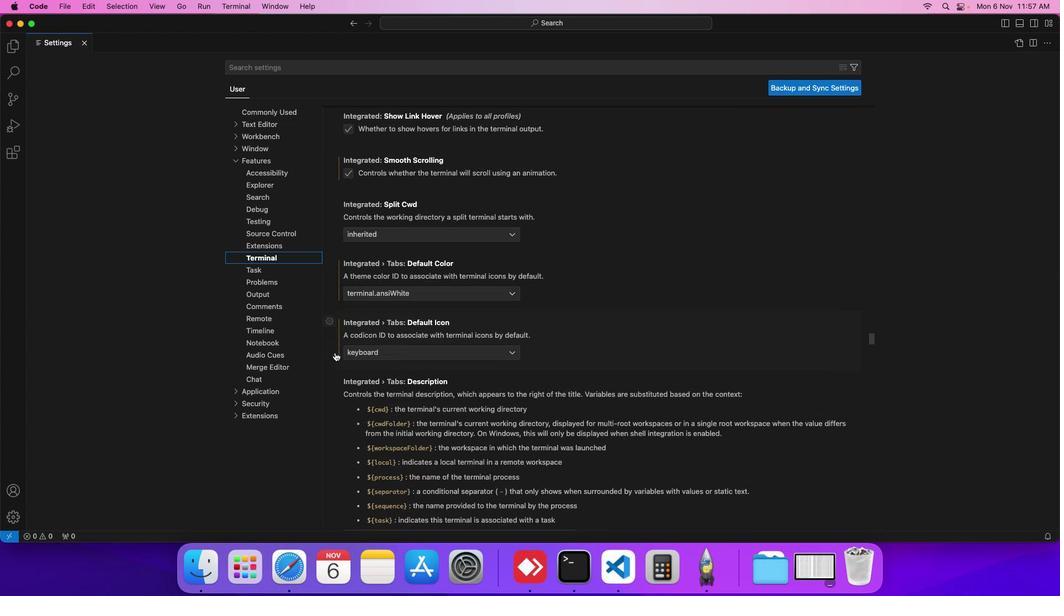 
Action: Mouse scrolled (335, 352) with delta (0, 0)
Screenshot: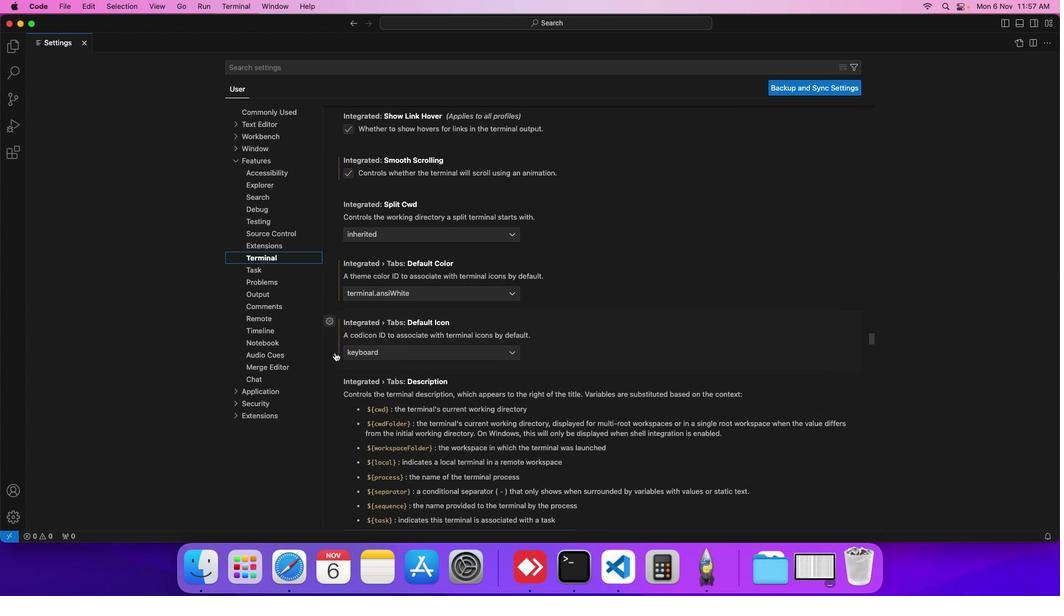 
Action: Mouse scrolled (335, 352) with delta (0, 0)
Screenshot: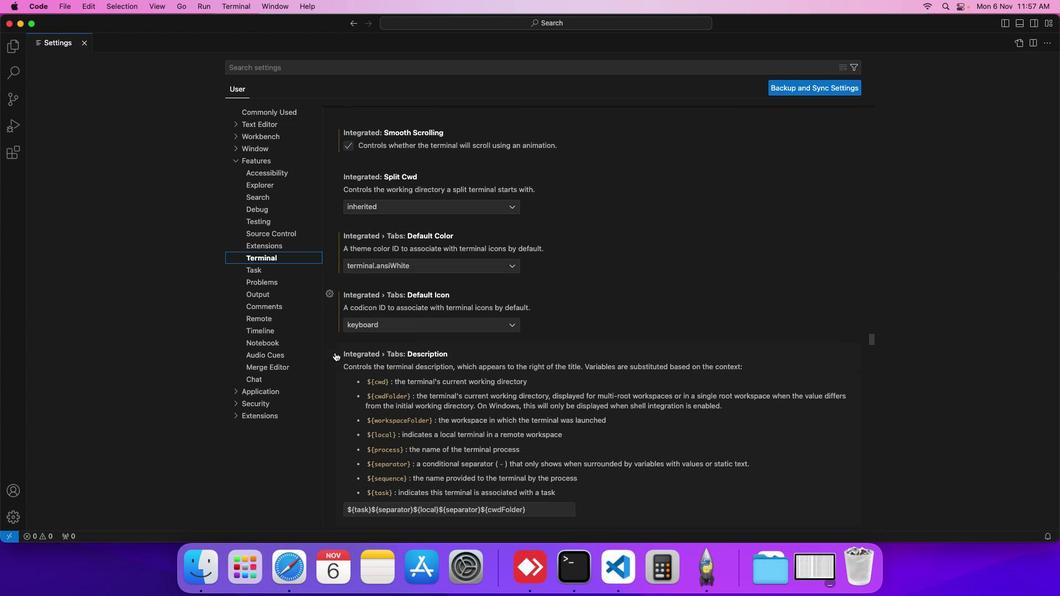 
Action: Mouse scrolled (335, 352) with delta (0, 0)
Screenshot: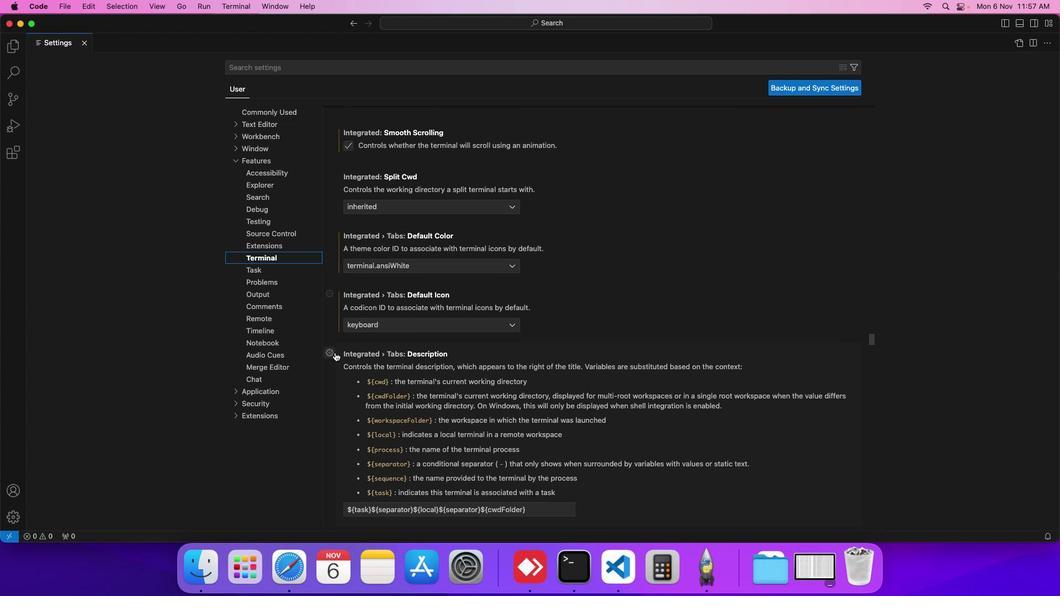 
Action: Mouse scrolled (335, 352) with delta (0, 0)
Screenshot: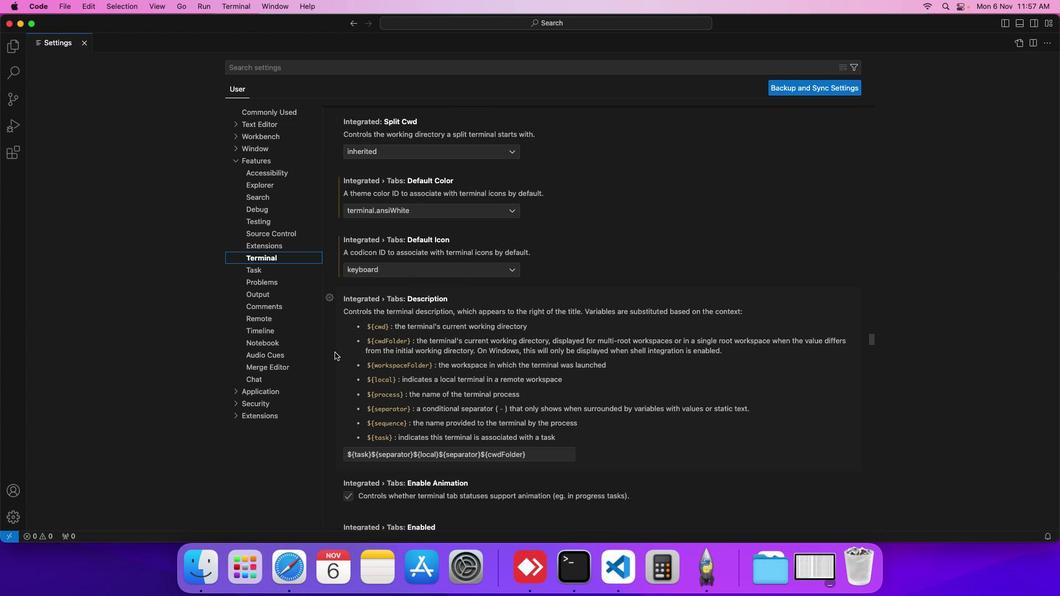 
Action: Mouse scrolled (335, 352) with delta (0, 0)
Screenshot: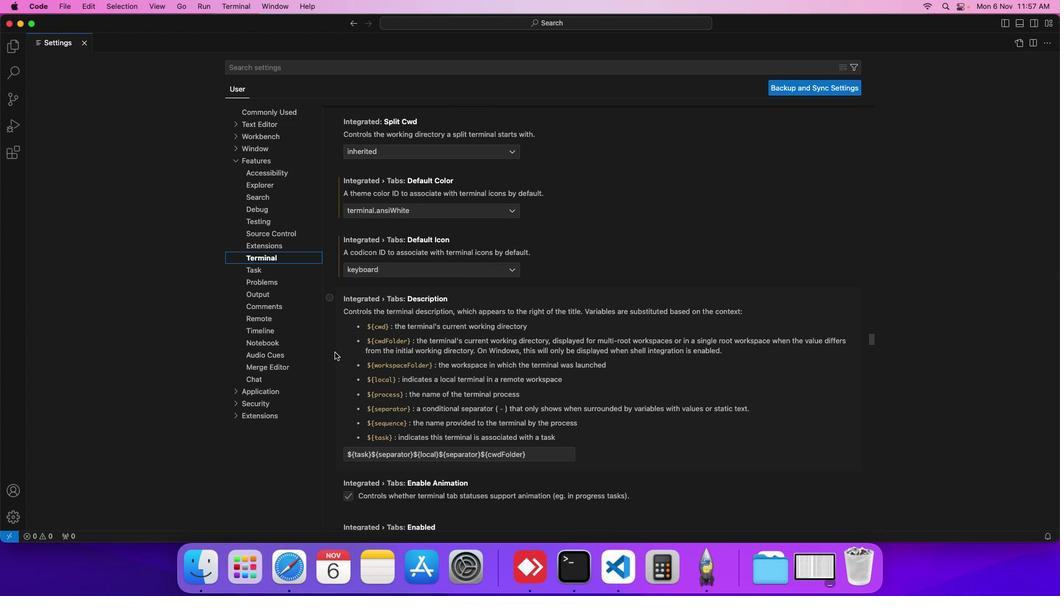 
Action: Mouse scrolled (335, 352) with delta (0, 0)
Screenshot: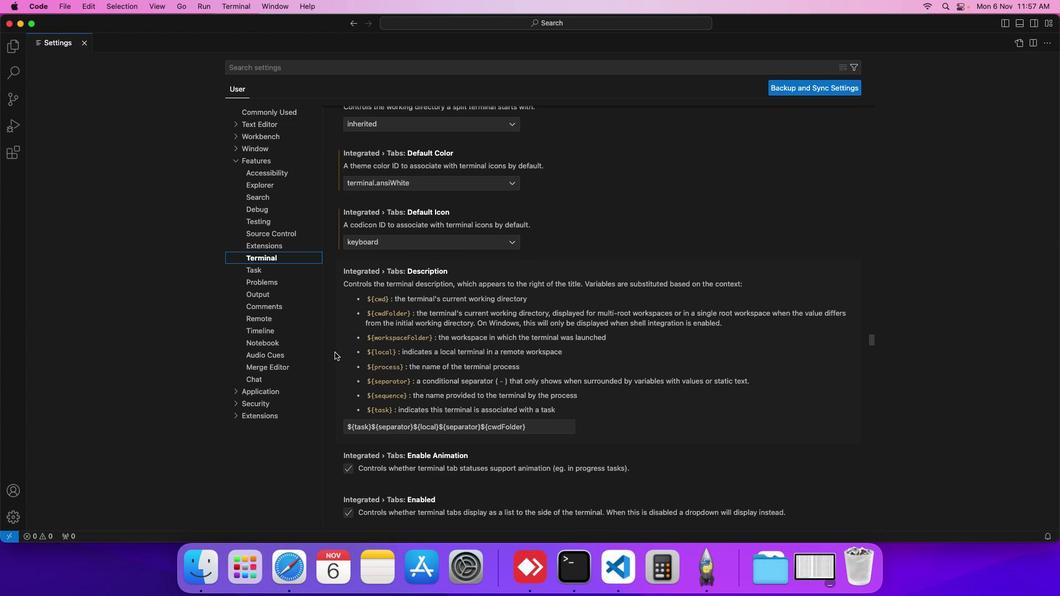 
Action: Mouse scrolled (335, 352) with delta (0, 0)
Screenshot: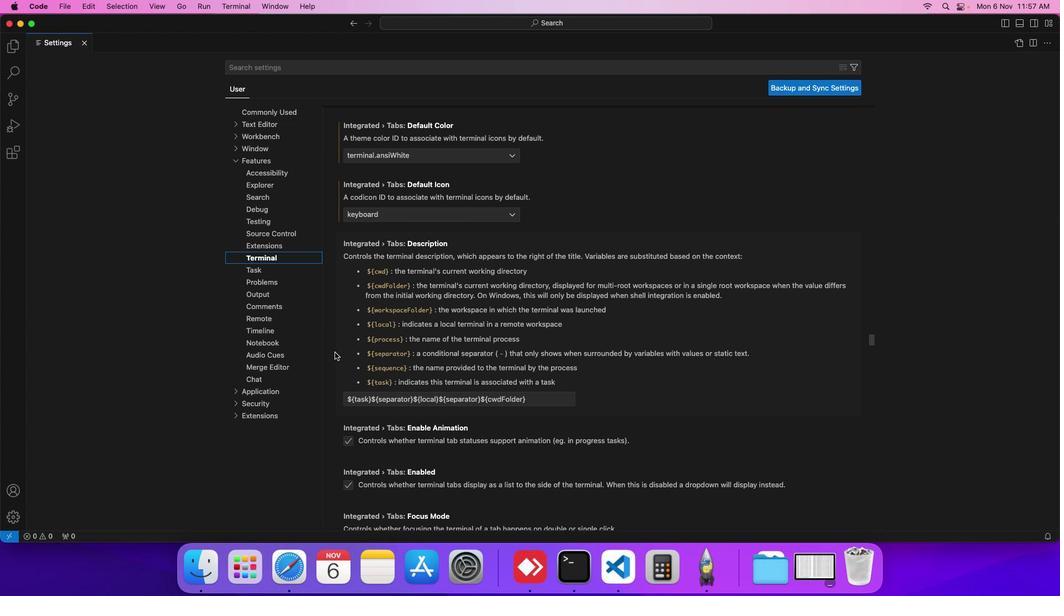 
Action: Mouse scrolled (335, 352) with delta (0, 0)
Screenshot: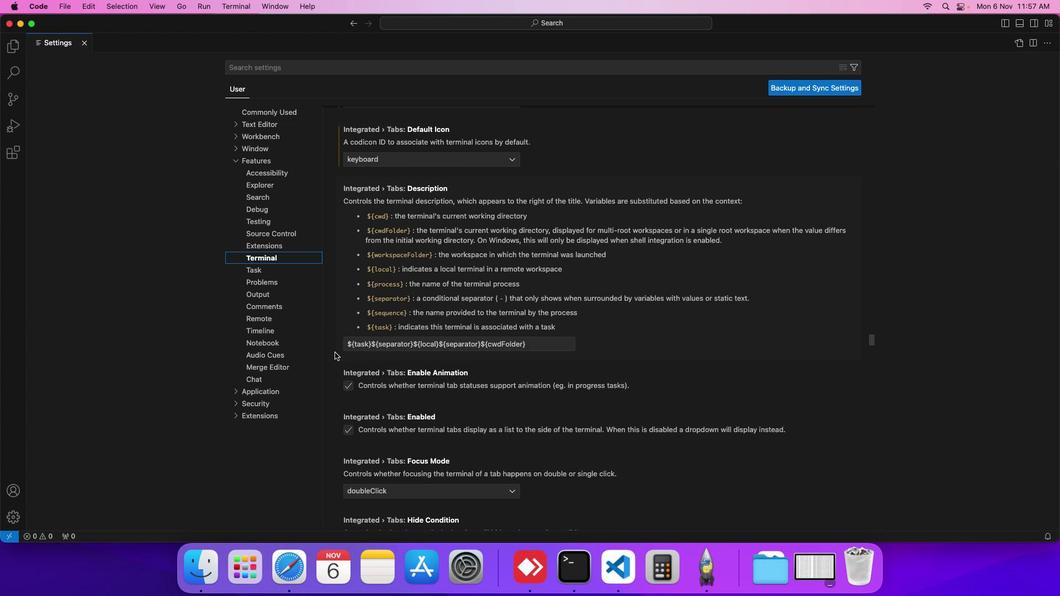 
Action: Mouse scrolled (335, 352) with delta (0, 0)
Screenshot: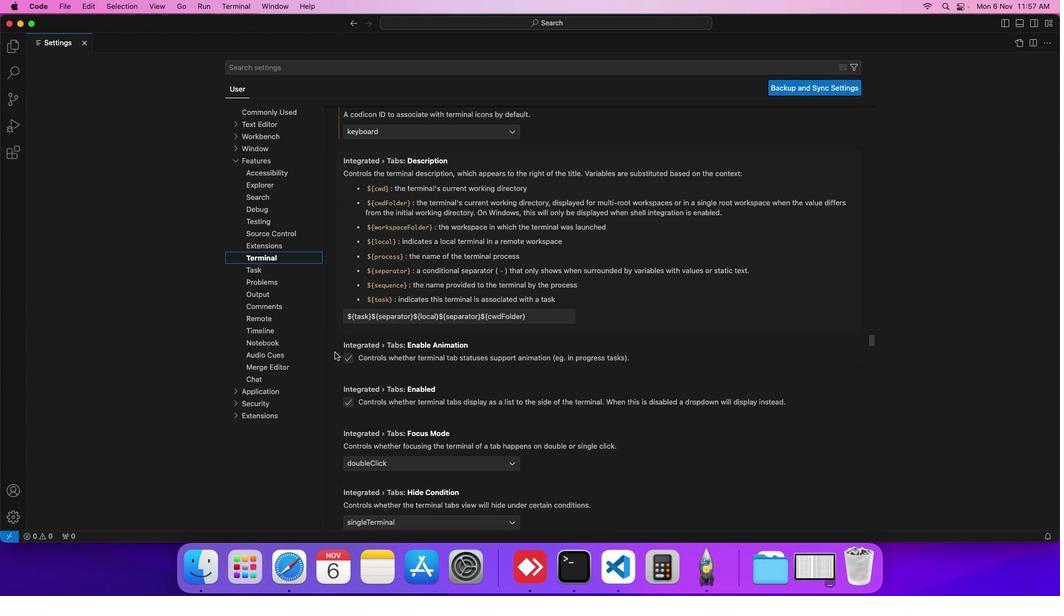 
Action: Mouse scrolled (335, 352) with delta (0, 0)
Screenshot: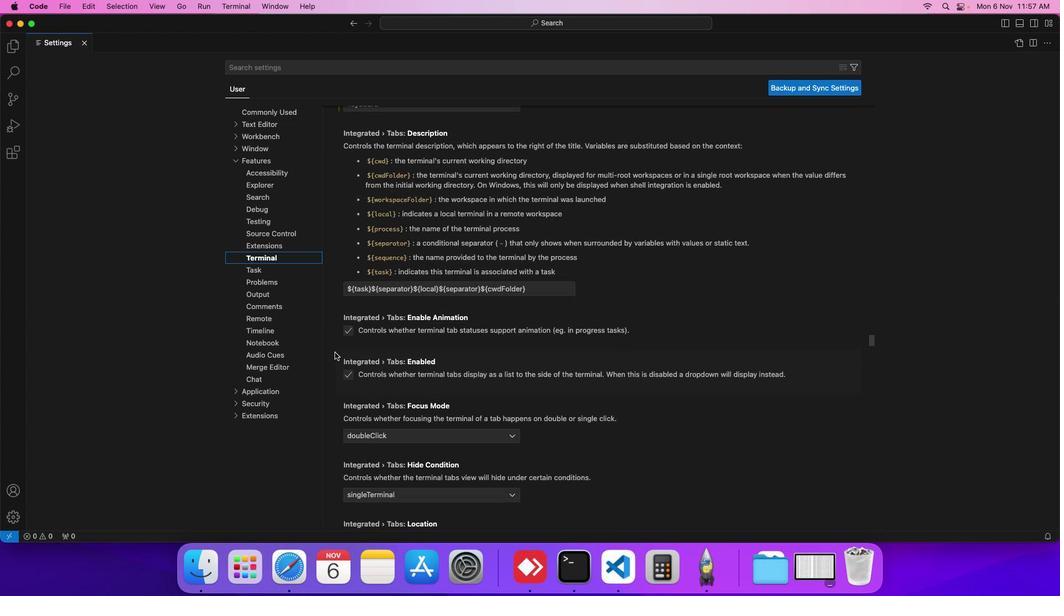 
Action: Mouse scrolled (335, 352) with delta (0, 0)
Screenshot: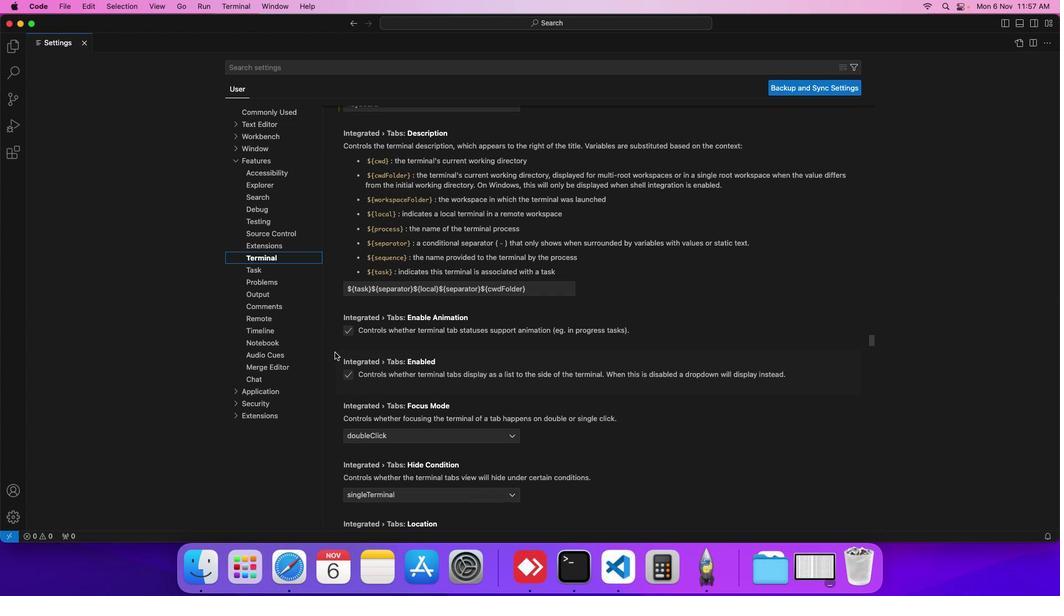 
Action: Mouse scrolled (335, 352) with delta (0, 0)
Screenshot: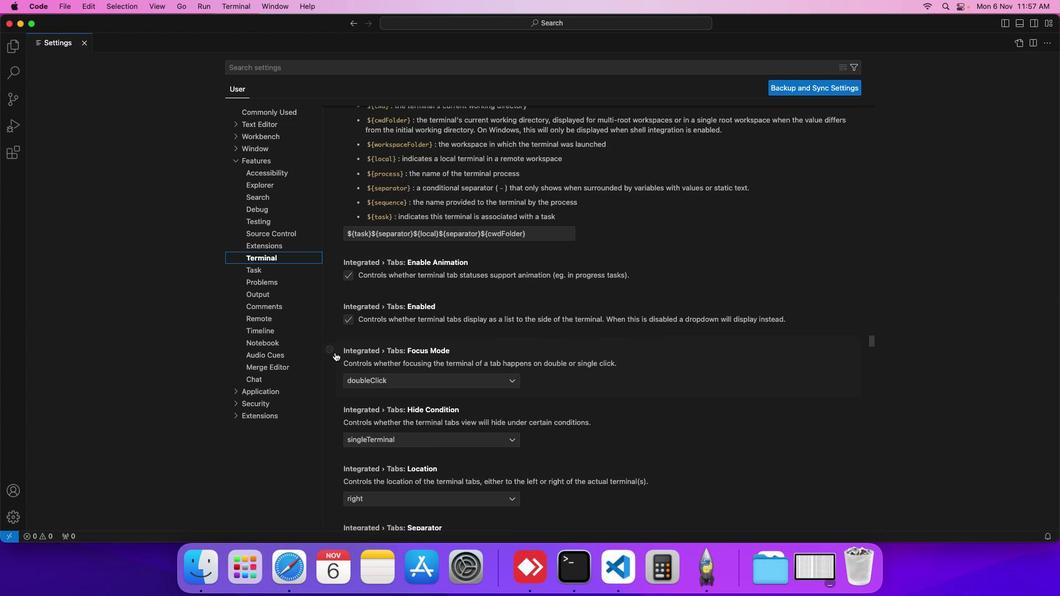 
Action: Mouse scrolled (335, 352) with delta (0, 0)
Screenshot: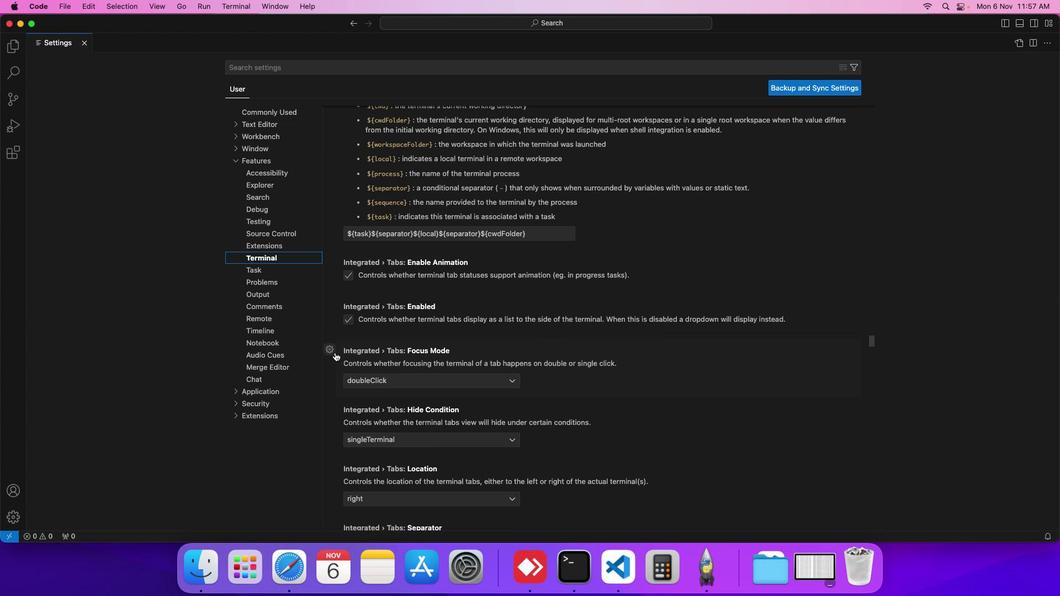 
Action: Mouse scrolled (335, 352) with delta (0, 0)
Screenshot: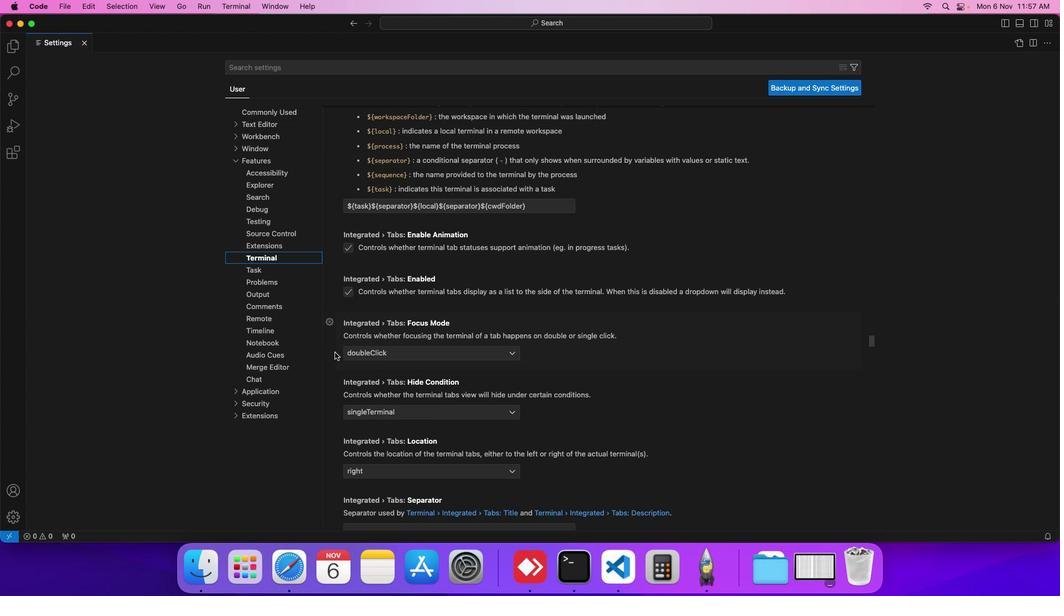 
Action: Mouse scrolled (335, 352) with delta (0, 0)
Screenshot: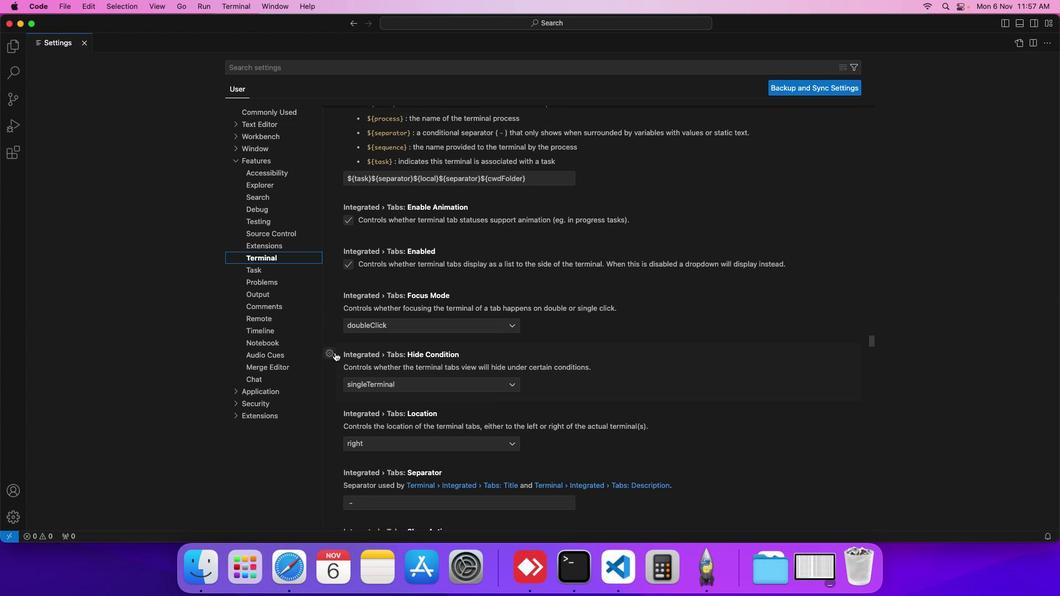 
Action: Mouse scrolled (335, 352) with delta (0, 0)
Screenshot: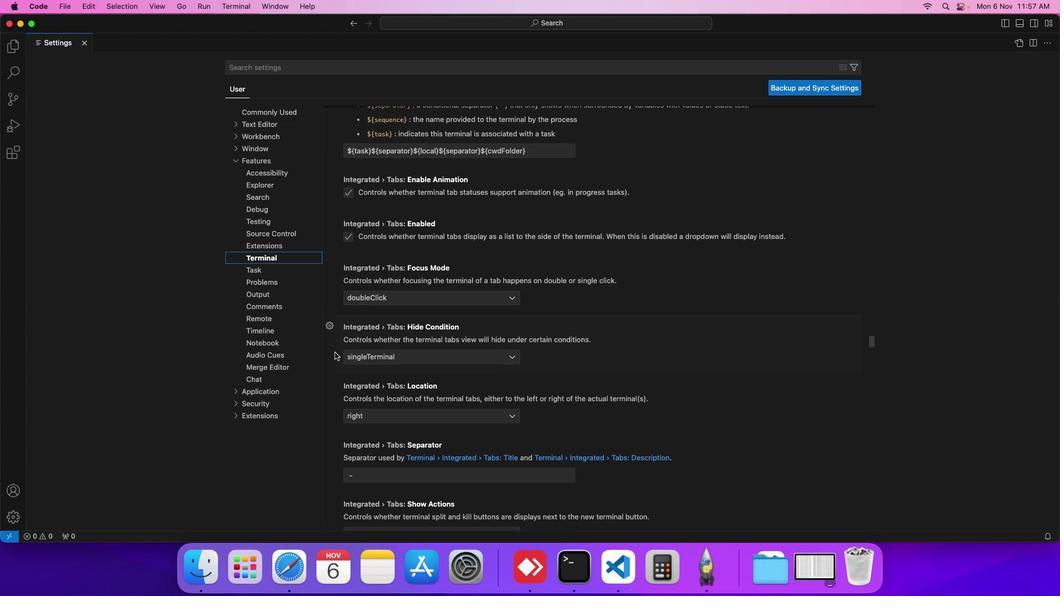 
Action: Mouse scrolled (335, 352) with delta (0, 0)
Screenshot: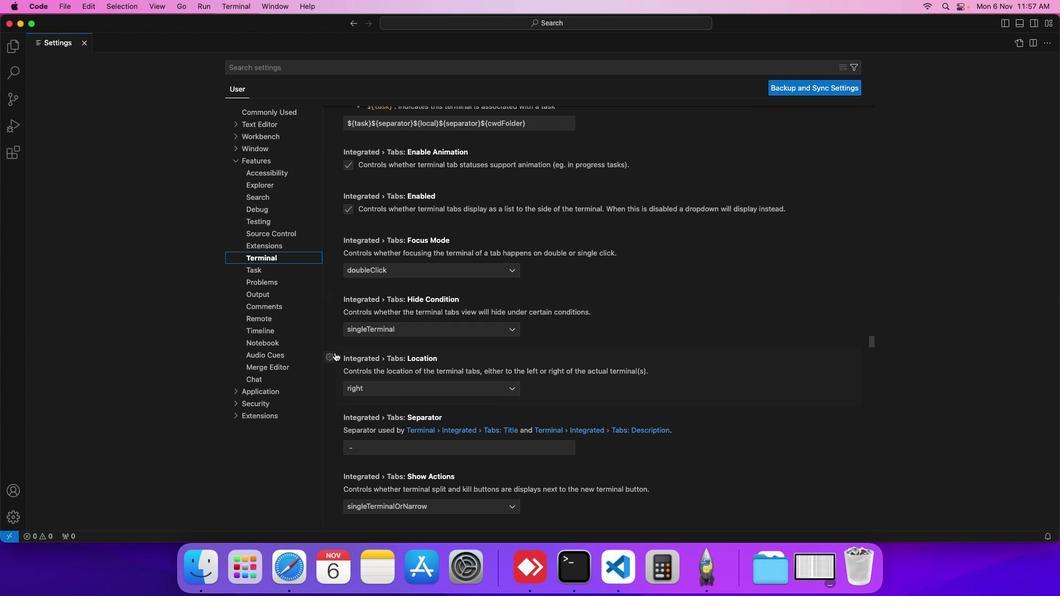 
Action: Mouse scrolled (335, 352) with delta (0, 0)
Screenshot: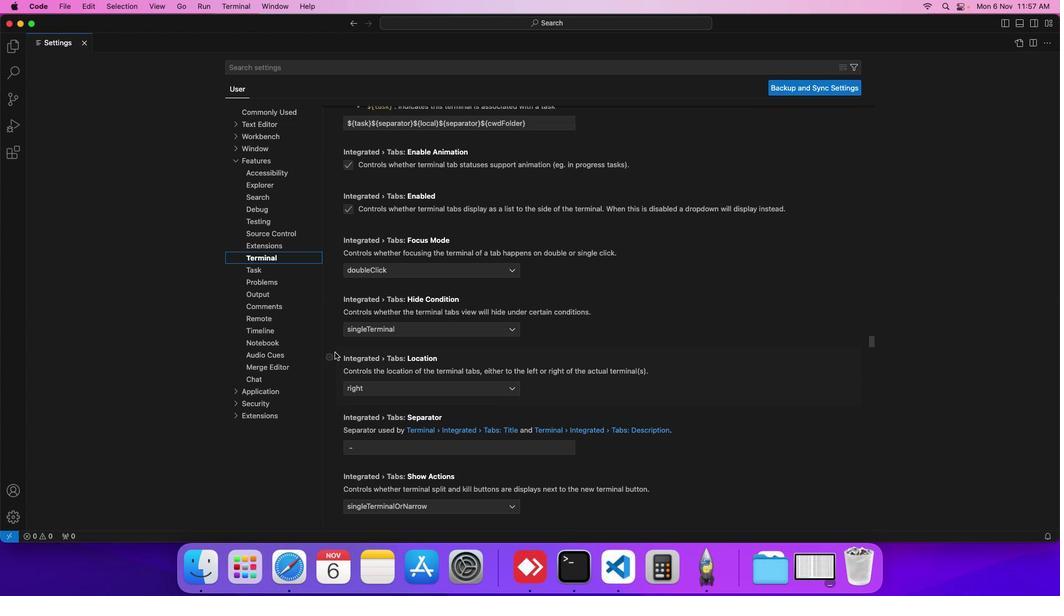 
Action: Mouse scrolled (335, 352) with delta (0, 0)
Screenshot: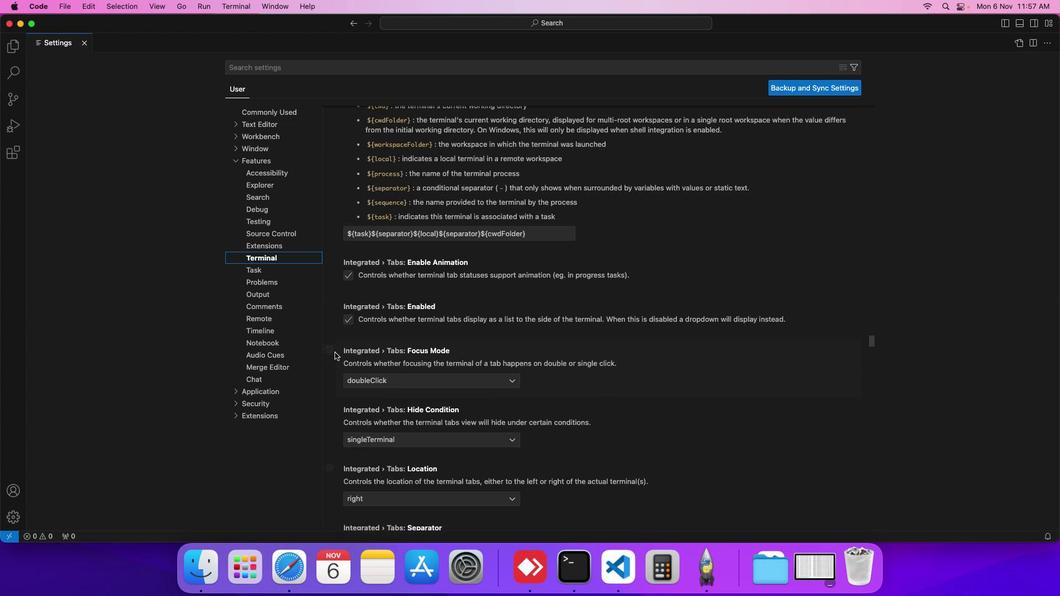 
Action: Mouse scrolled (335, 352) with delta (0, 0)
Screenshot: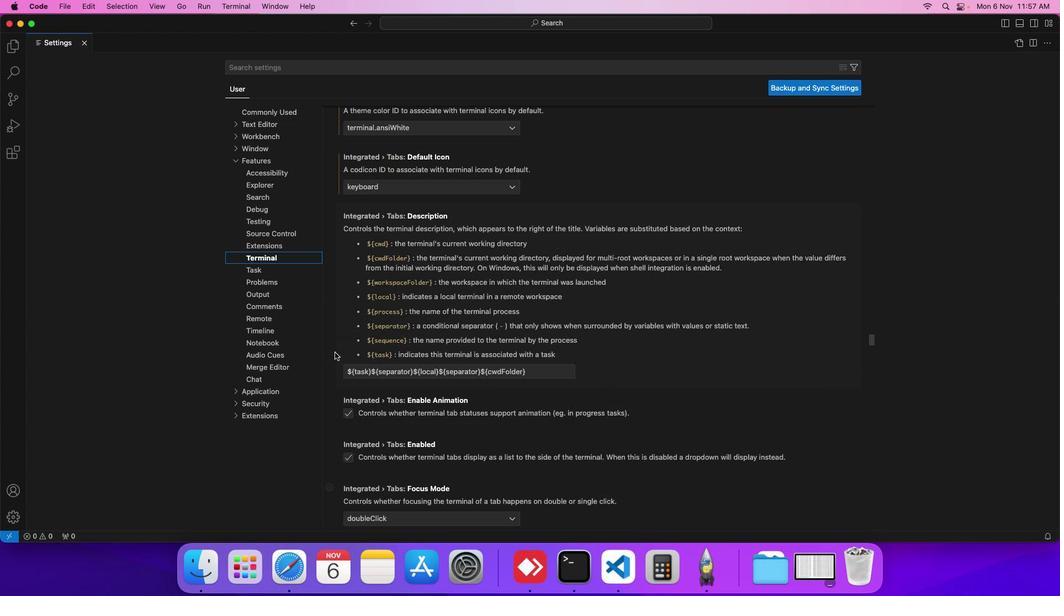 
Action: Mouse scrolled (335, 352) with delta (0, 1)
Screenshot: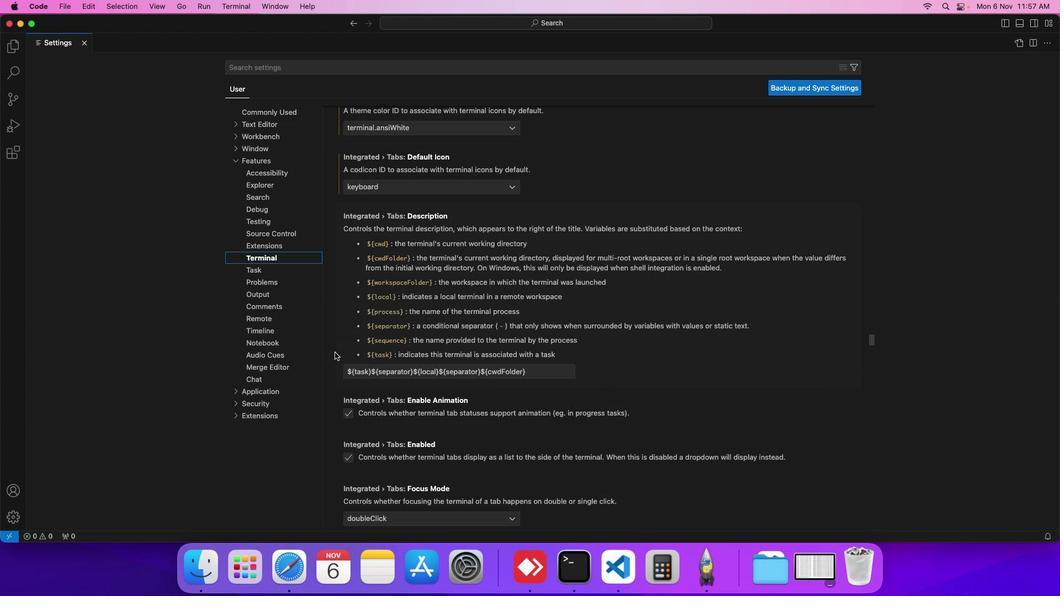
Action: Mouse scrolled (335, 352) with delta (0, 2)
Screenshot: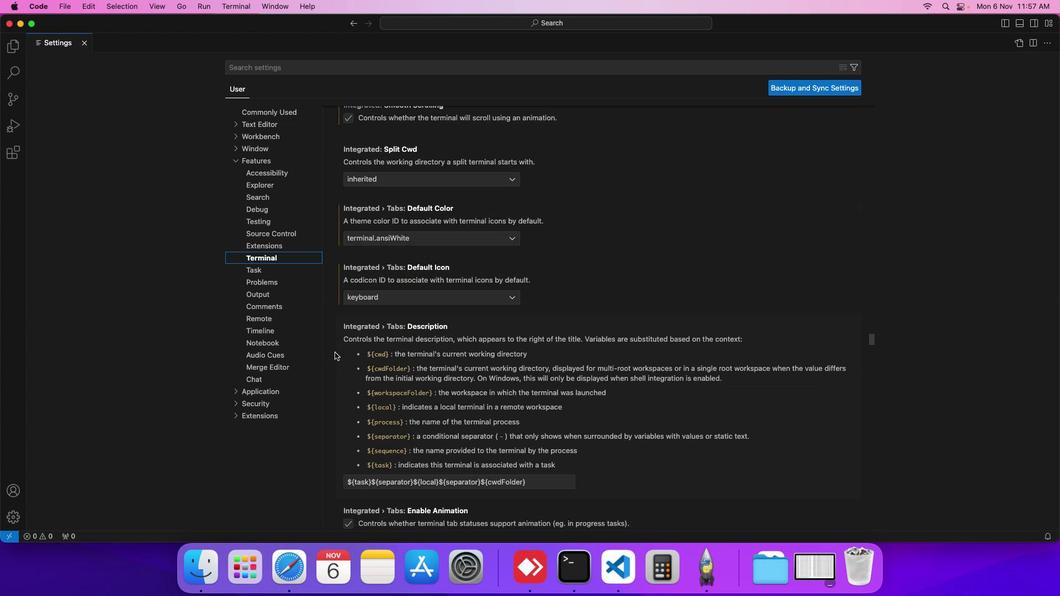 
Action: Mouse scrolled (335, 352) with delta (0, 2)
Screenshot: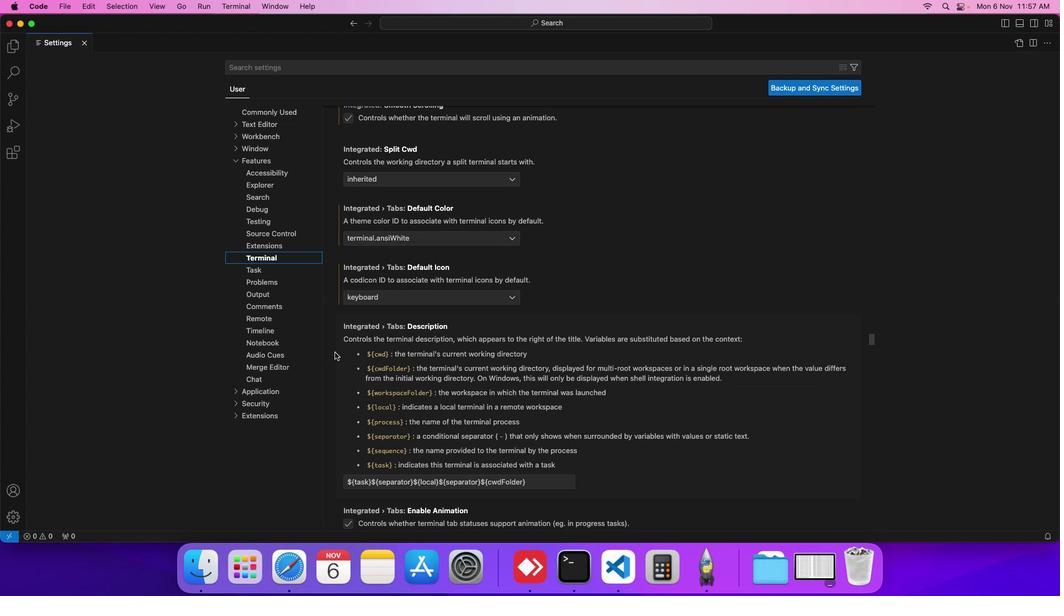 
Action: Mouse moved to (335, 352)
Screenshot: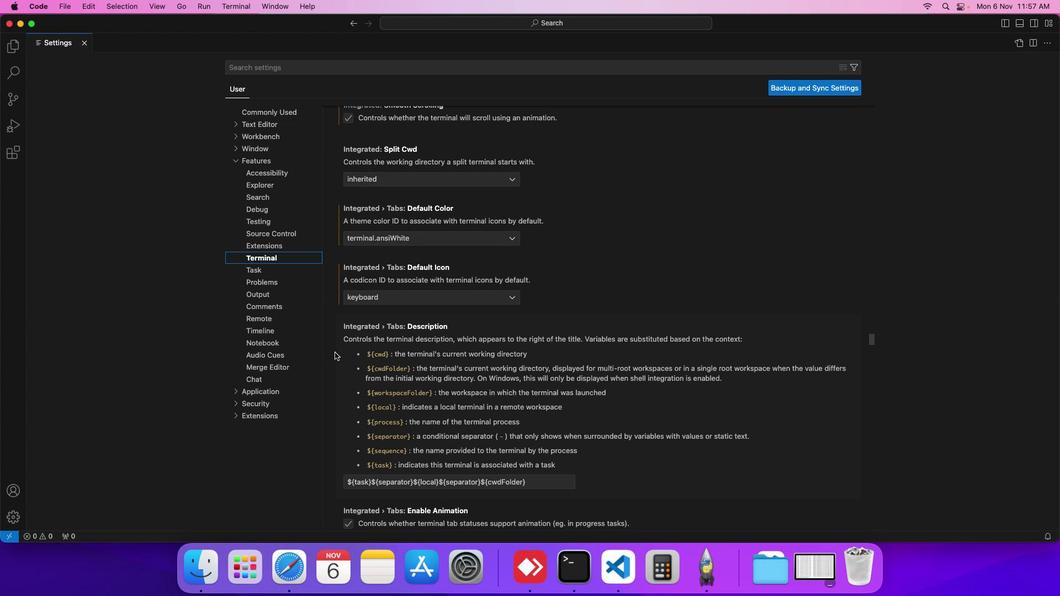 
Action: Mouse scrolled (335, 352) with delta (0, 0)
Screenshot: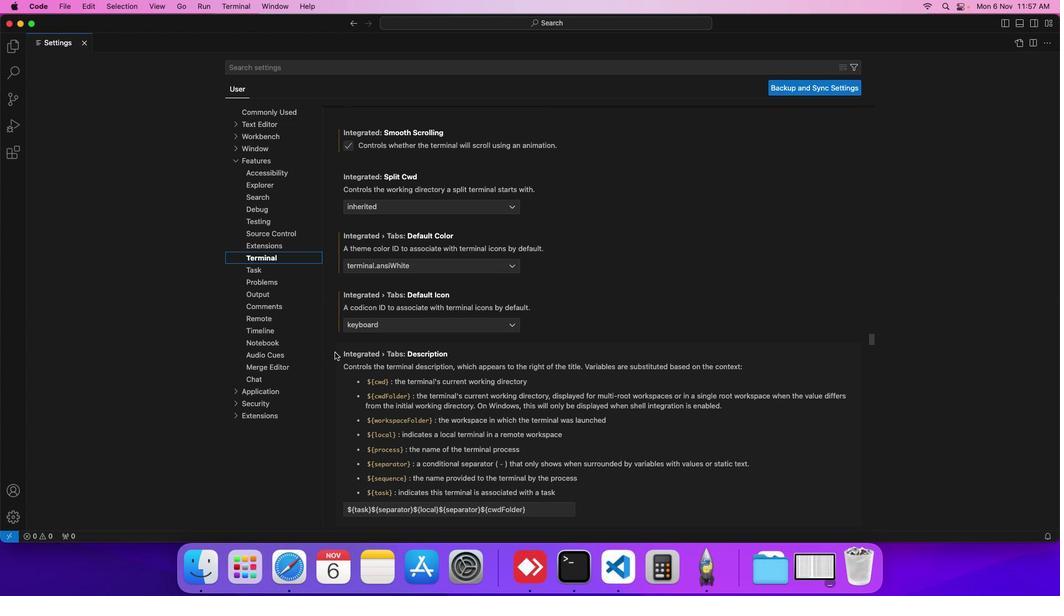 
Action: Mouse scrolled (335, 352) with delta (0, 0)
Screenshot: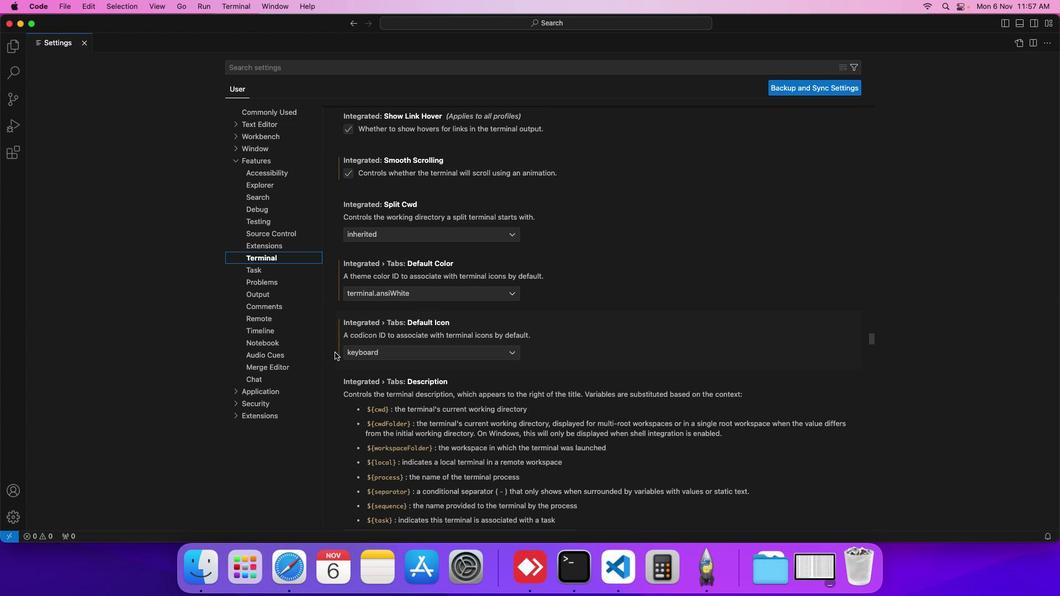 
Action: Mouse scrolled (335, 352) with delta (0, 0)
Screenshot: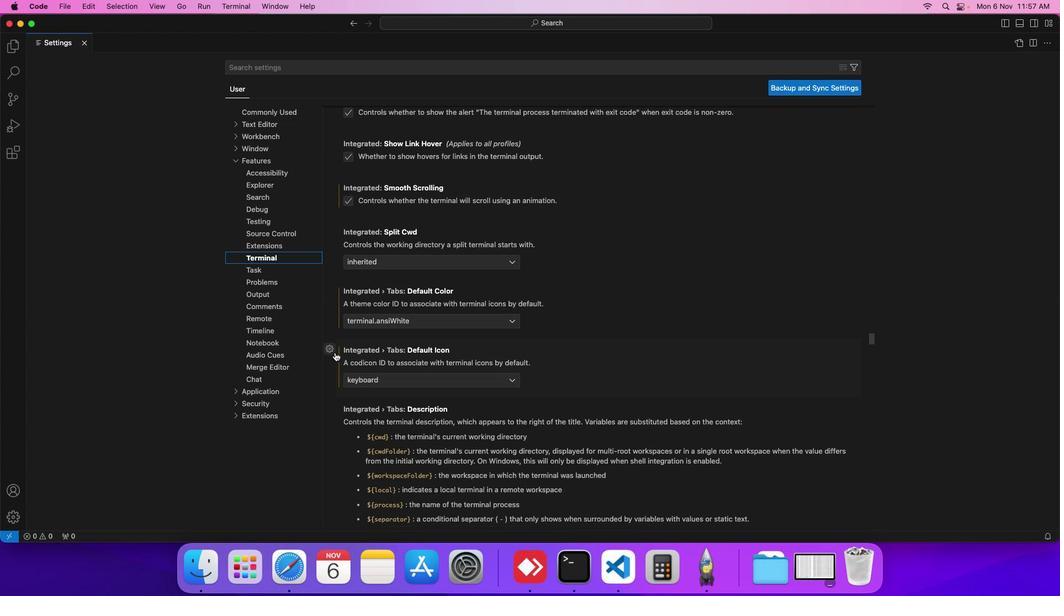 
Action: Mouse scrolled (335, 352) with delta (0, 0)
Screenshot: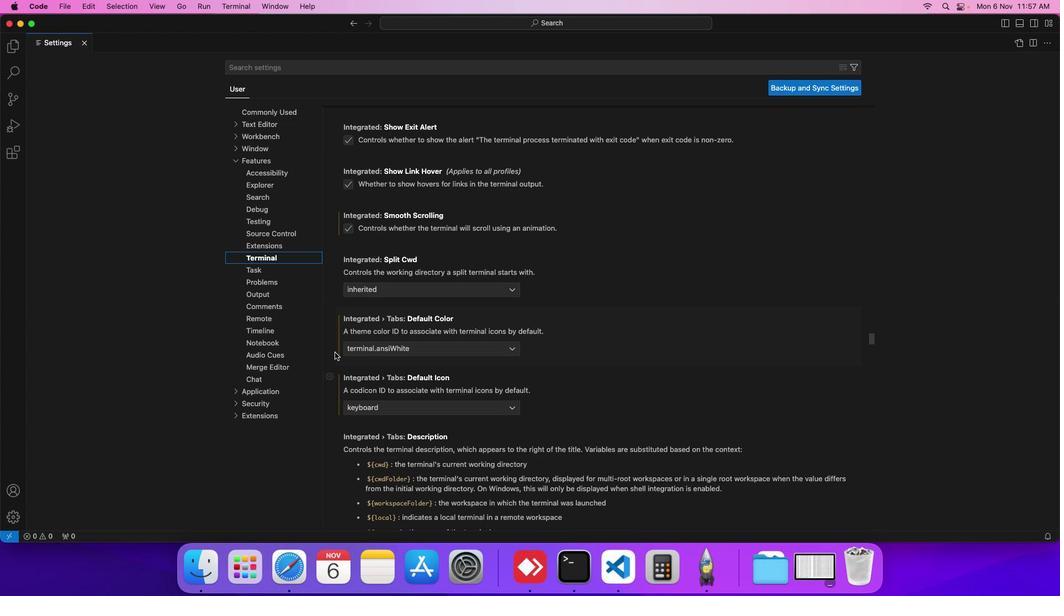 
Action: Mouse moved to (335, 352)
Screenshot: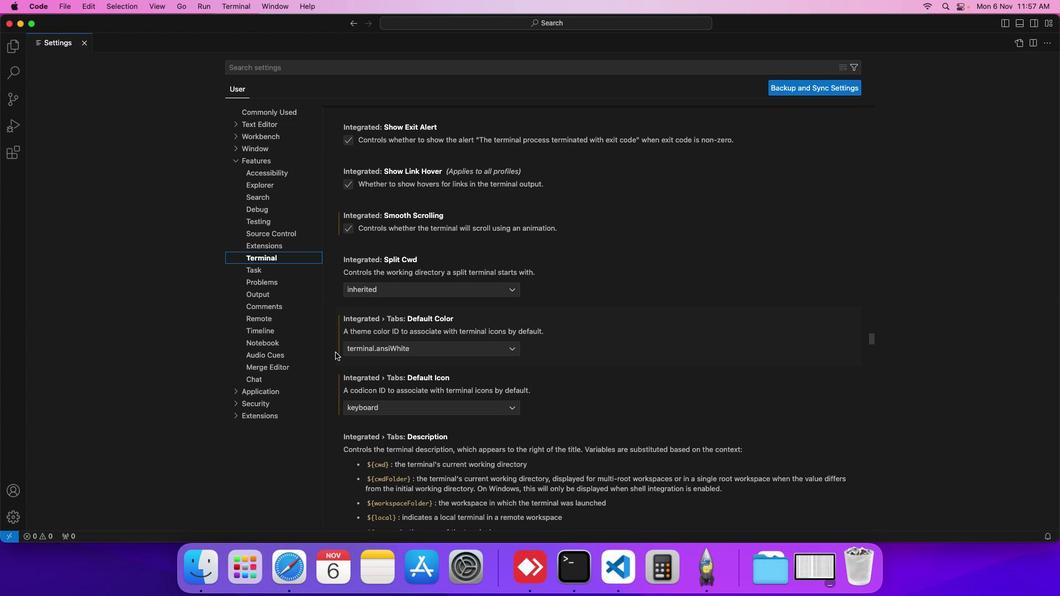 
Action: Mouse scrolled (335, 352) with delta (0, 0)
Screenshot: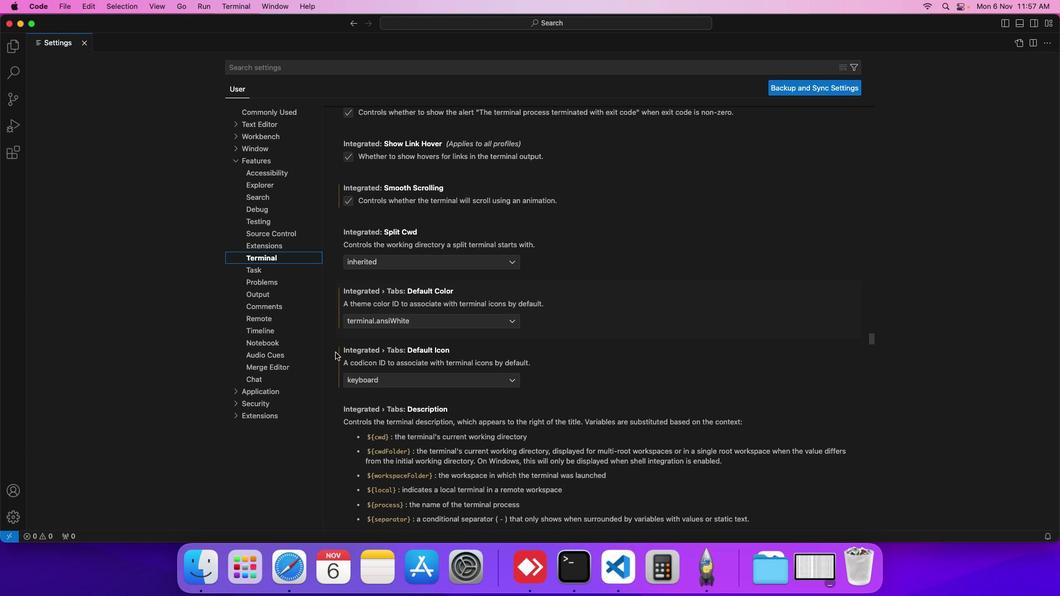 
Action: Mouse scrolled (335, 352) with delta (0, 0)
Screenshot: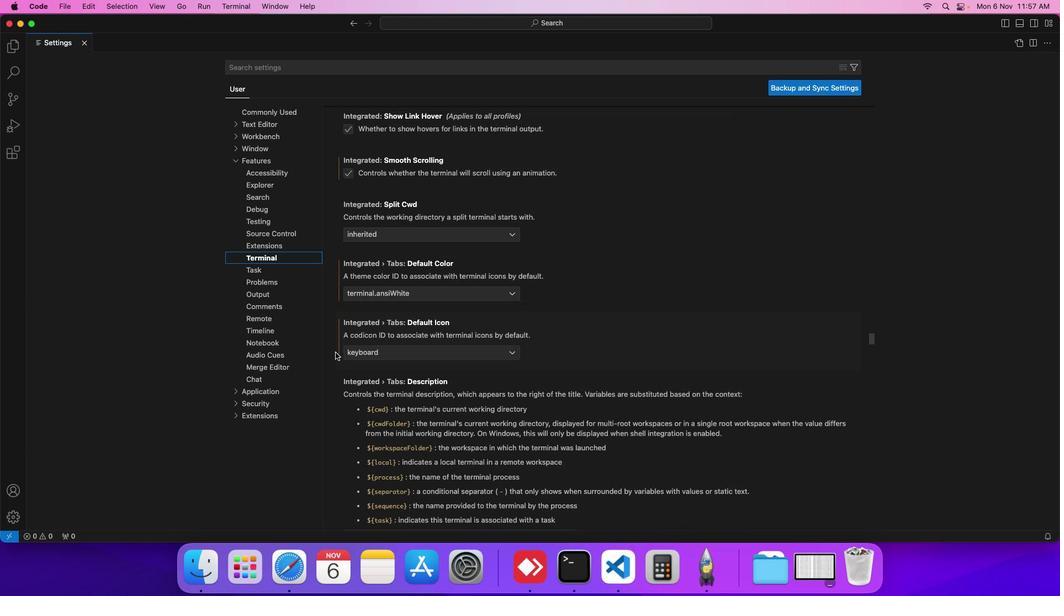 
Action: Mouse scrolled (335, 352) with delta (0, 0)
Screenshot: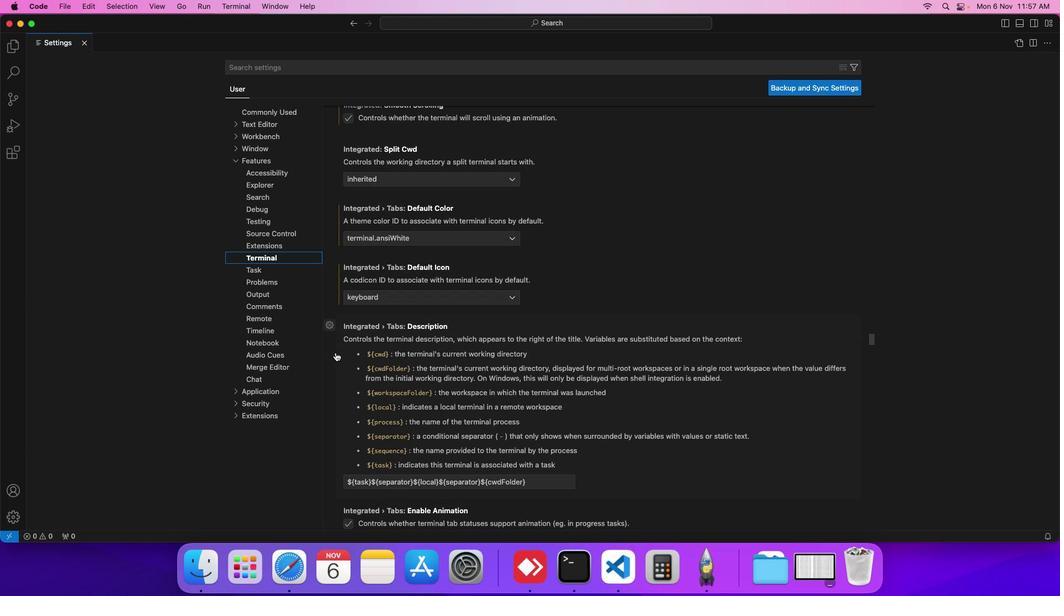 
Action: Mouse scrolled (335, 352) with delta (0, 0)
Screenshot: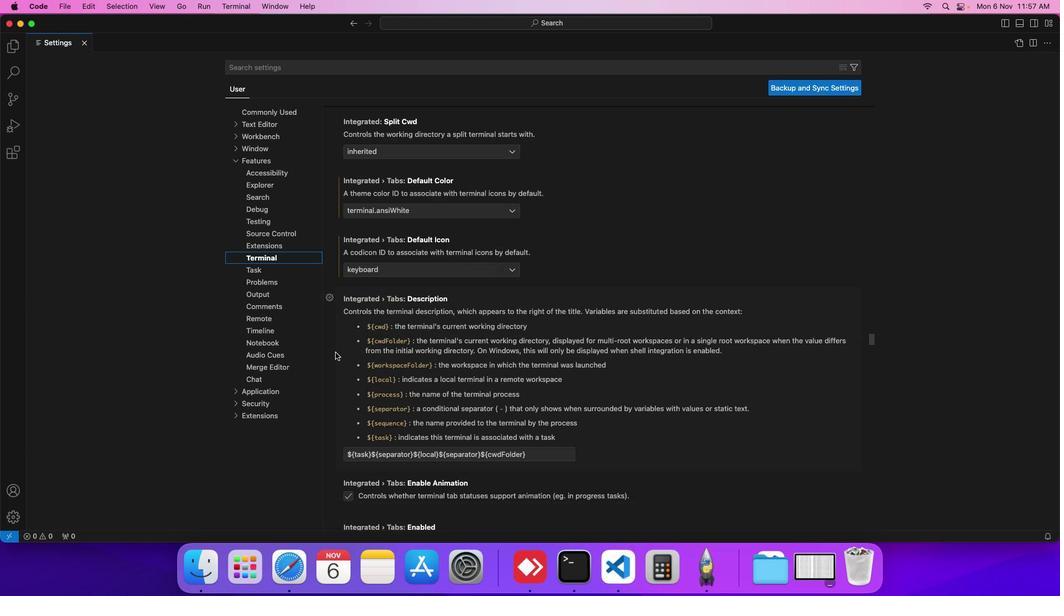 
Action: Mouse scrolled (335, 352) with delta (0, 0)
Screenshot: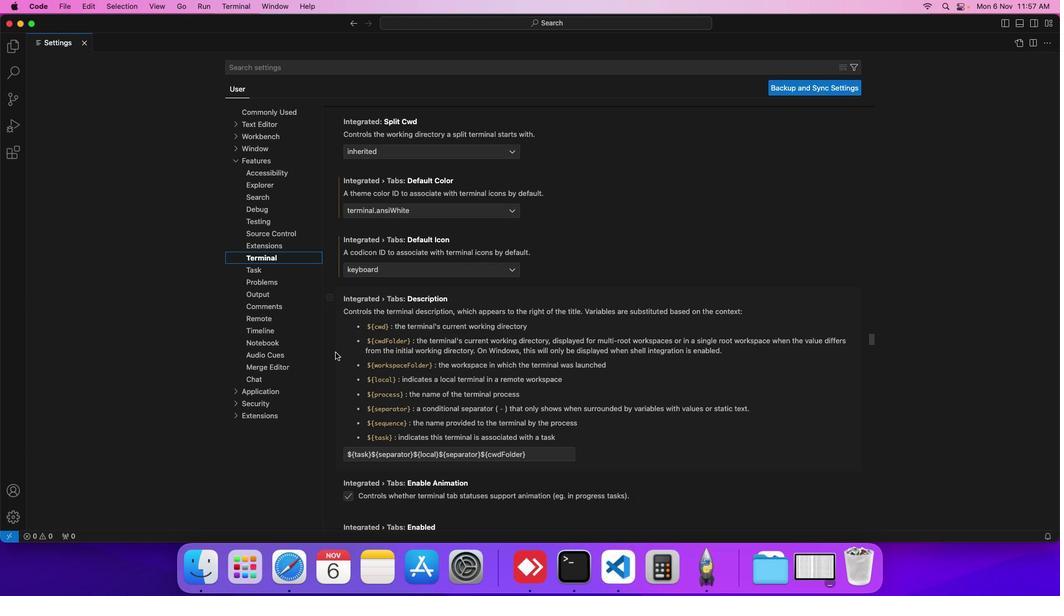 
Action: Mouse scrolled (335, 352) with delta (0, 0)
Screenshot: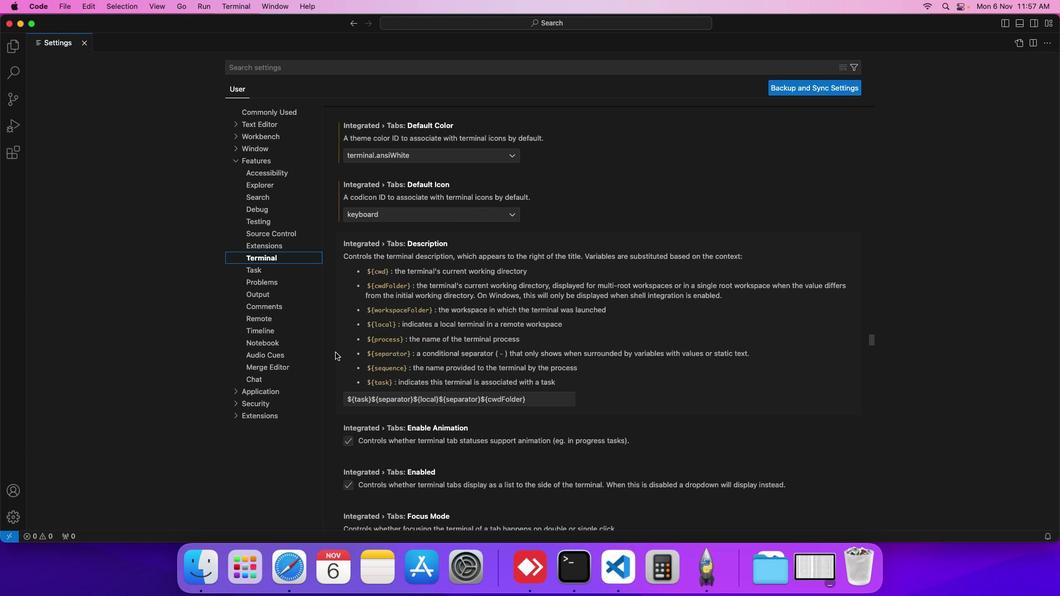 
Action: Mouse scrolled (335, 352) with delta (0, 0)
Screenshot: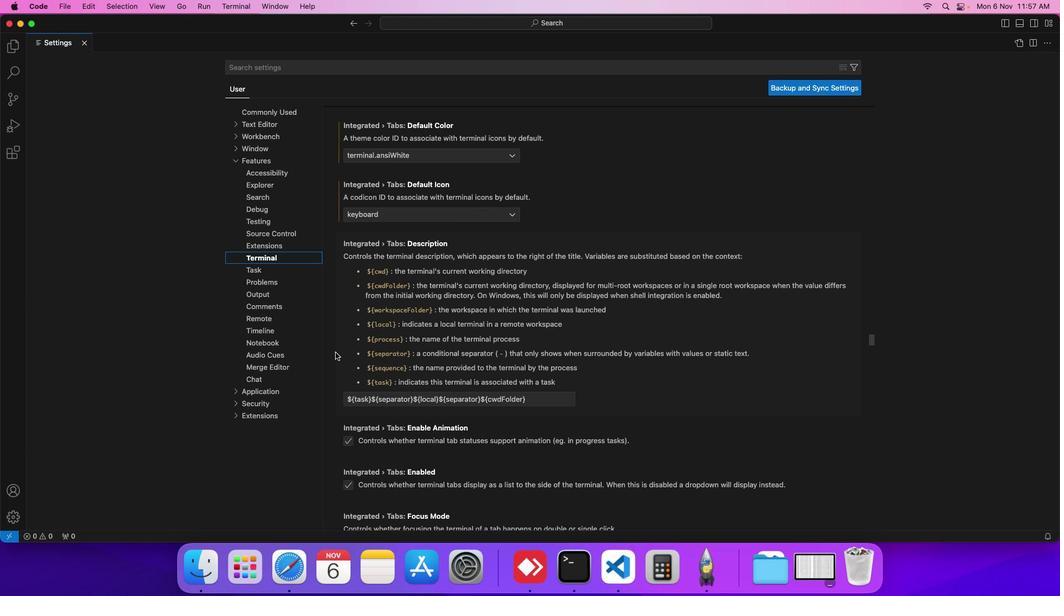 
Action: Mouse scrolled (335, 352) with delta (0, 0)
Screenshot: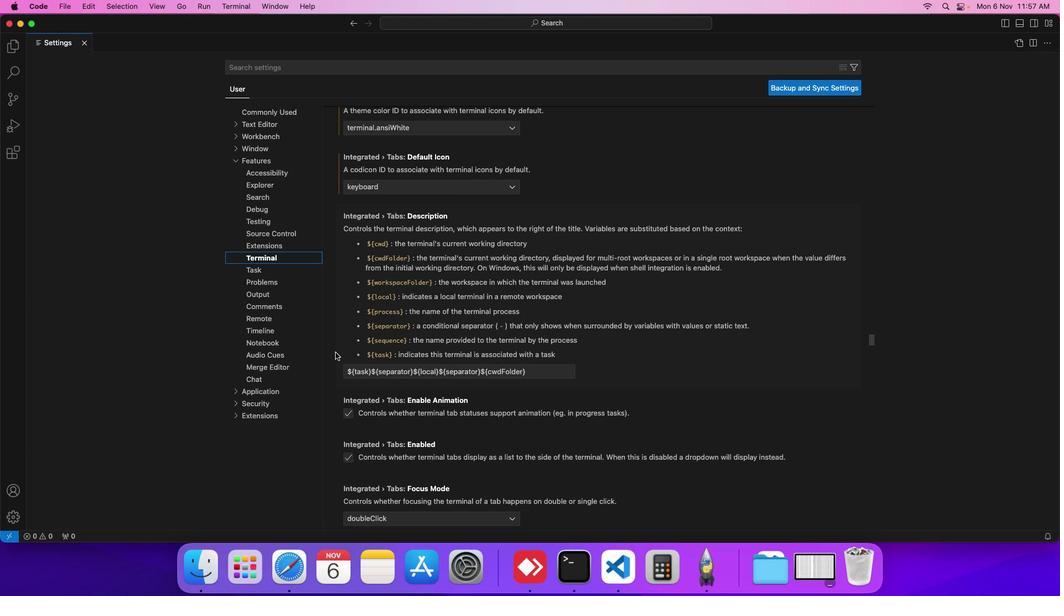 
Action: Mouse scrolled (335, 352) with delta (0, 0)
Screenshot: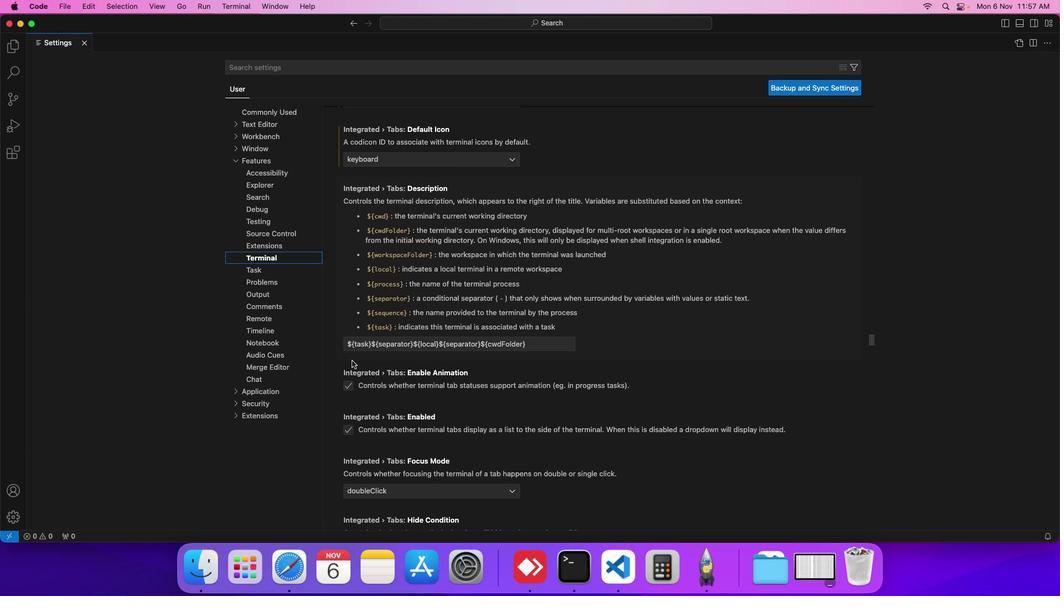 
Action: Mouse moved to (352, 385)
Screenshot: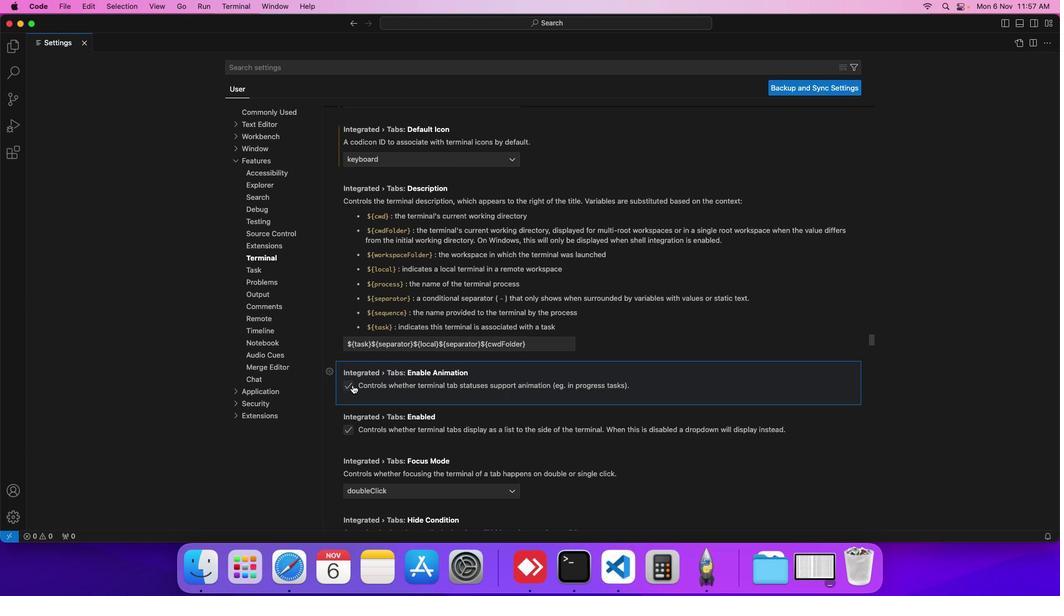 
Action: Mouse pressed left at (352, 385)
Screenshot: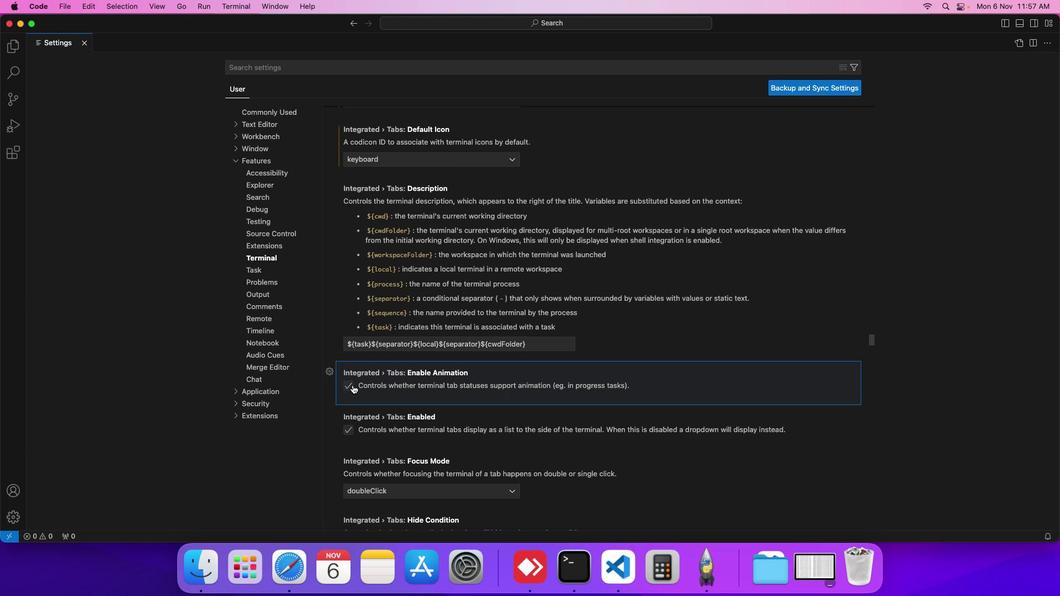 
Action: Mouse moved to (352, 385)
Screenshot: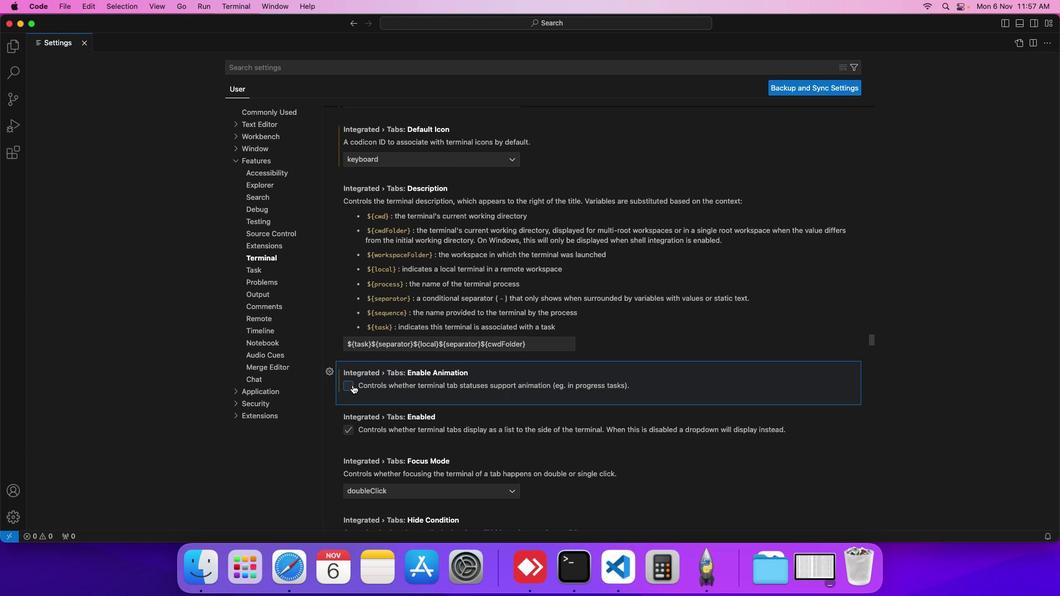 
